 Task: Look for space in Três Lagoas, Brazil from 6th September, 2023 to 10th September, 2023 for 1 adult in price range Rs.9000 to Rs.17000. Place can be private room with 1  bedroom having 1 bed and 1 bathroom. Property type can be house, flat, guest house, hotel. Amenities needed are: washing machine. Booking option can be shelf check-in. Required host language is Spanish.
Action: Mouse moved to (557, 142)
Screenshot: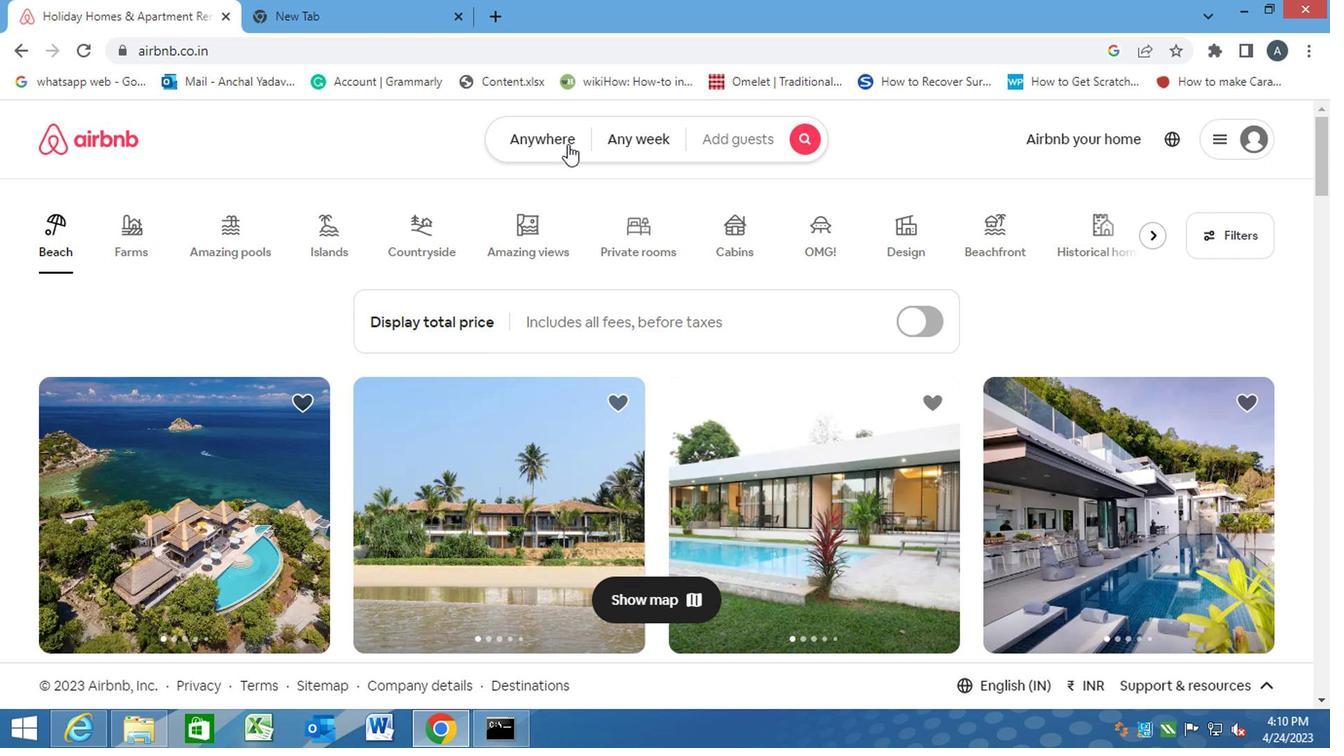 
Action: Mouse pressed left at (557, 142)
Screenshot: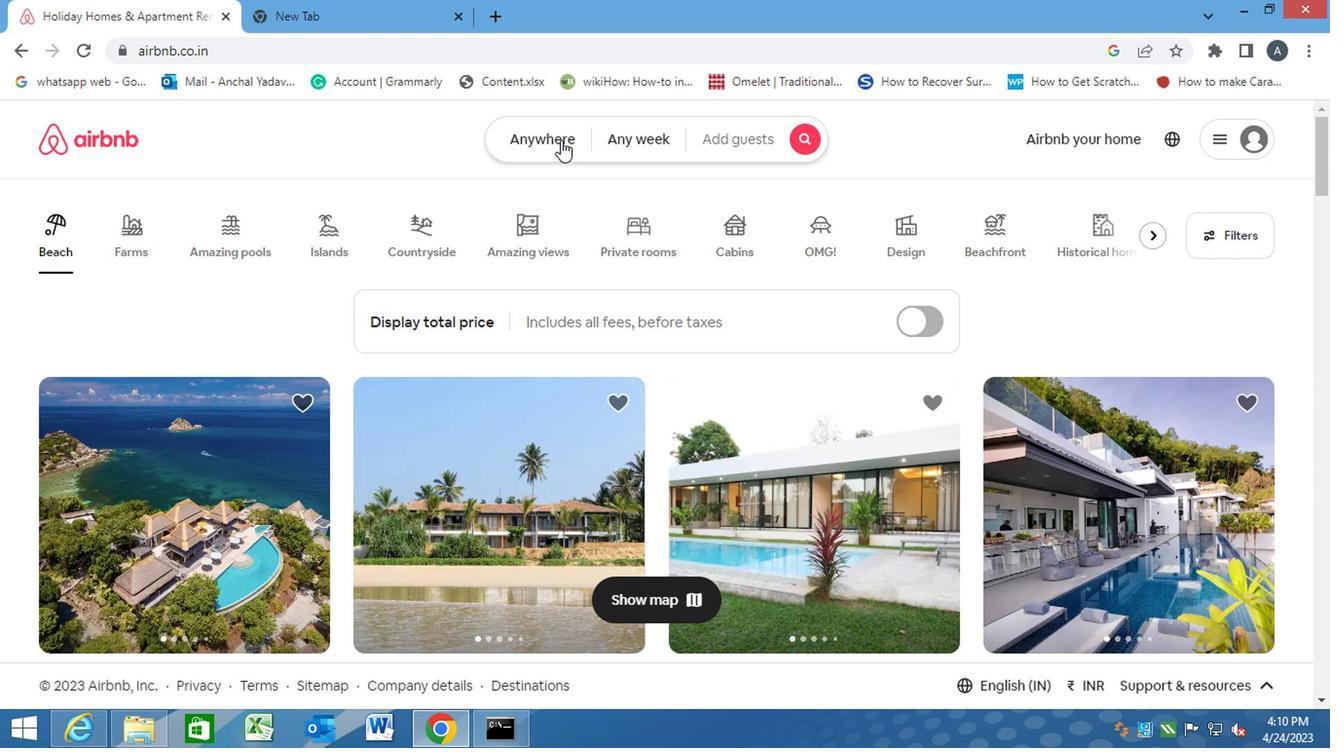 
Action: Mouse moved to (363, 200)
Screenshot: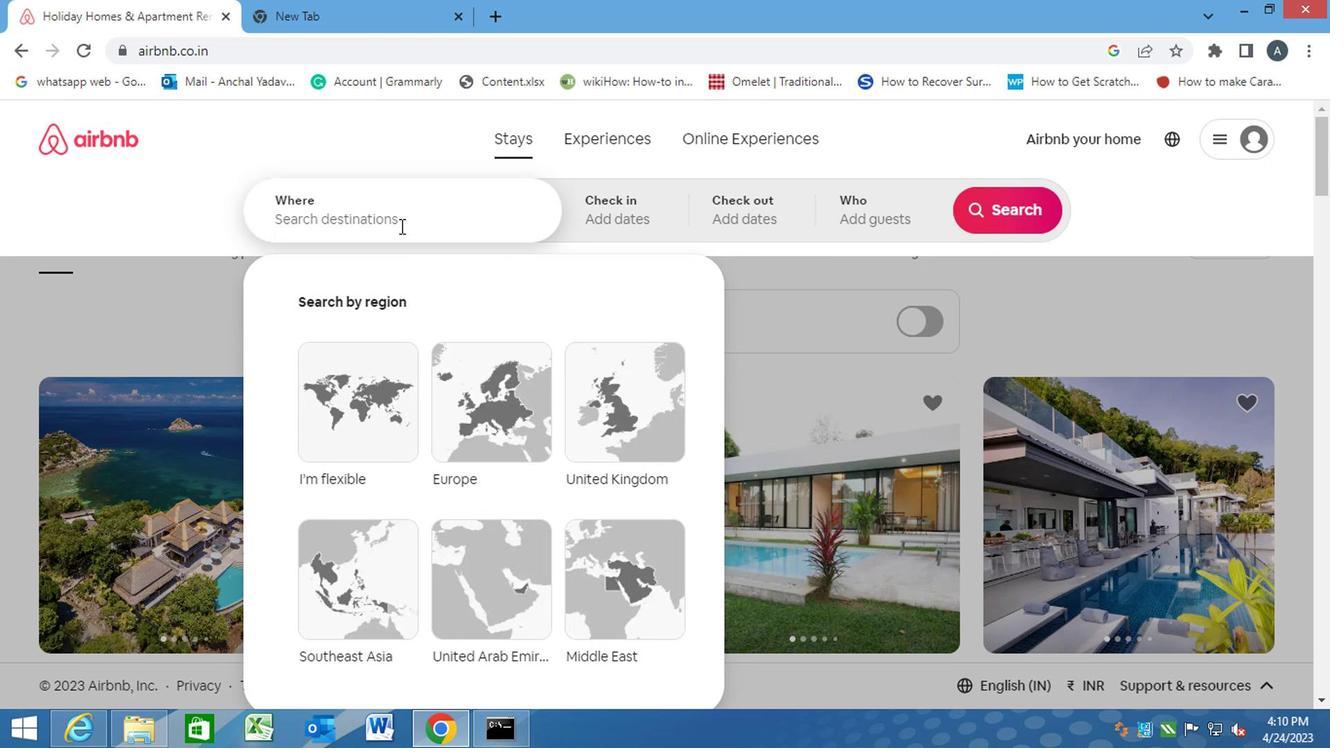 
Action: Mouse pressed left at (363, 200)
Screenshot: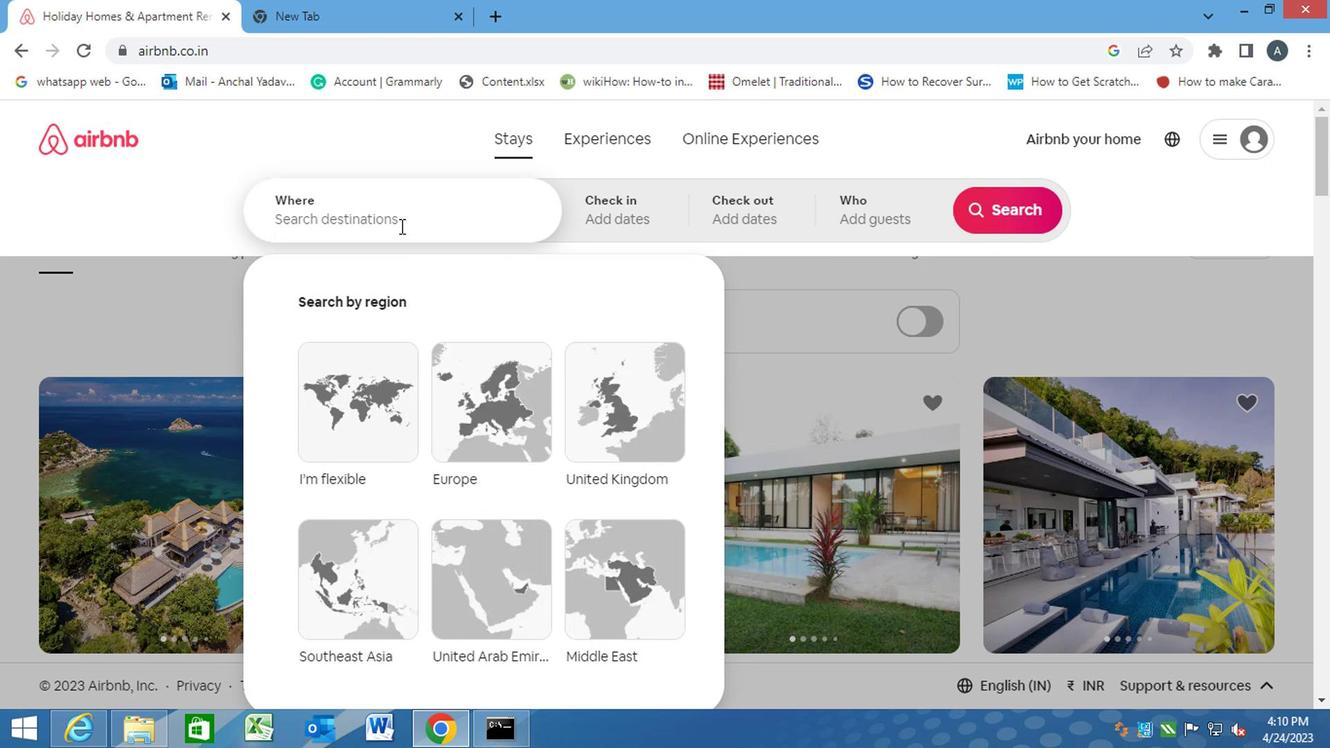
Action: Key pressed <Key.caps_lock>t<Key.caps_lock>res<Key.space><Key.caps_lock>l<Key.caps_lock>agoas,<Key.space><Key.caps_lock>b<Key.caps_lock>razil<Key.enter>
Screenshot: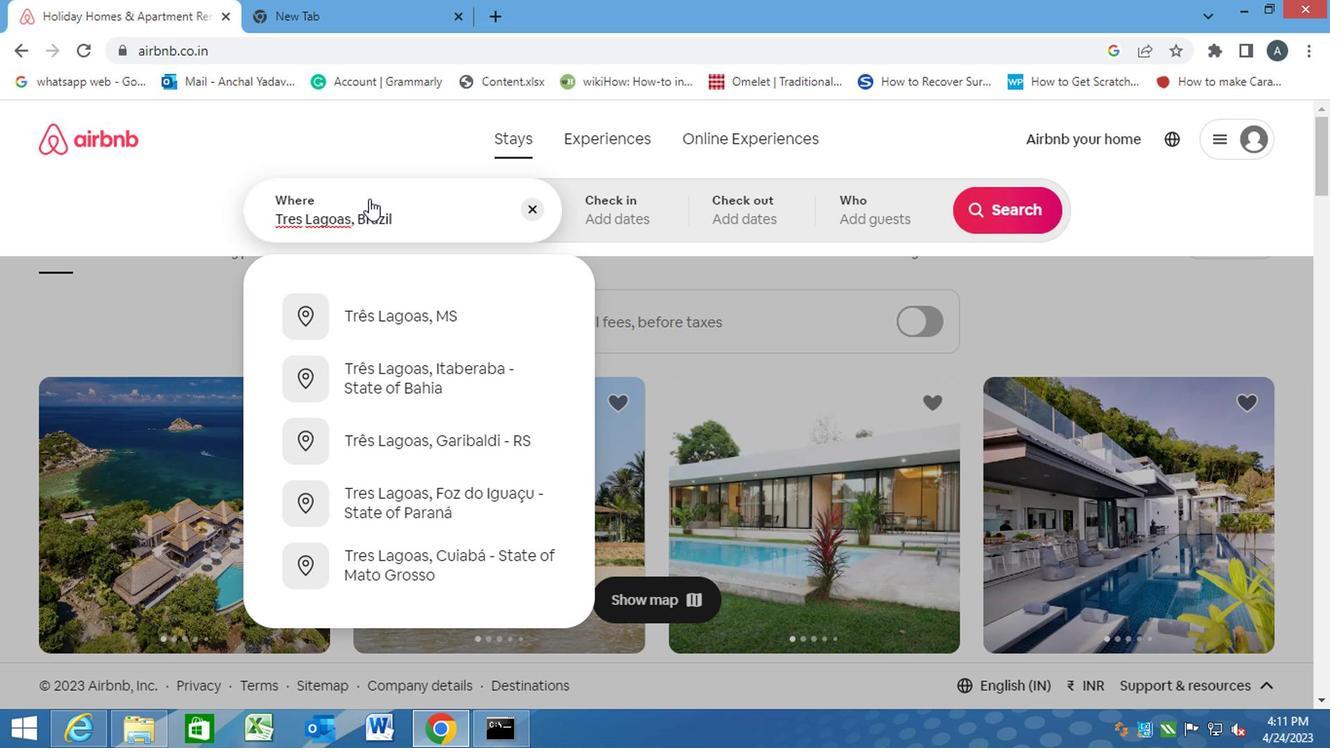 
Action: Mouse moved to (984, 370)
Screenshot: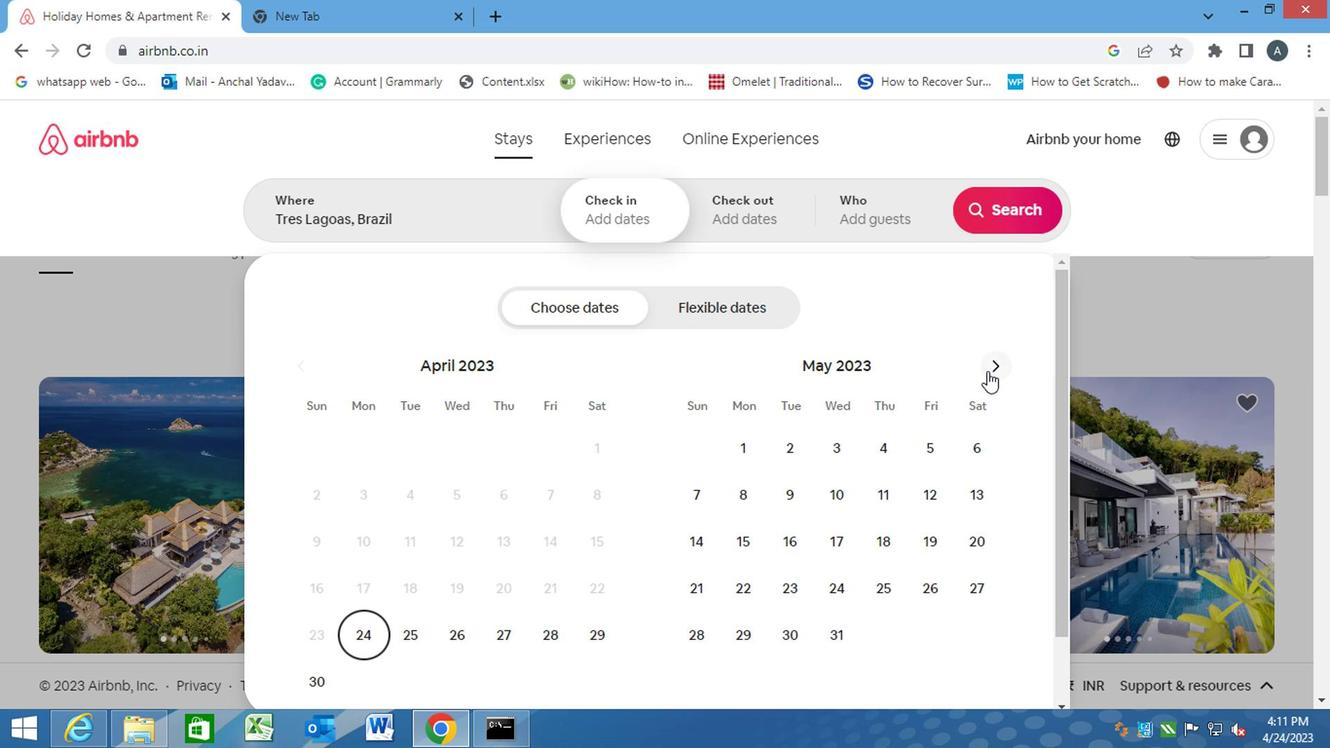 
Action: Mouse pressed left at (984, 370)
Screenshot: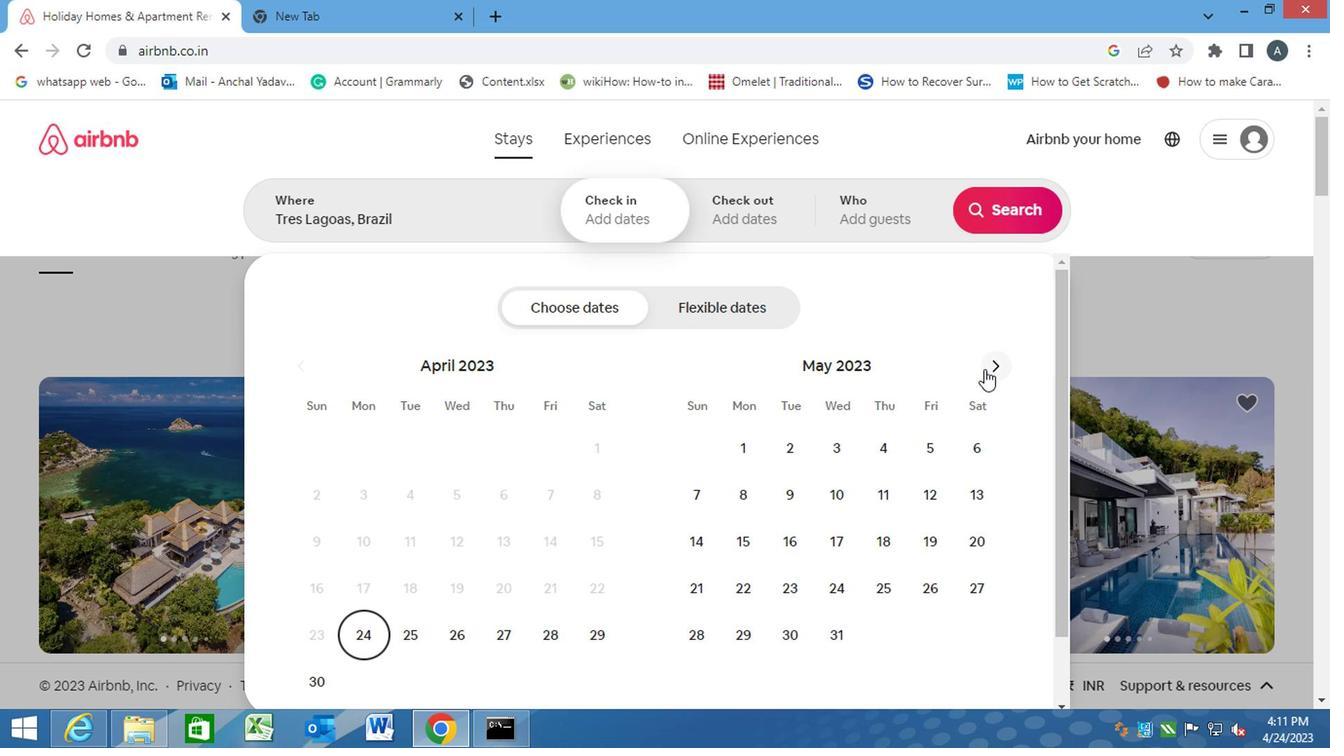 
Action: Mouse moved to (987, 369)
Screenshot: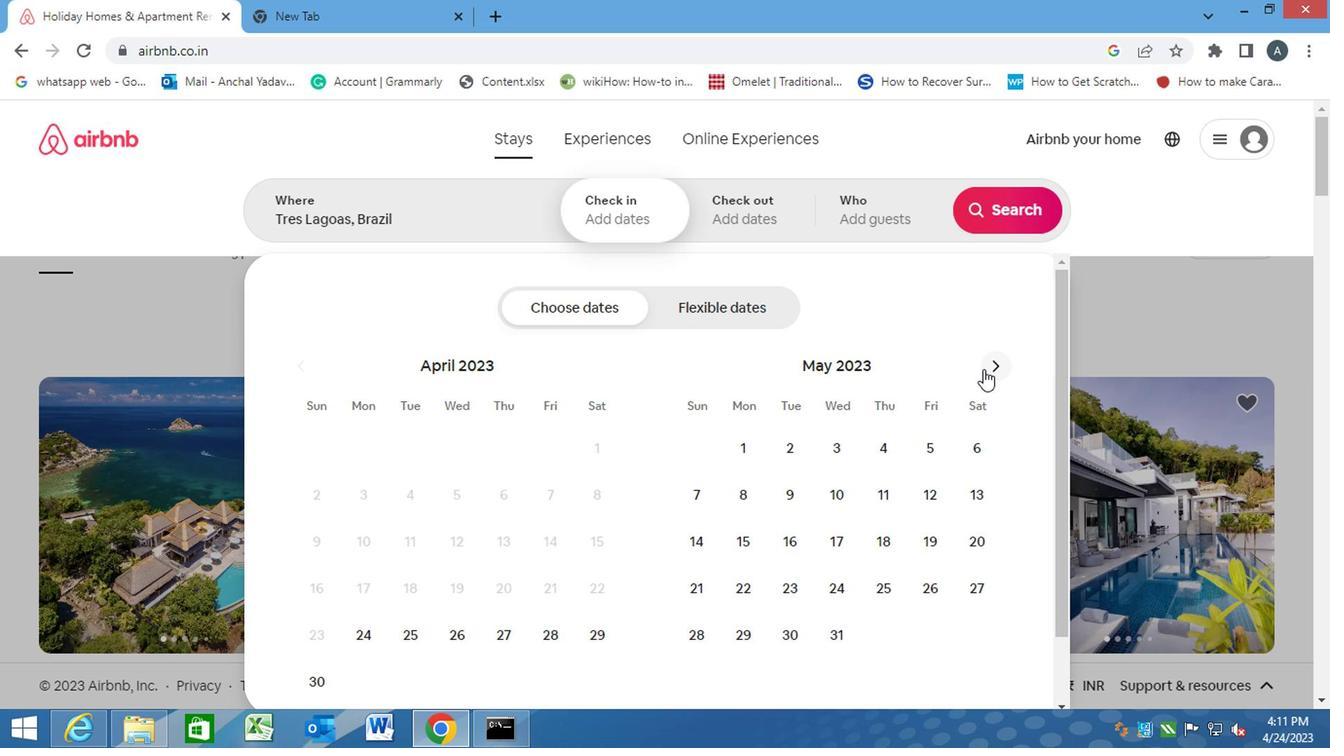 
Action: Mouse pressed left at (987, 369)
Screenshot: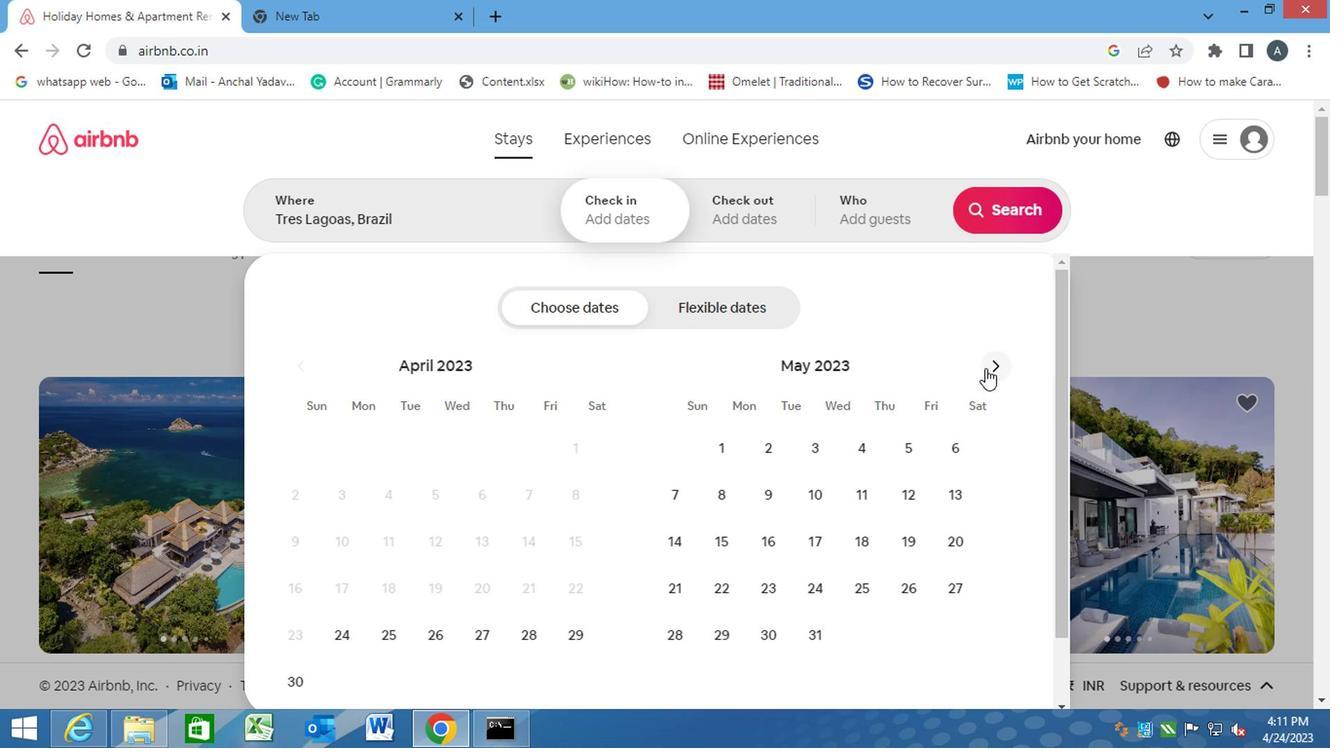 
Action: Mouse pressed left at (987, 369)
Screenshot: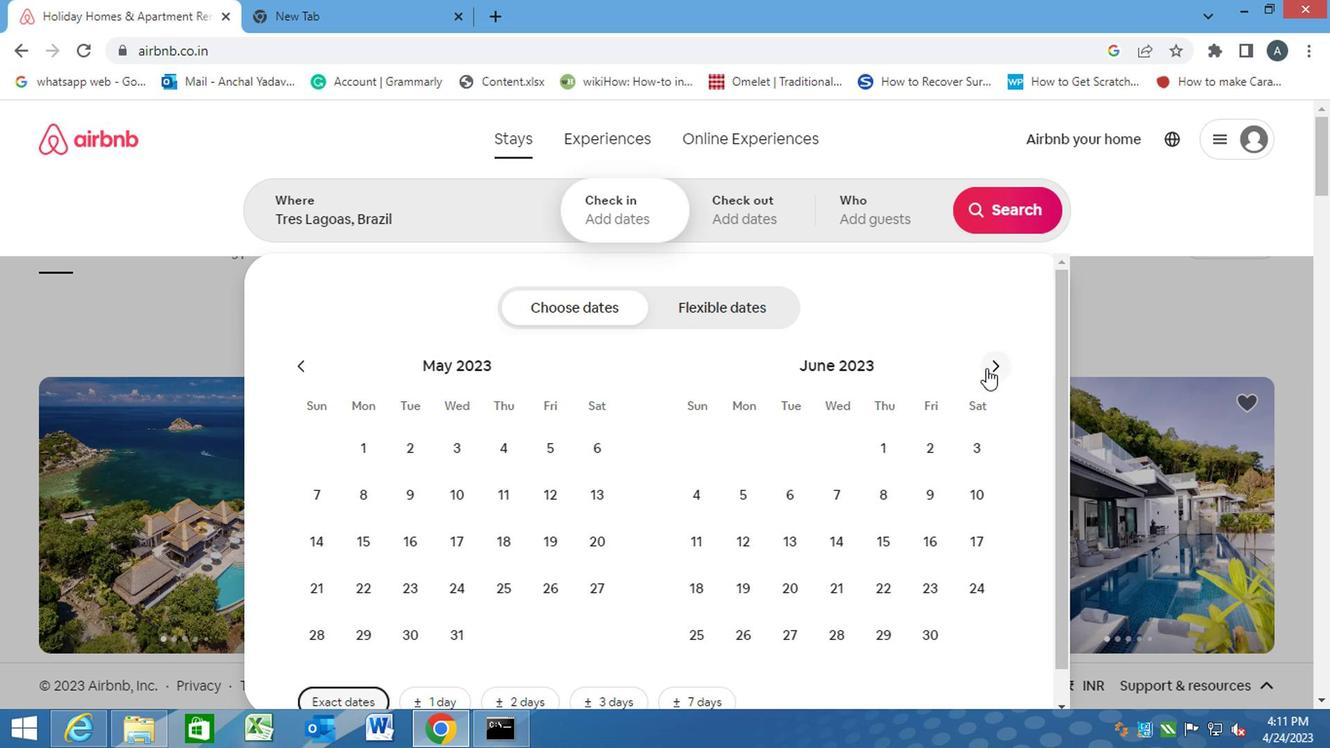 
Action: Mouse pressed left at (987, 369)
Screenshot: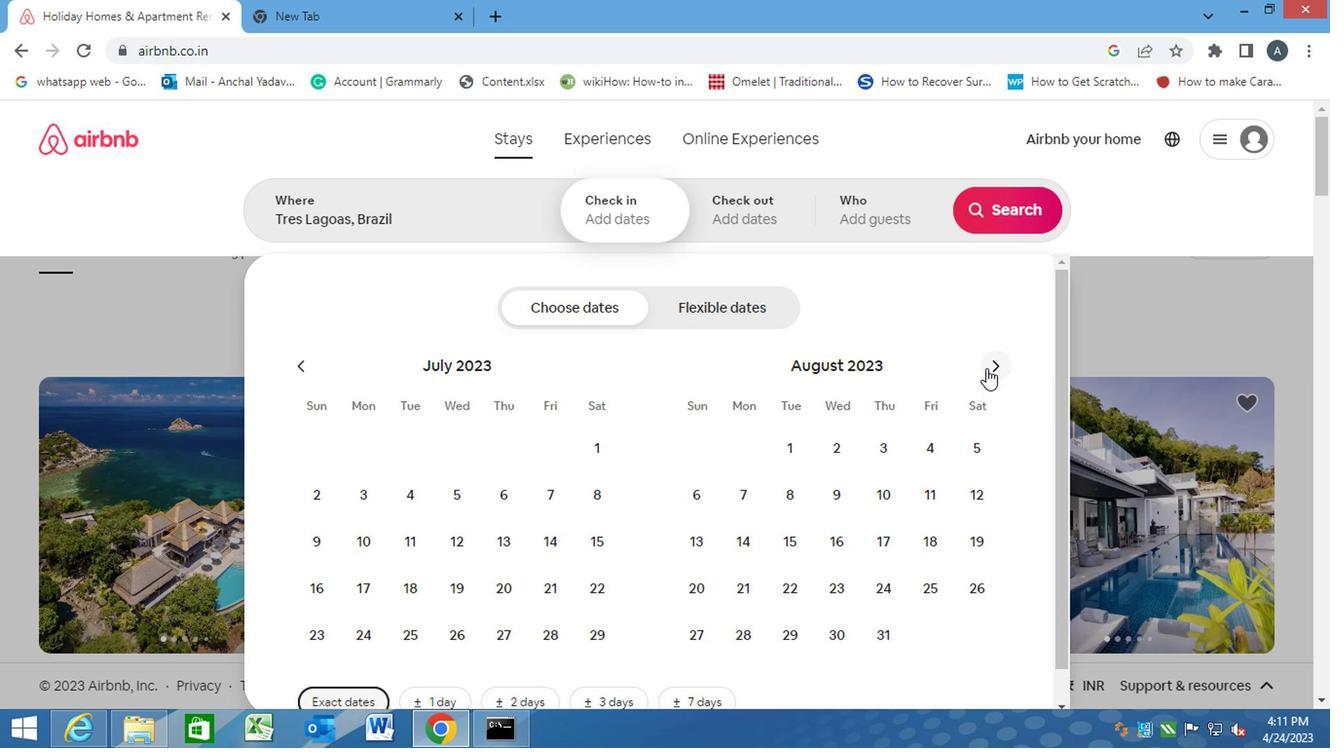 
Action: Mouse moved to (827, 496)
Screenshot: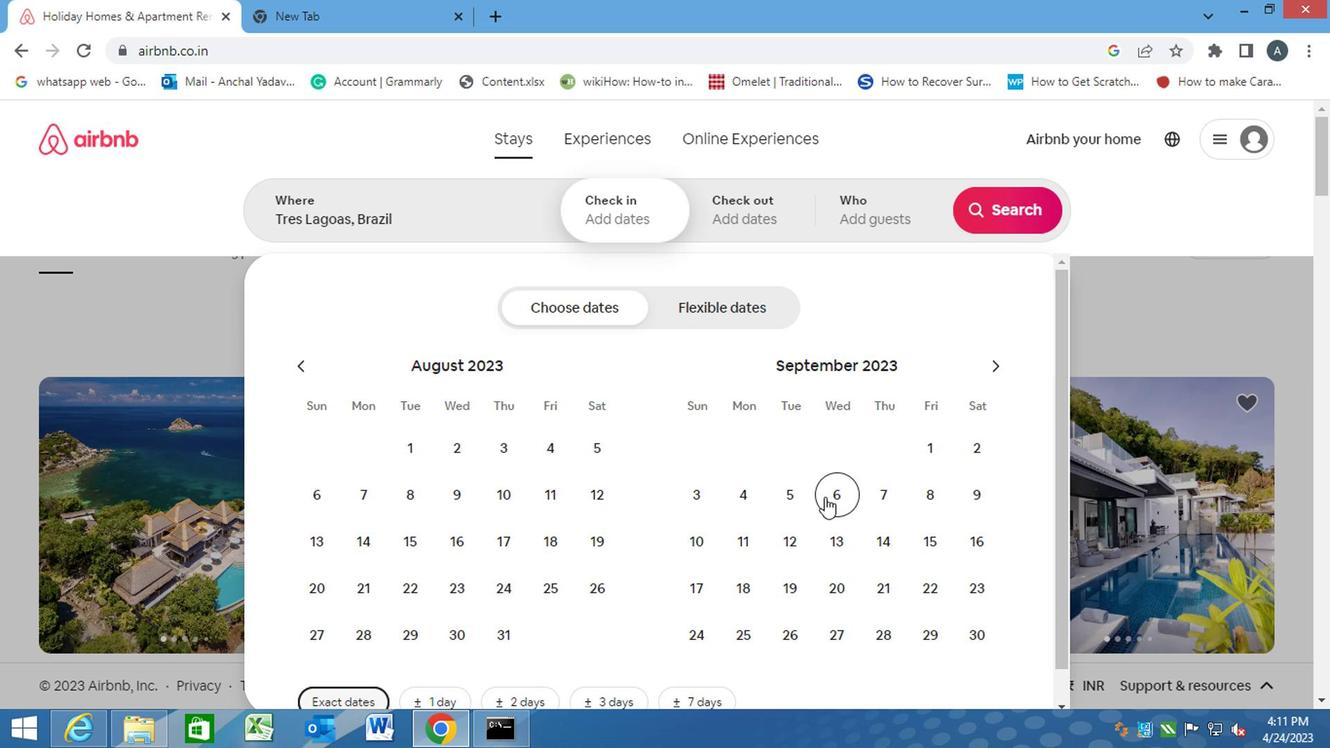 
Action: Mouse pressed left at (827, 496)
Screenshot: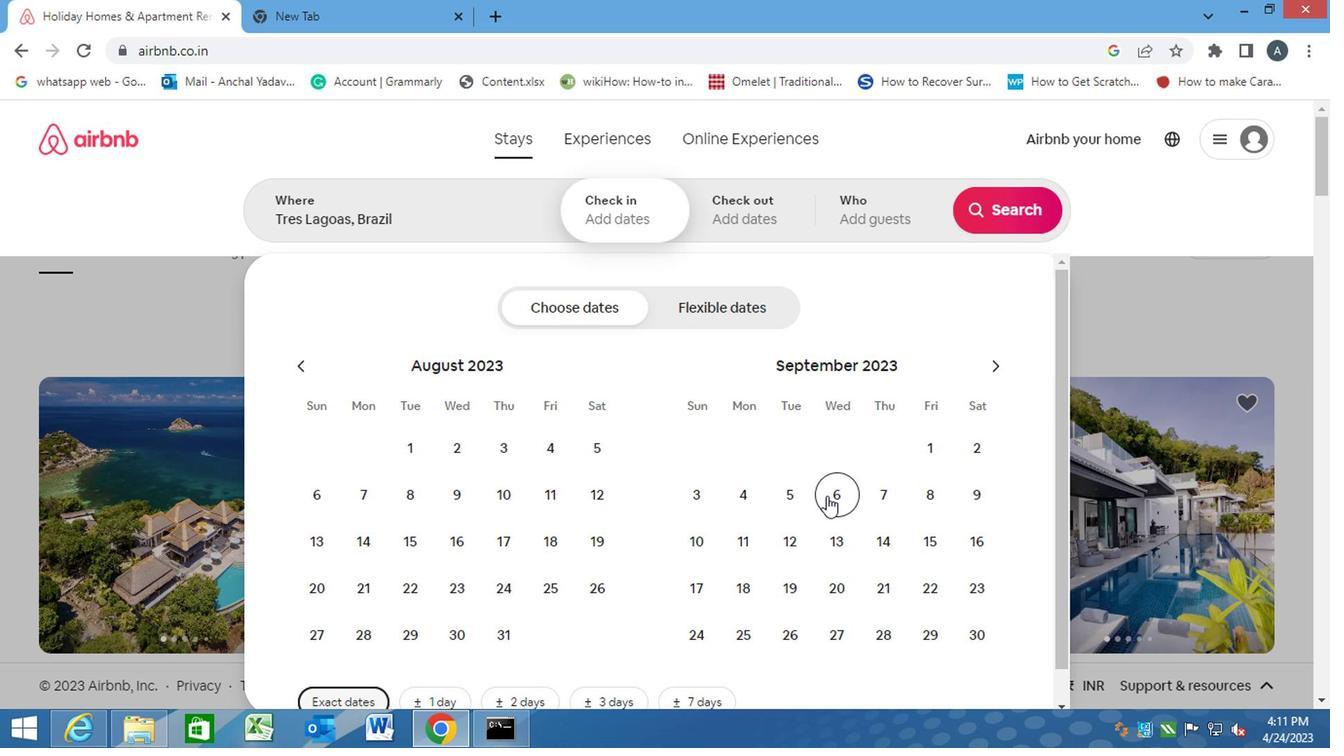 
Action: Mouse moved to (701, 541)
Screenshot: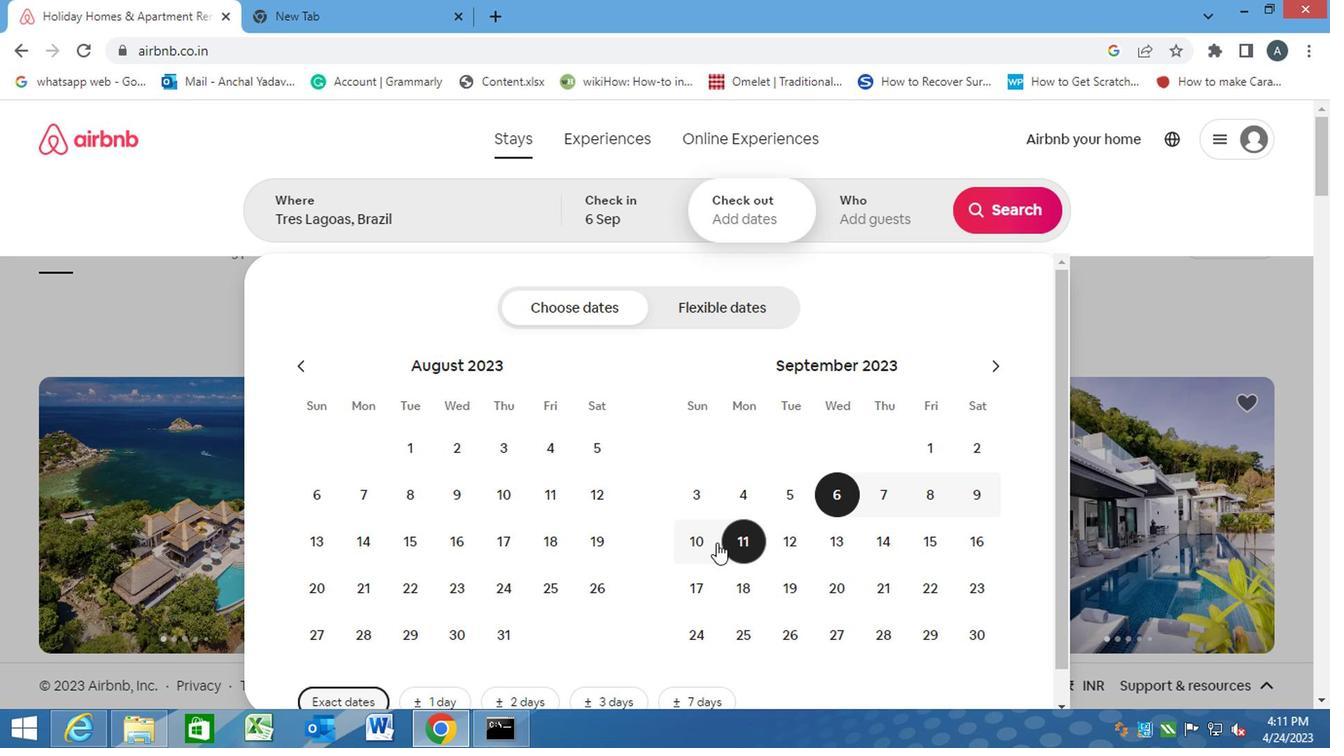 
Action: Mouse pressed left at (701, 541)
Screenshot: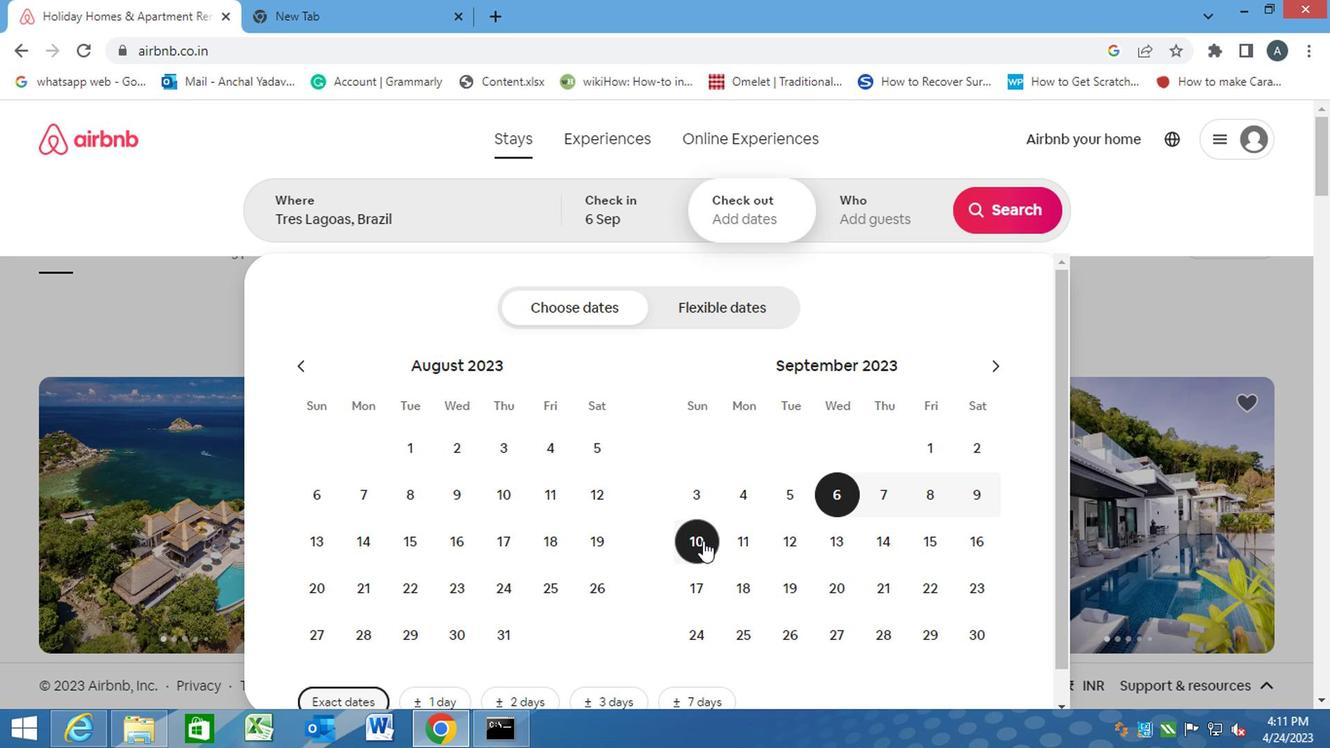
Action: Mouse moved to (846, 210)
Screenshot: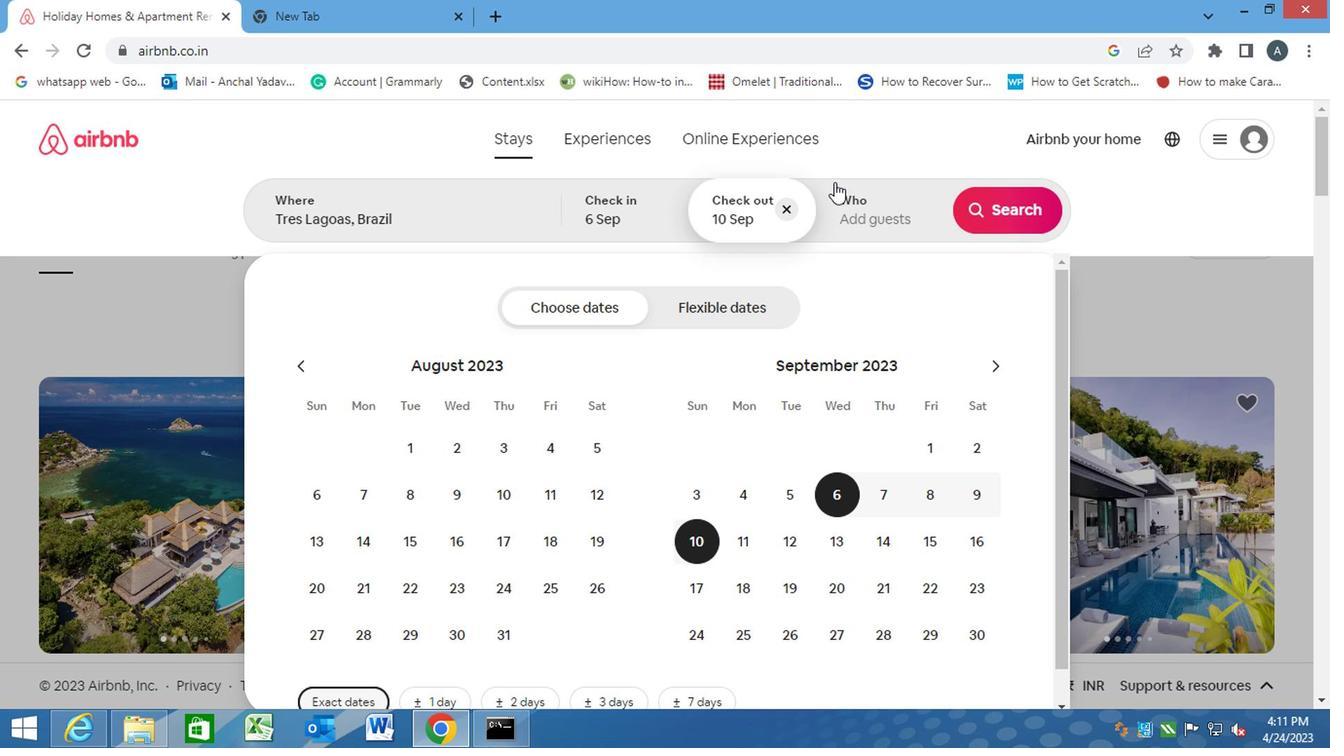 
Action: Mouse pressed left at (846, 210)
Screenshot: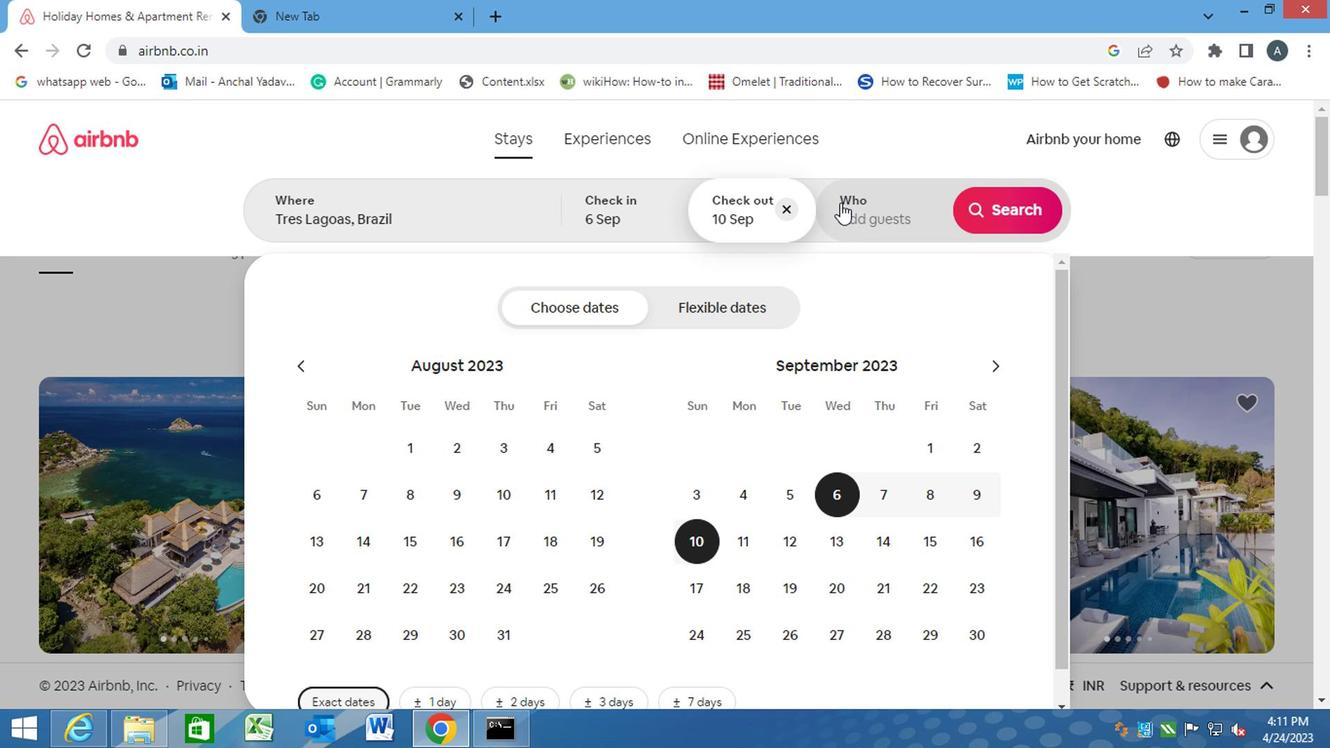 
Action: Mouse moved to (1019, 308)
Screenshot: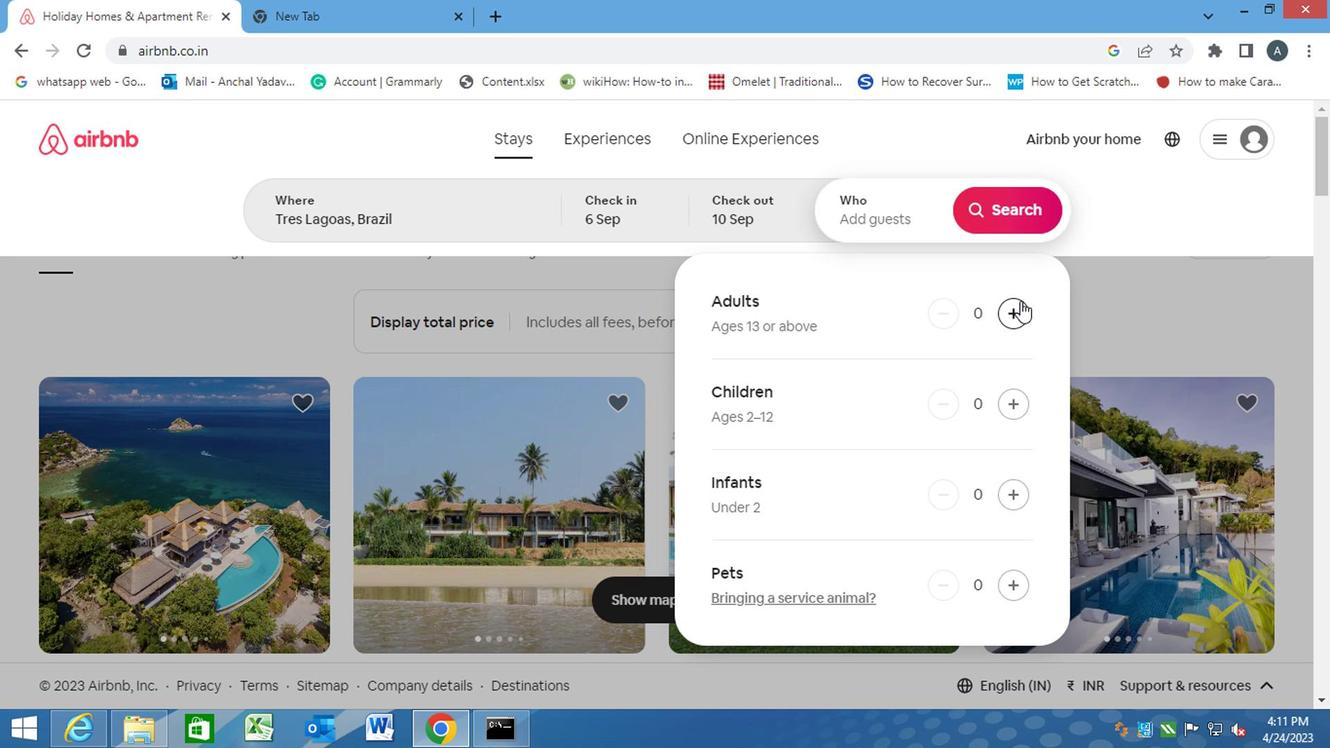 
Action: Mouse pressed left at (1019, 308)
Screenshot: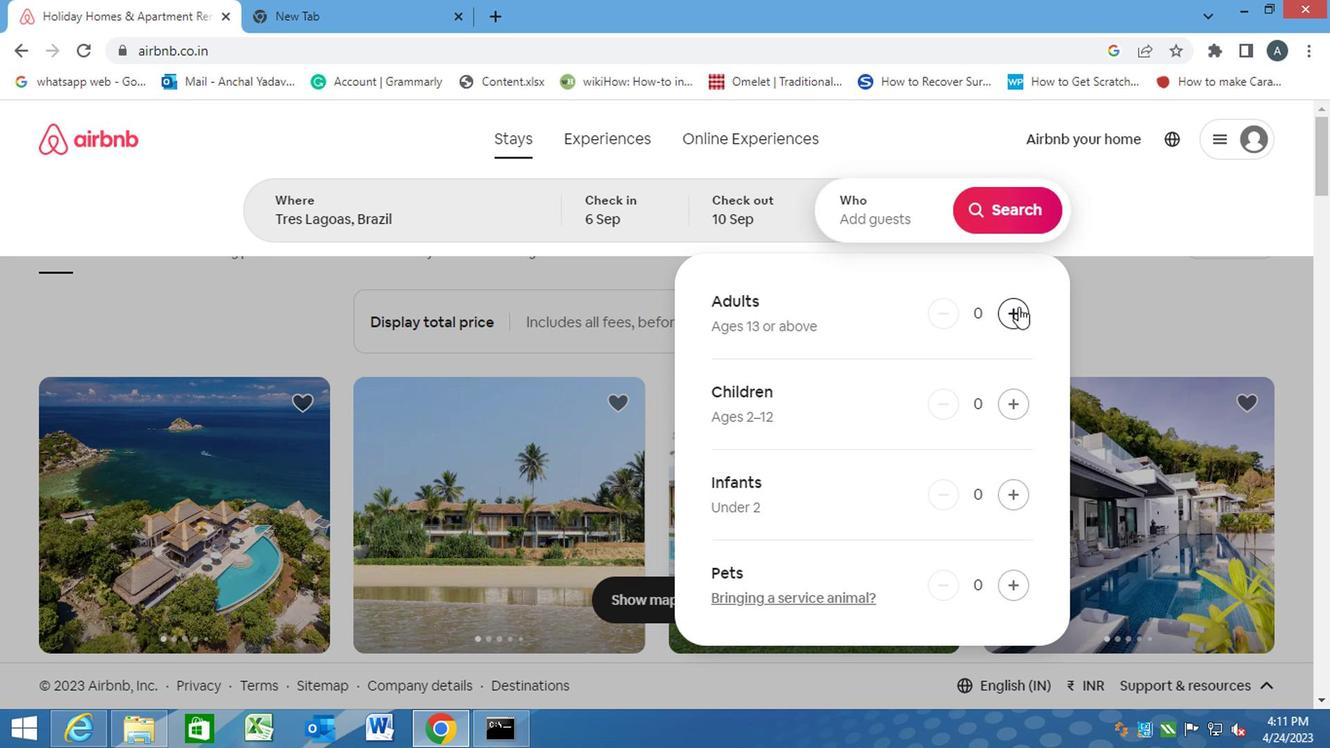 
Action: Mouse moved to (1047, 213)
Screenshot: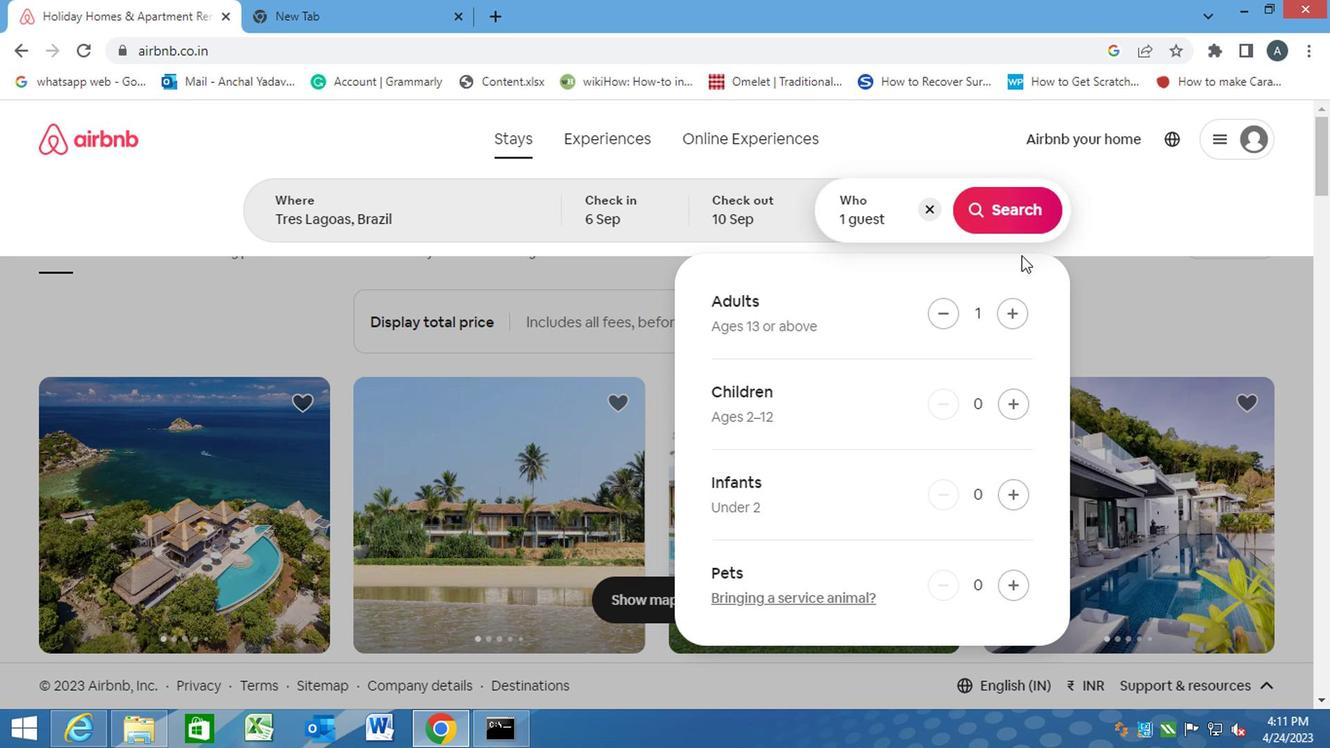 
Action: Mouse pressed left at (1047, 213)
Screenshot: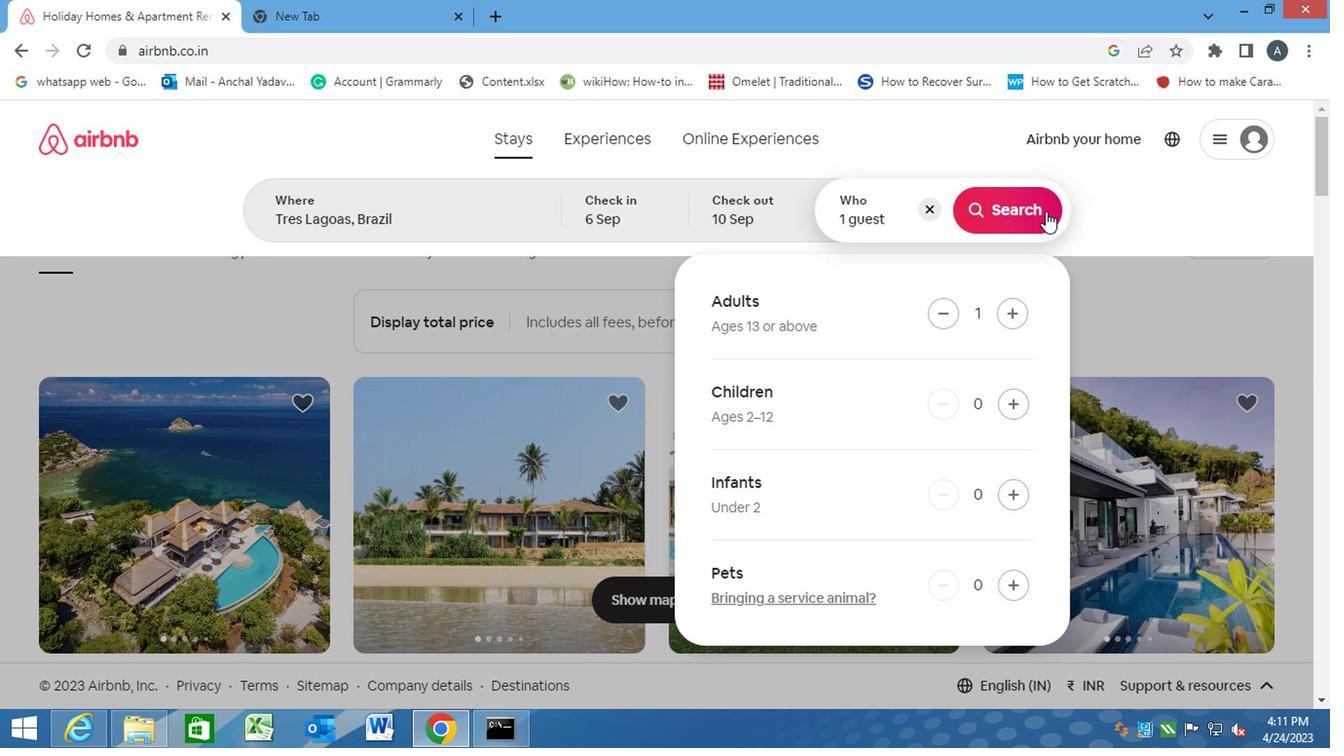 
Action: Mouse moved to (414, 463)
Screenshot: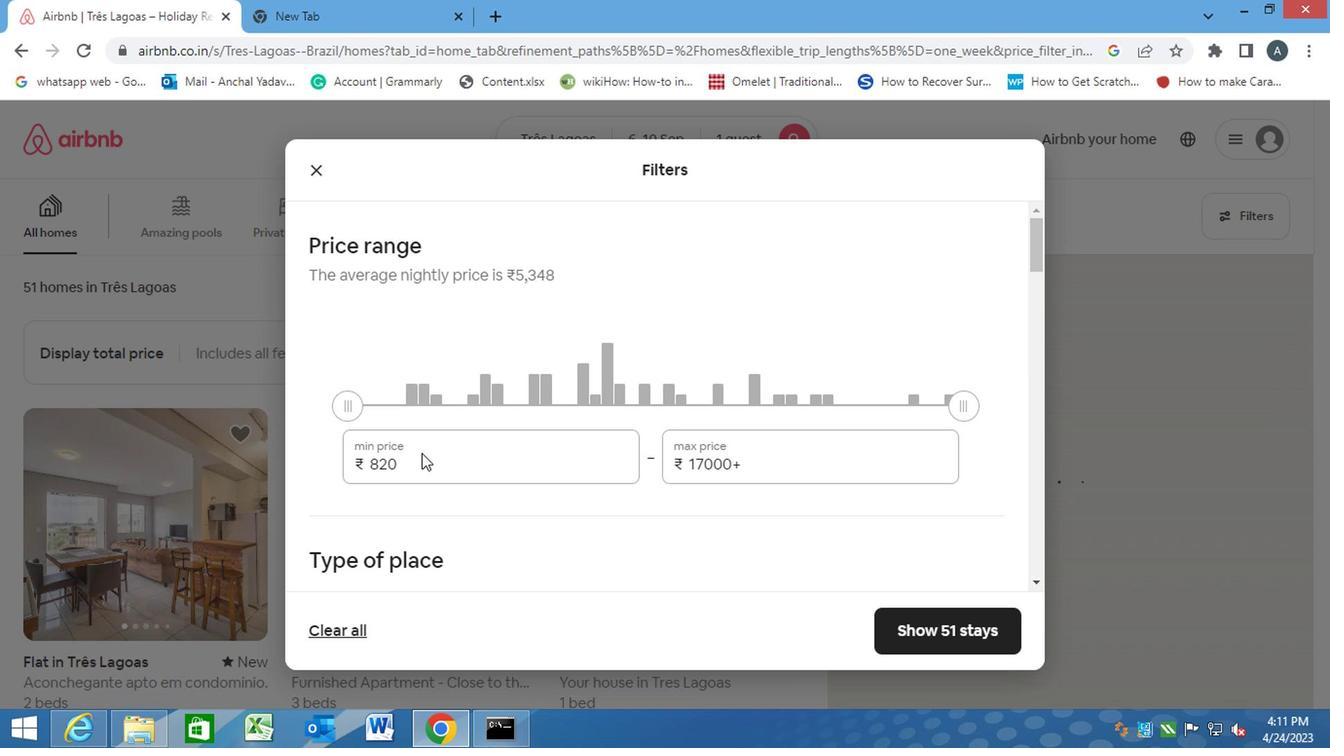 
Action: Mouse pressed left at (414, 463)
Screenshot: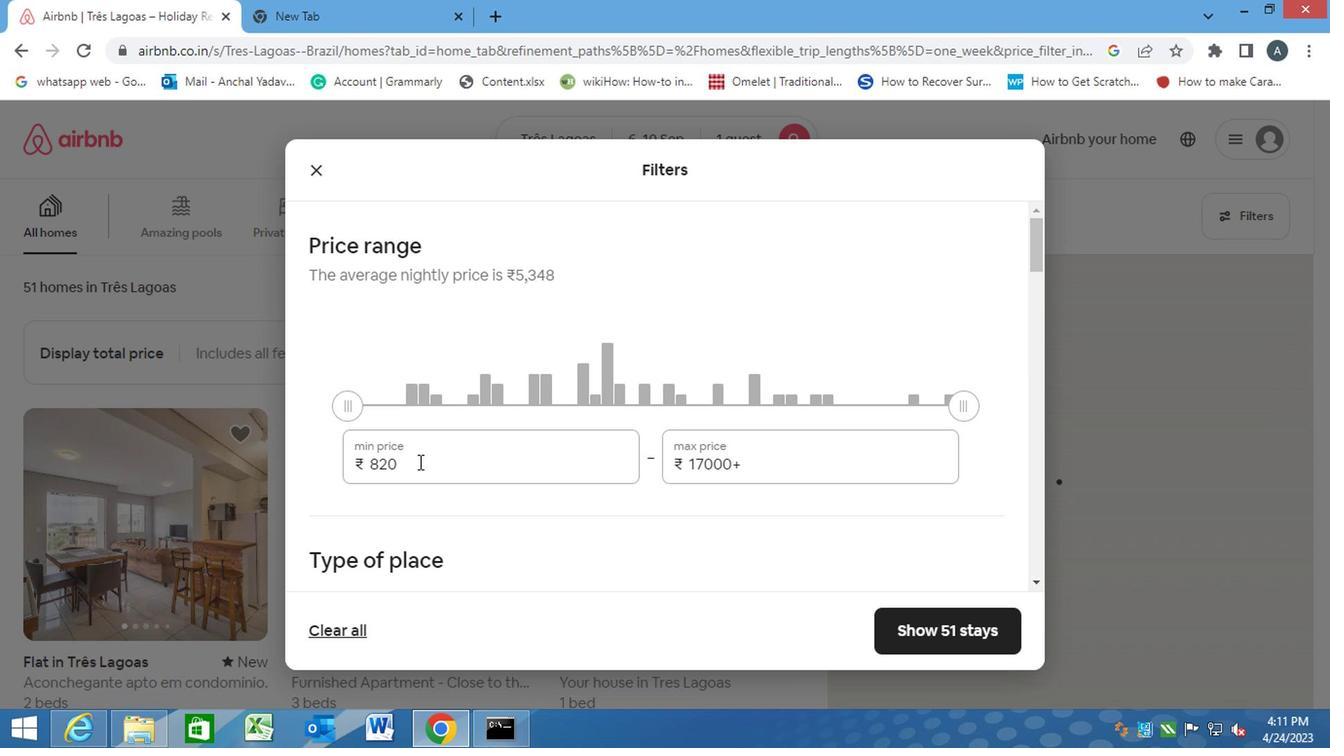 
Action: Mouse moved to (304, 486)
Screenshot: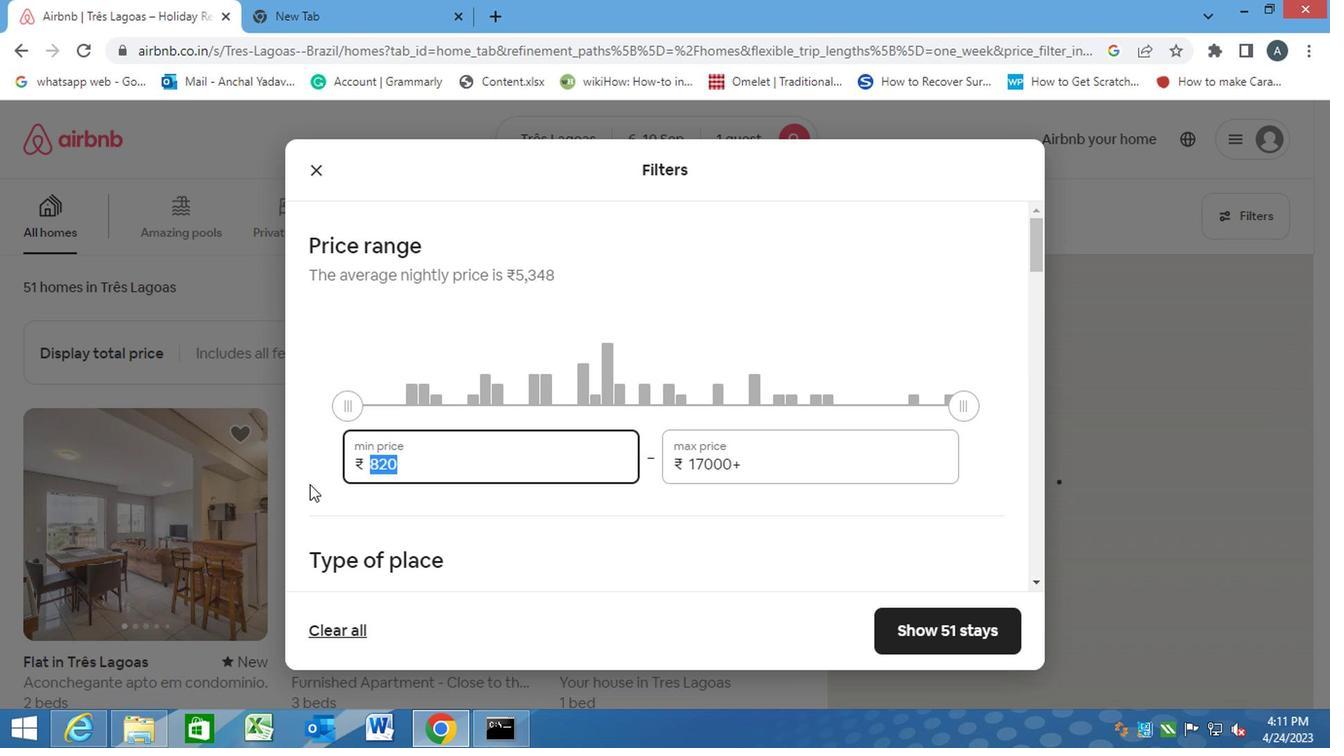 
Action: Key pressed 9000<Key.tab><Key.backspace>17000
Screenshot: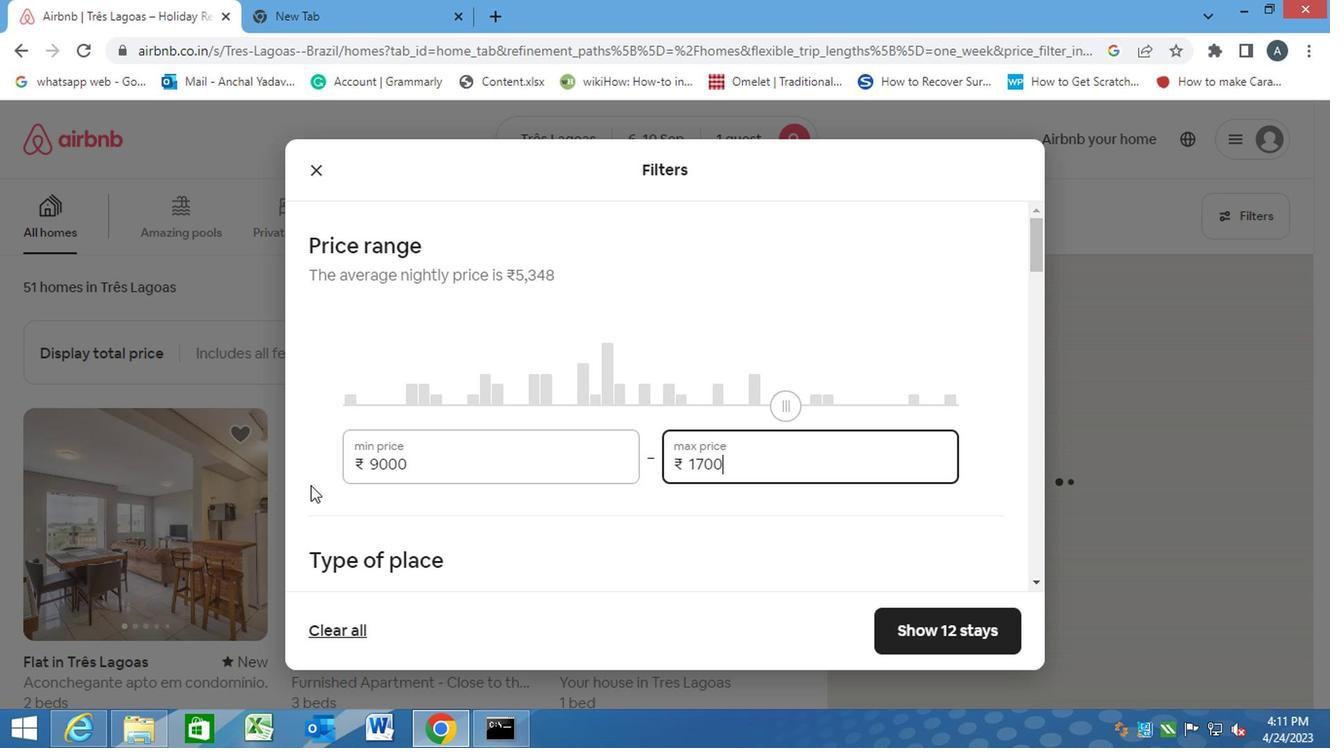 
Action: Mouse moved to (641, 521)
Screenshot: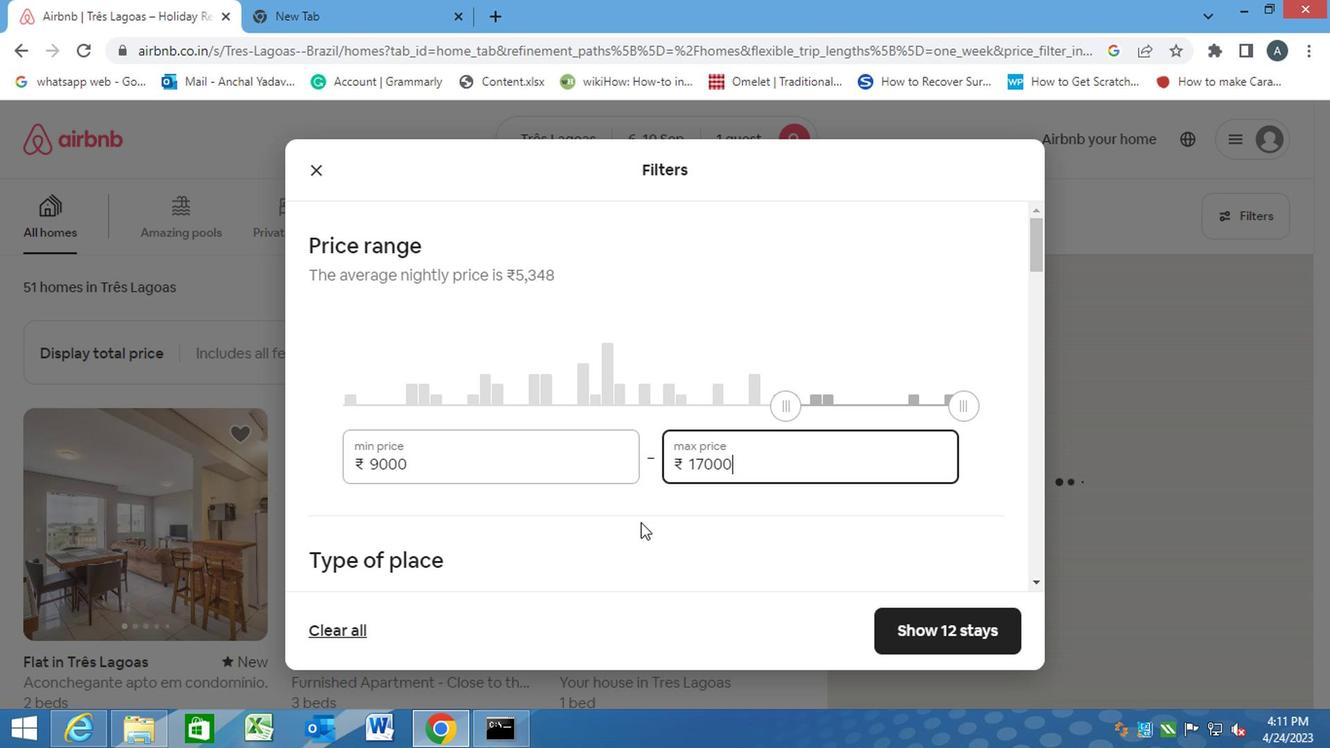
Action: Mouse pressed left at (641, 521)
Screenshot: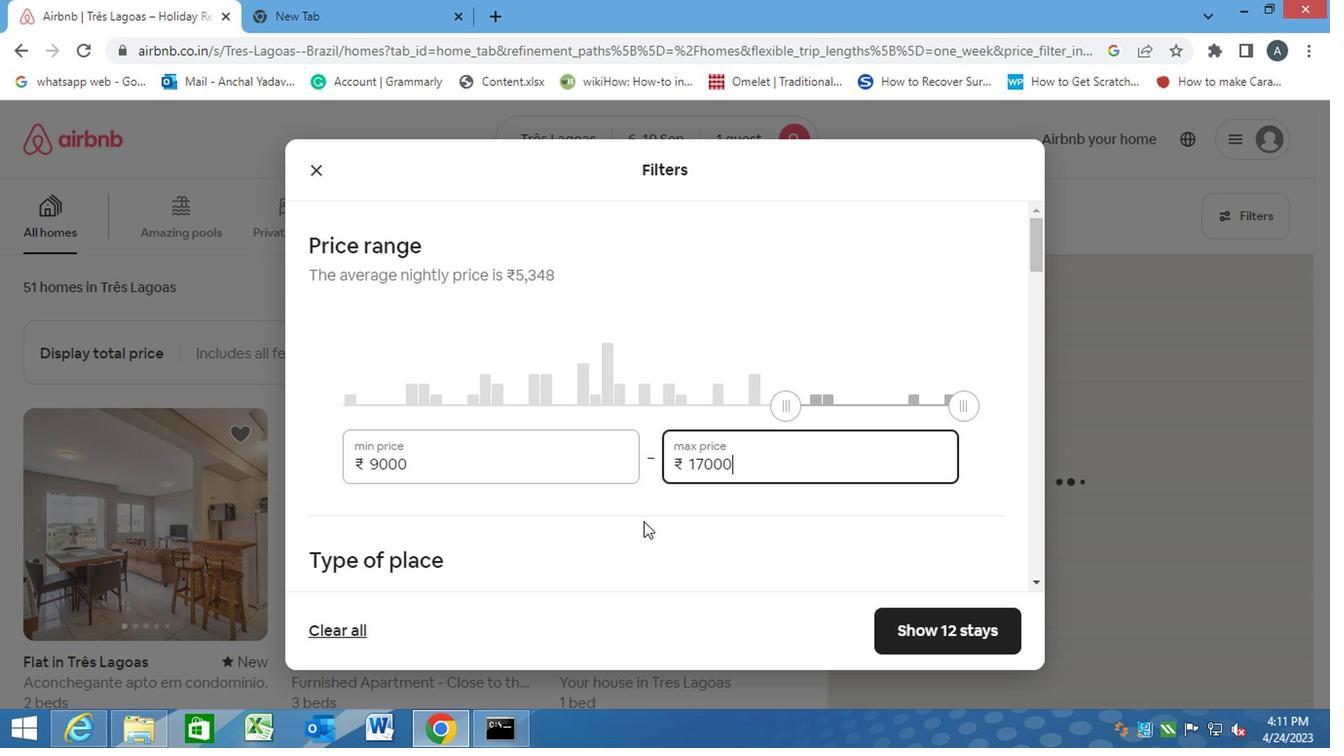 
Action: Mouse moved to (616, 566)
Screenshot: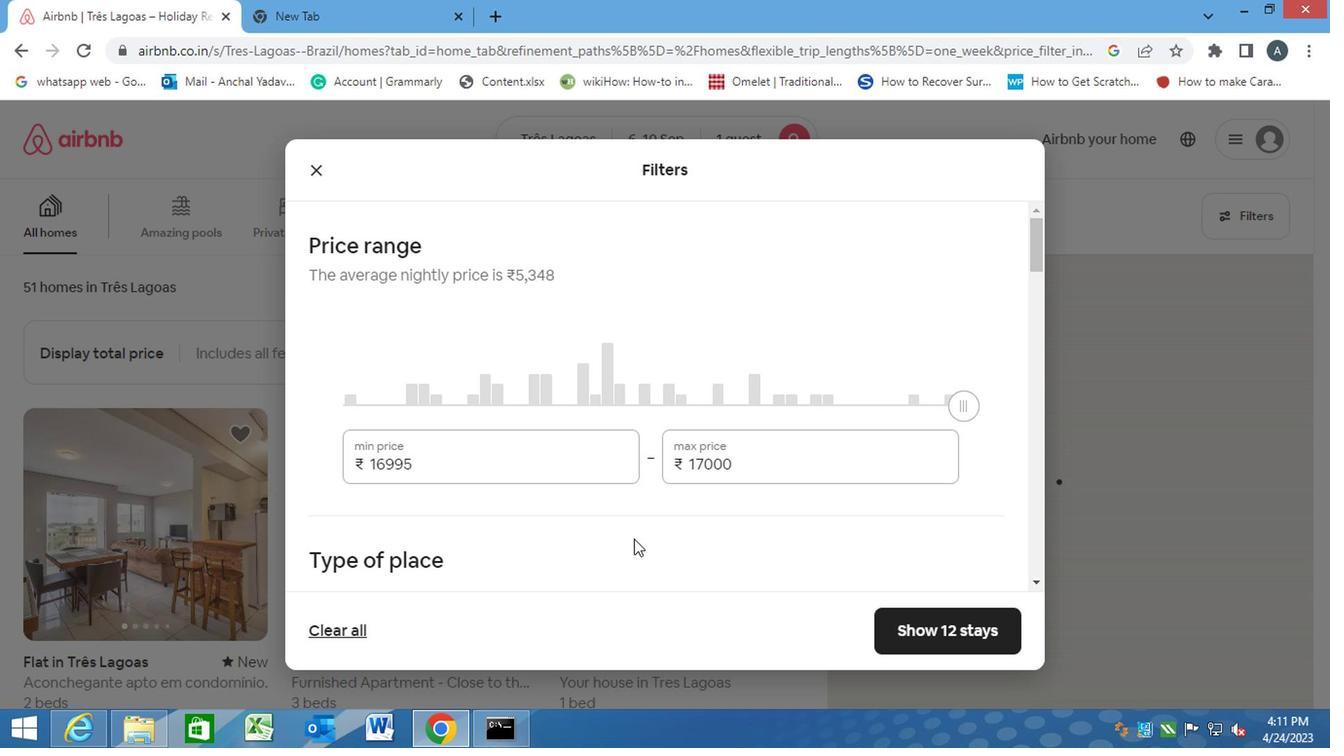 
Action: Mouse scrolled (616, 565) with delta (0, -1)
Screenshot: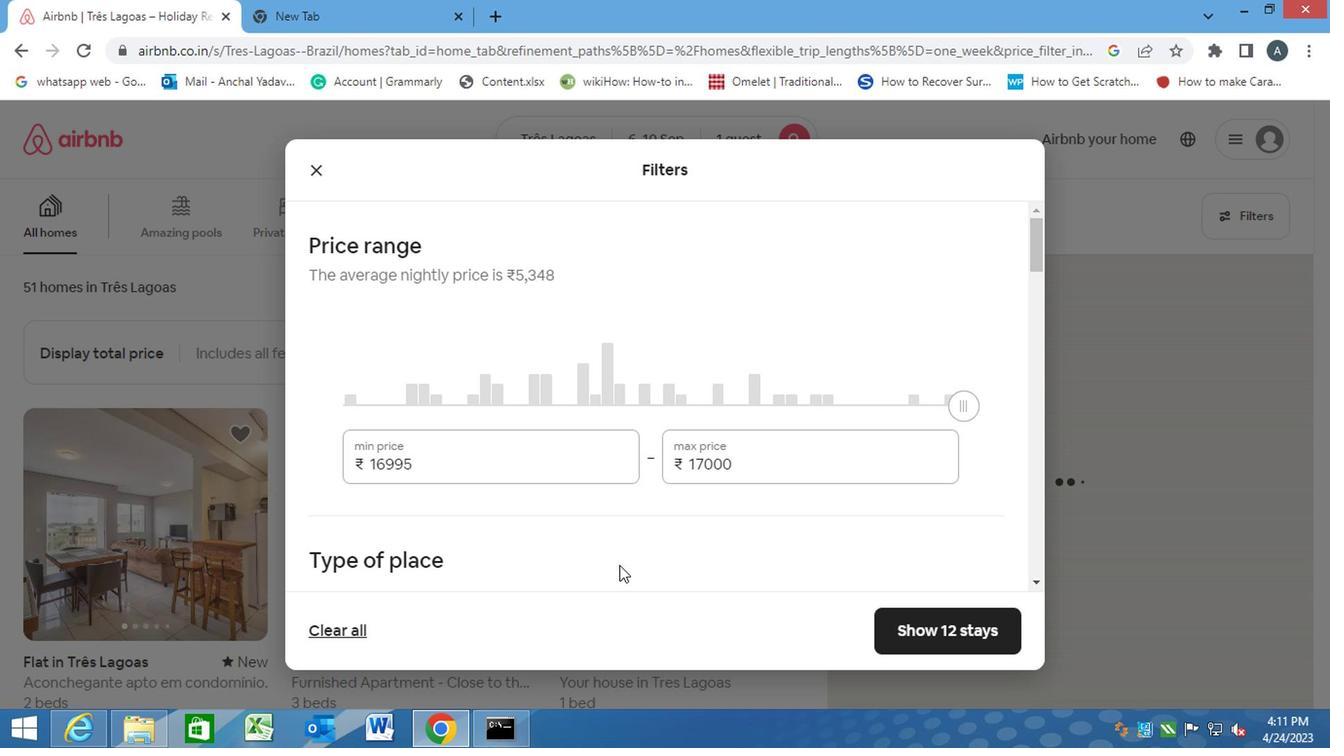 
Action: Mouse scrolled (616, 565) with delta (0, -1)
Screenshot: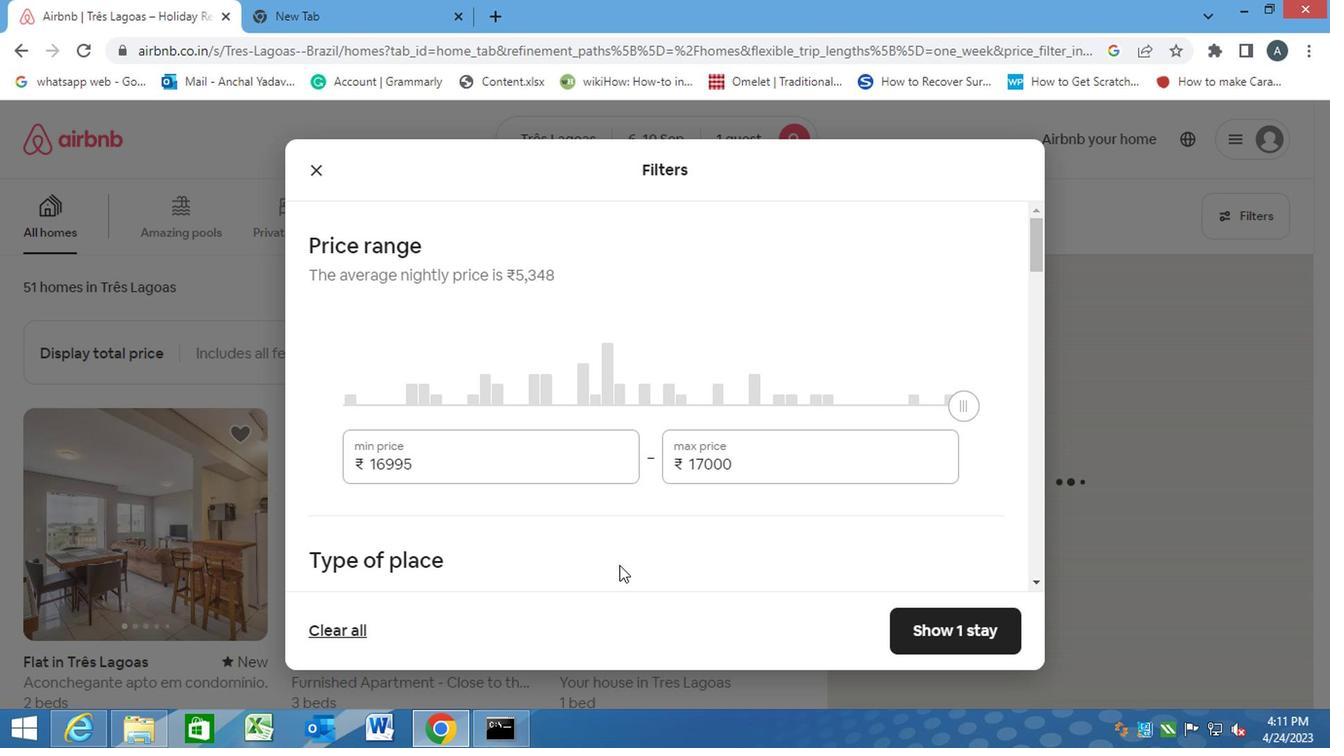 
Action: Mouse moved to (661, 430)
Screenshot: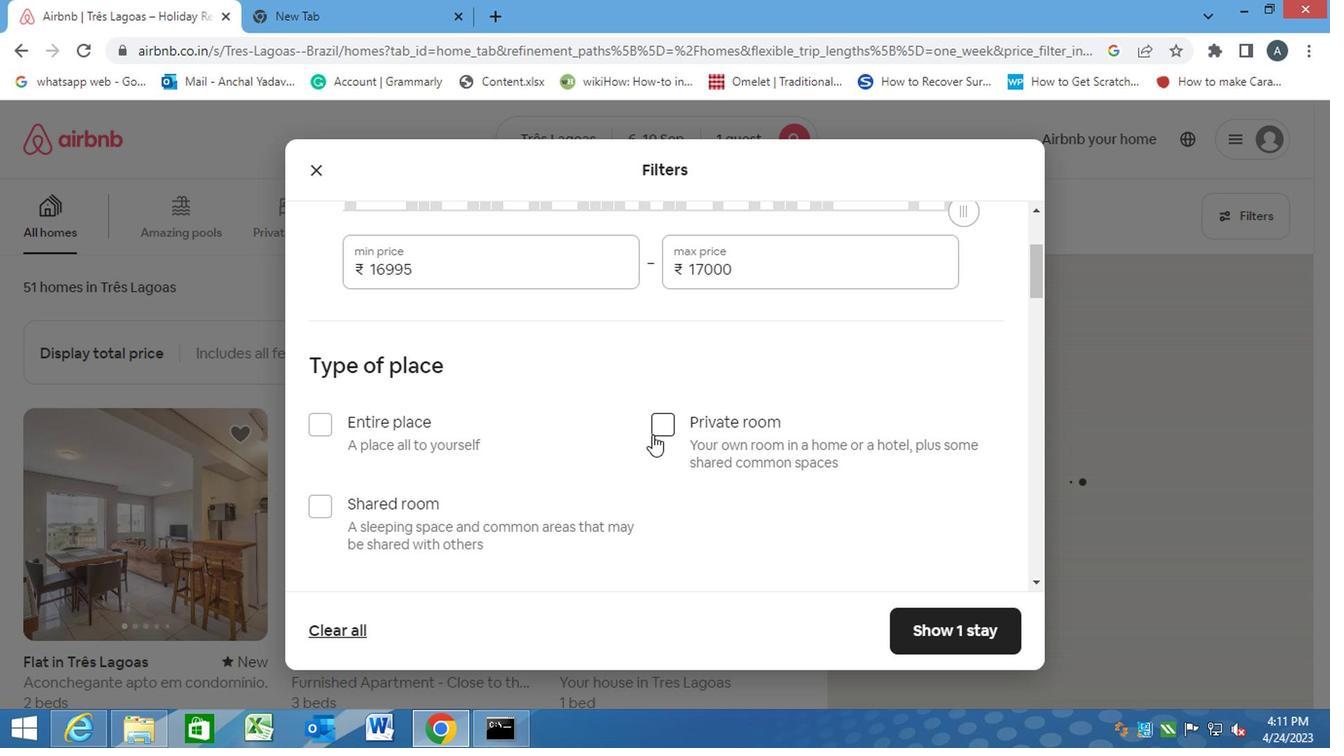 
Action: Mouse pressed left at (661, 430)
Screenshot: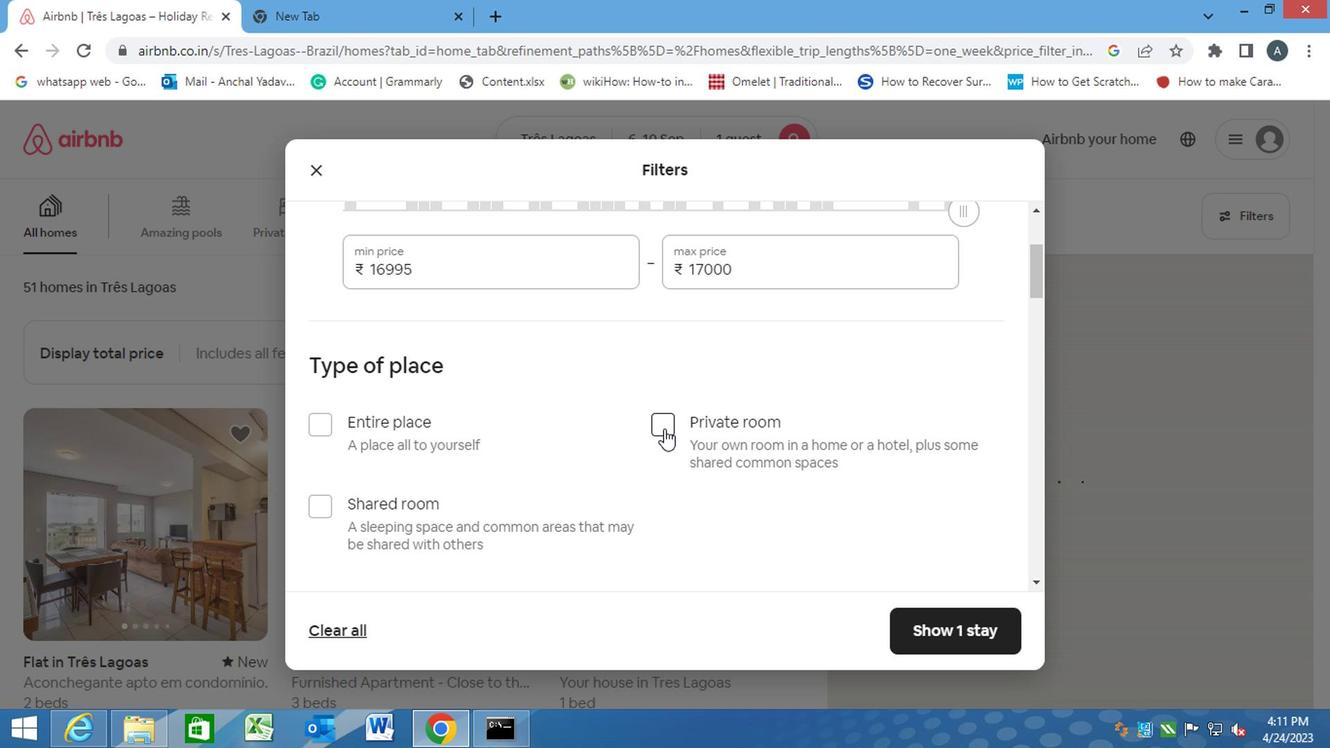 
Action: Mouse moved to (592, 500)
Screenshot: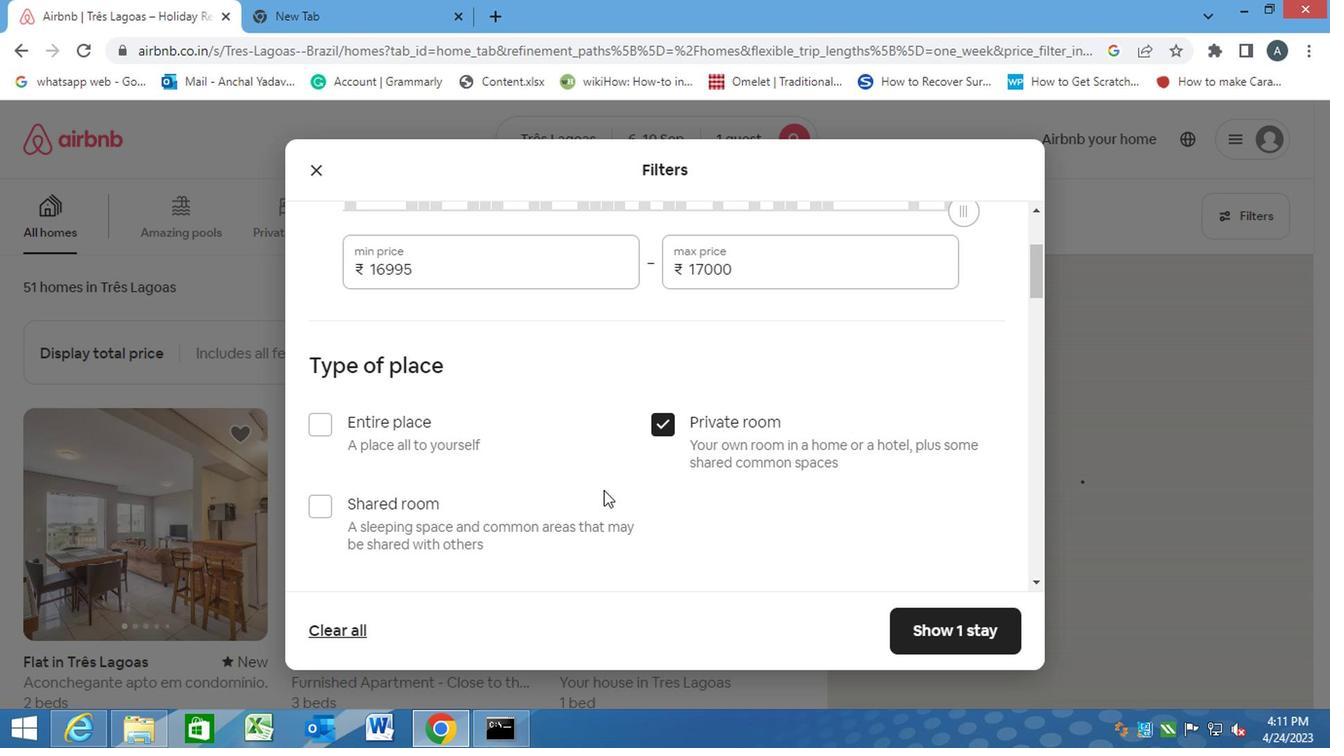
Action: Mouse scrolled (592, 500) with delta (0, 0)
Screenshot: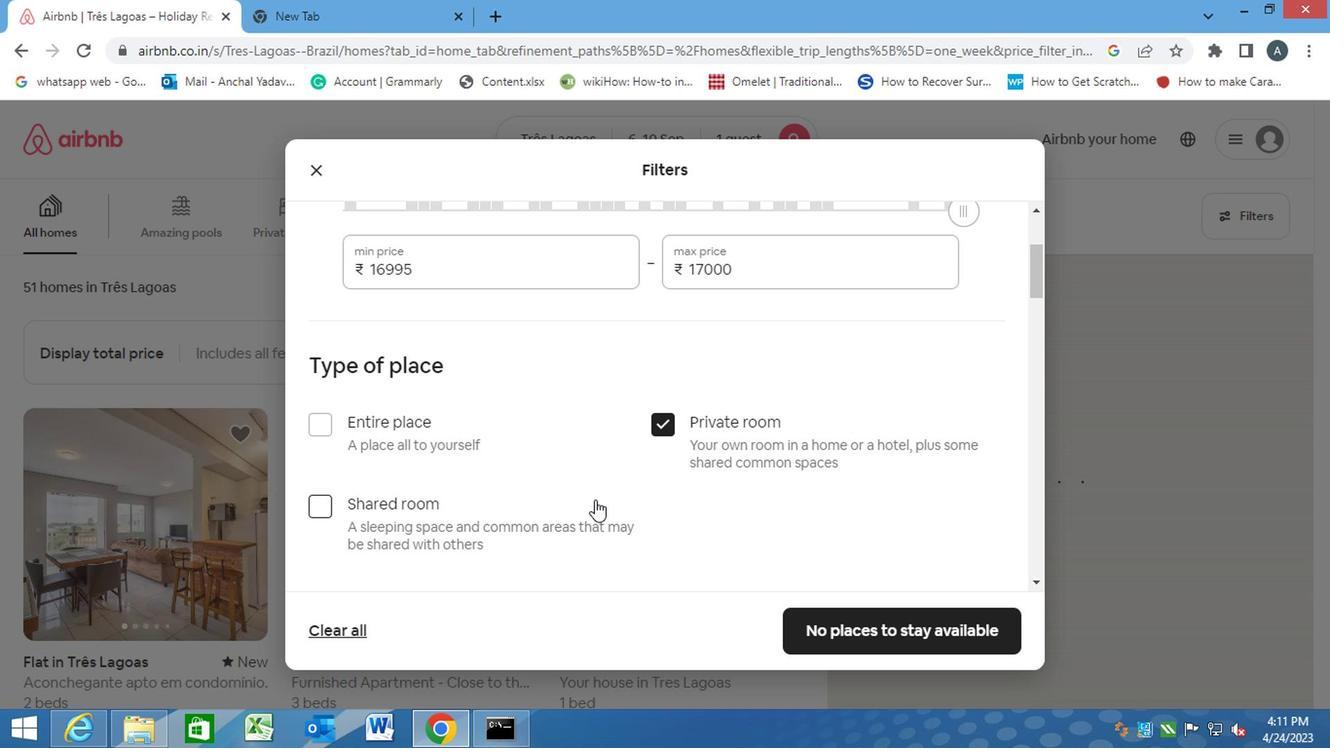 
Action: Mouse scrolled (592, 500) with delta (0, 0)
Screenshot: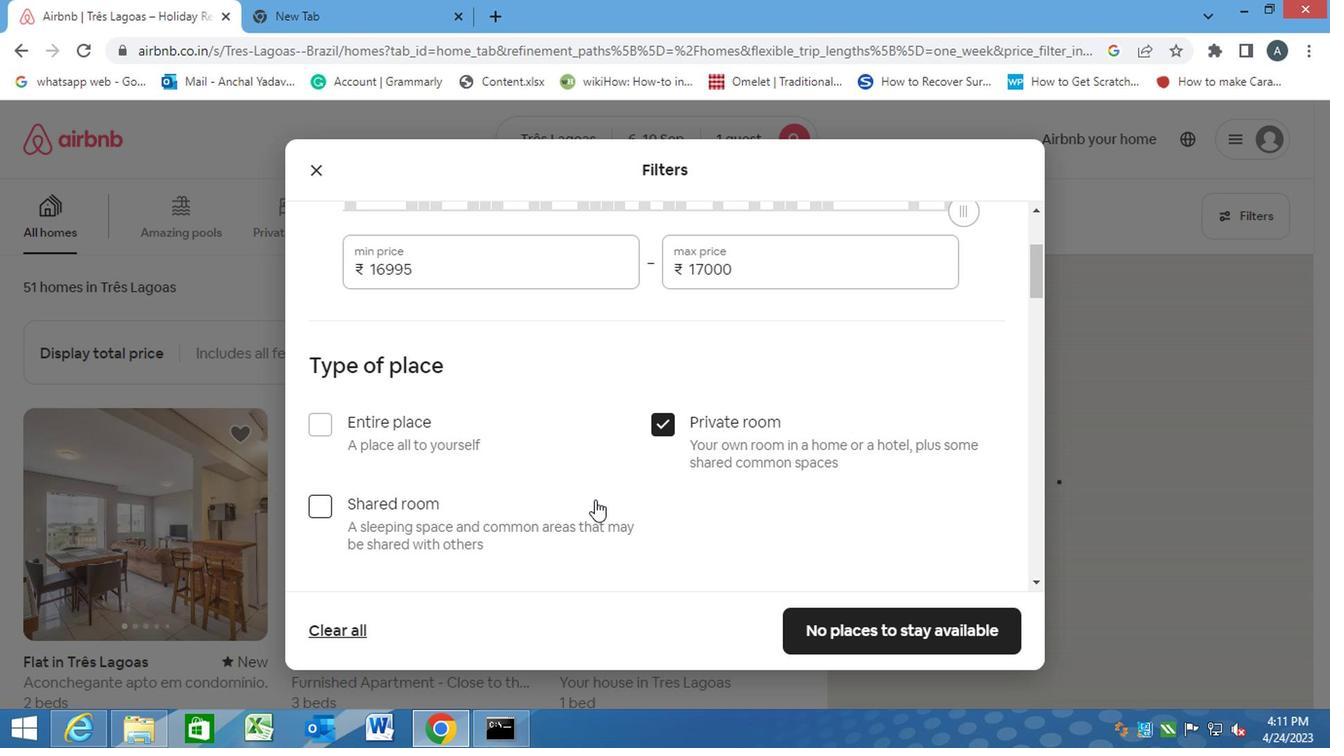 
Action: Mouse moved to (536, 507)
Screenshot: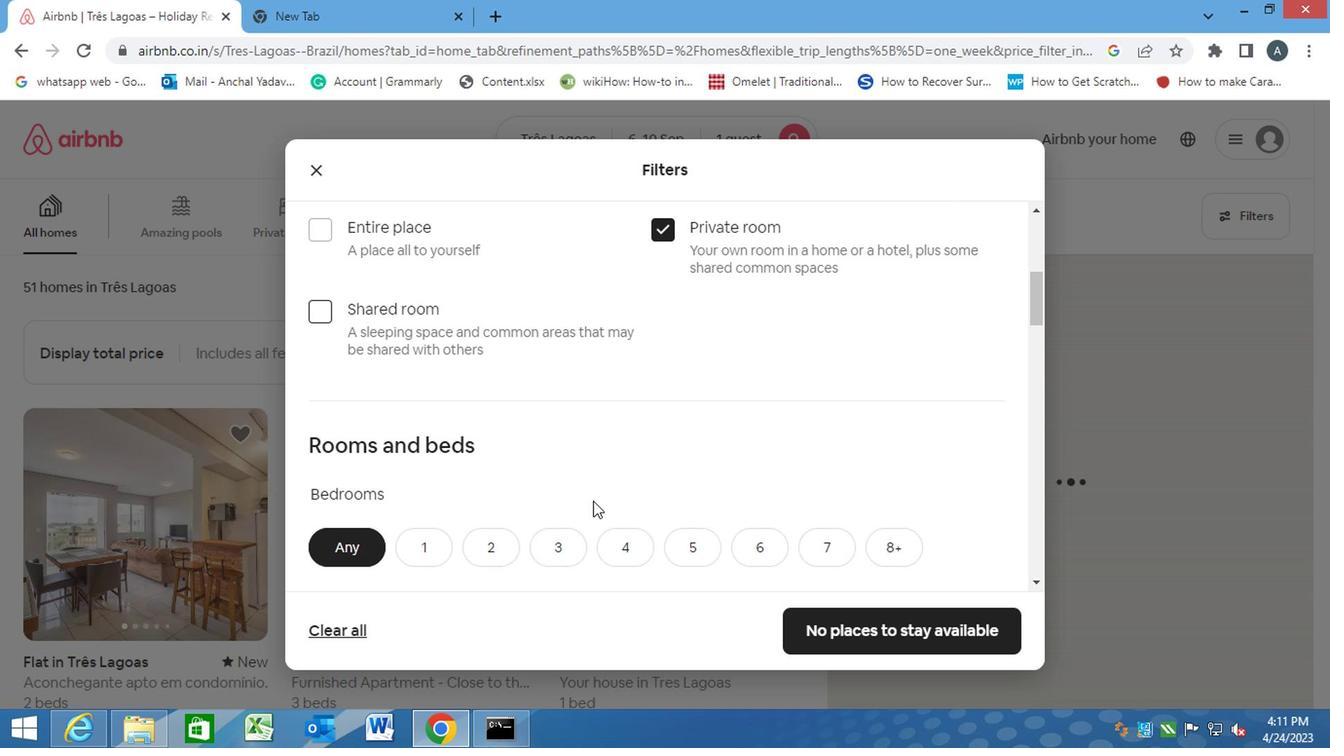 
Action: Mouse scrolled (536, 507) with delta (0, 0)
Screenshot: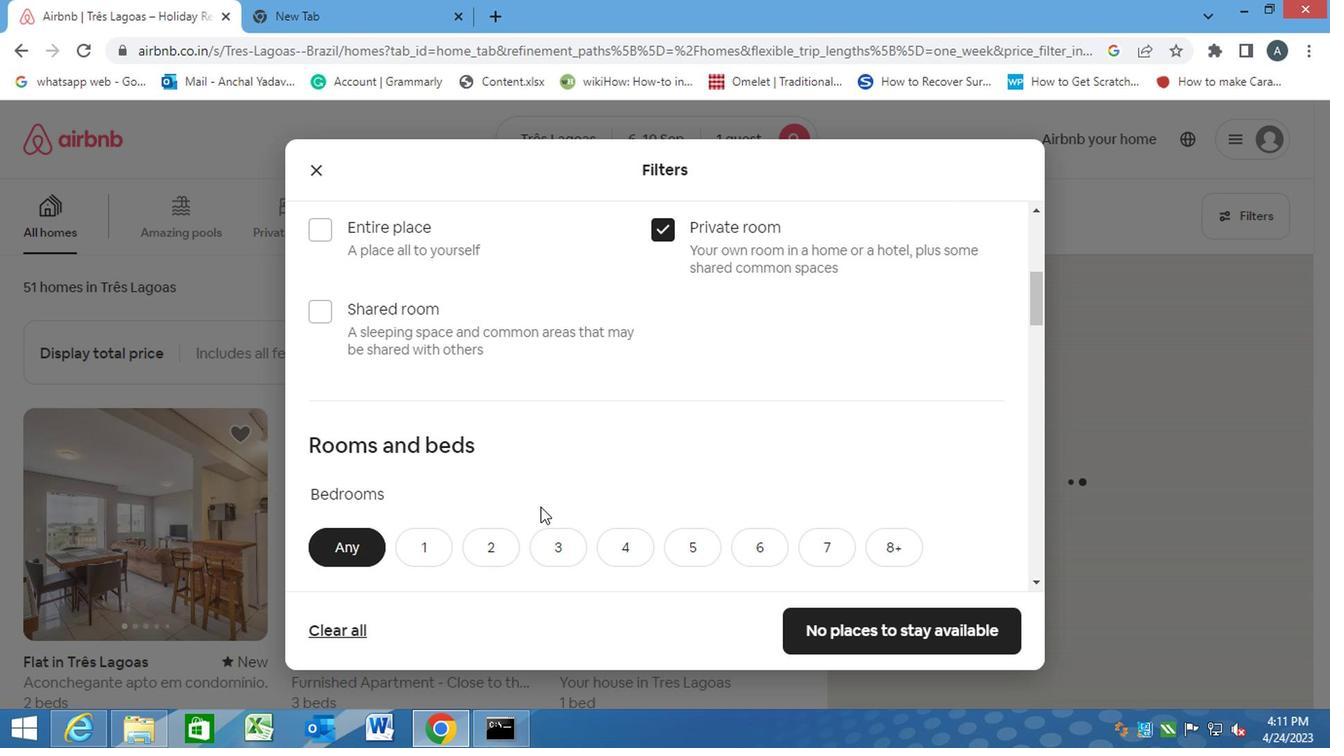 
Action: Mouse scrolled (536, 507) with delta (0, 0)
Screenshot: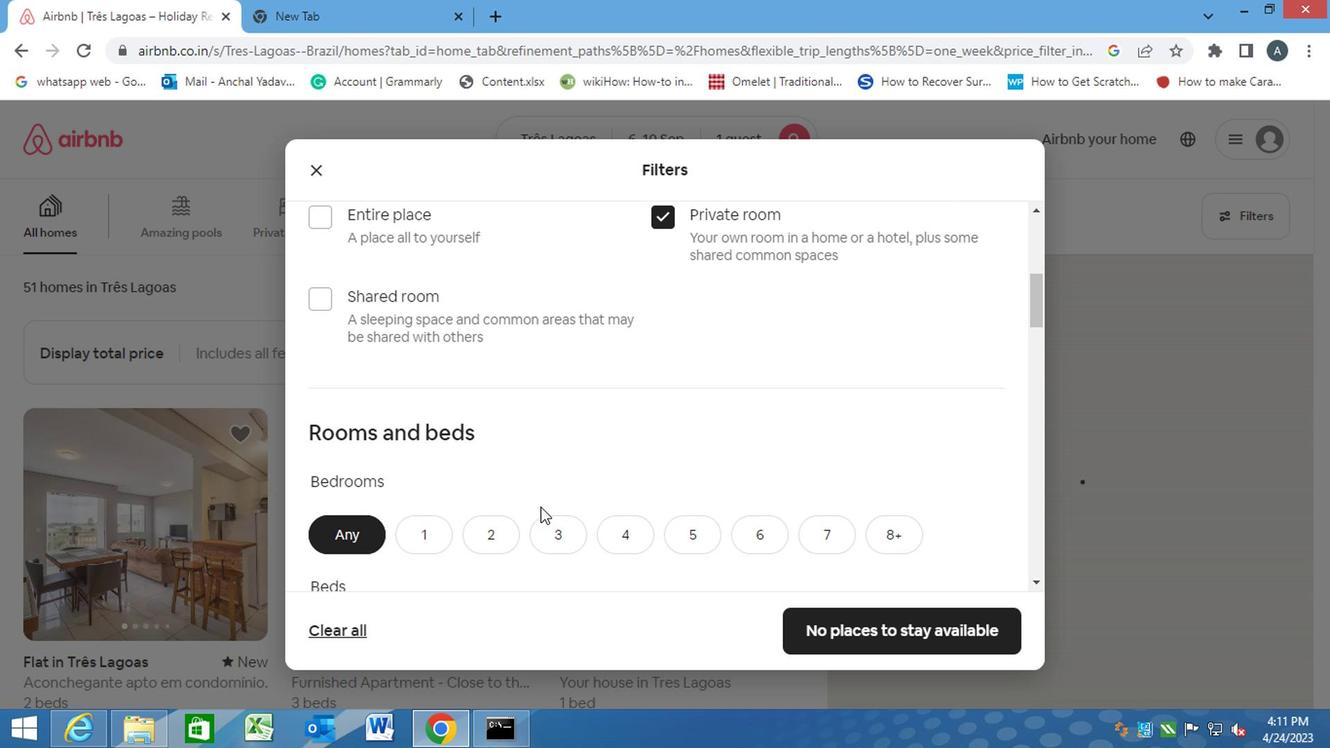 
Action: Mouse moved to (422, 365)
Screenshot: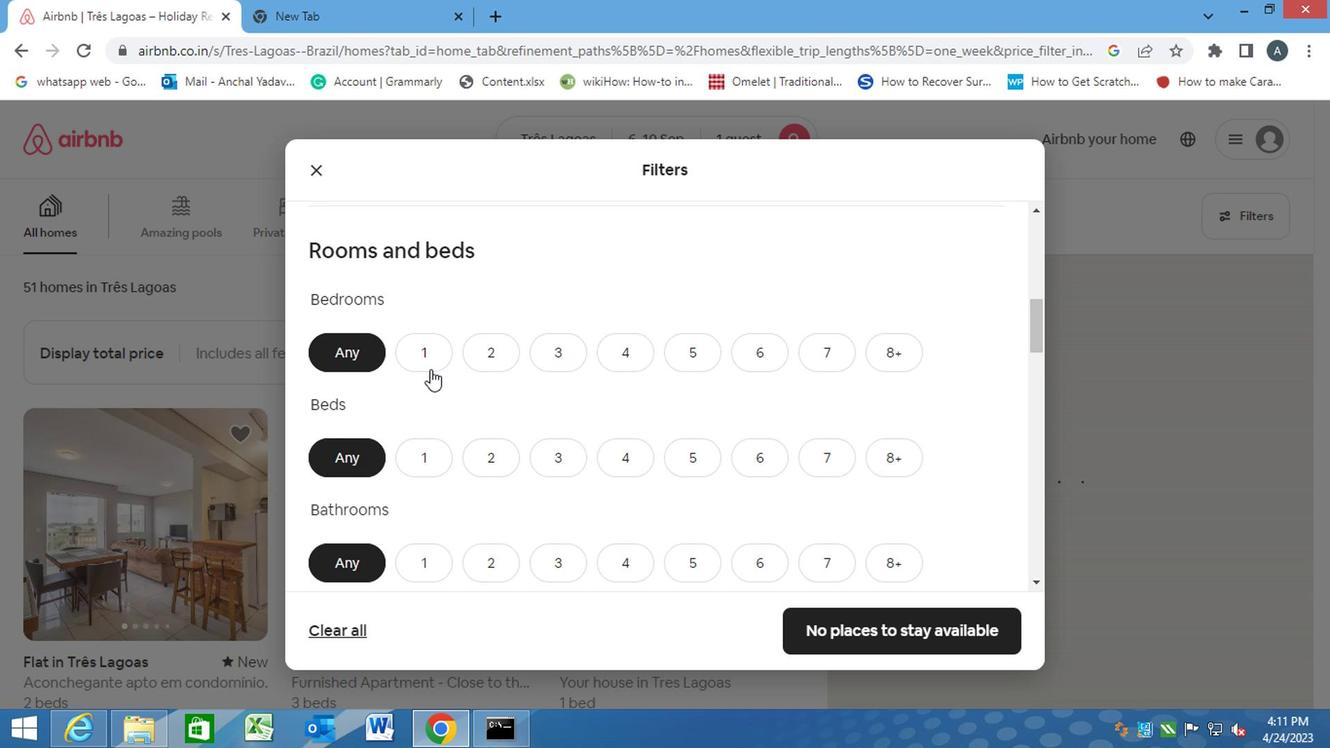 
Action: Mouse pressed left at (422, 365)
Screenshot: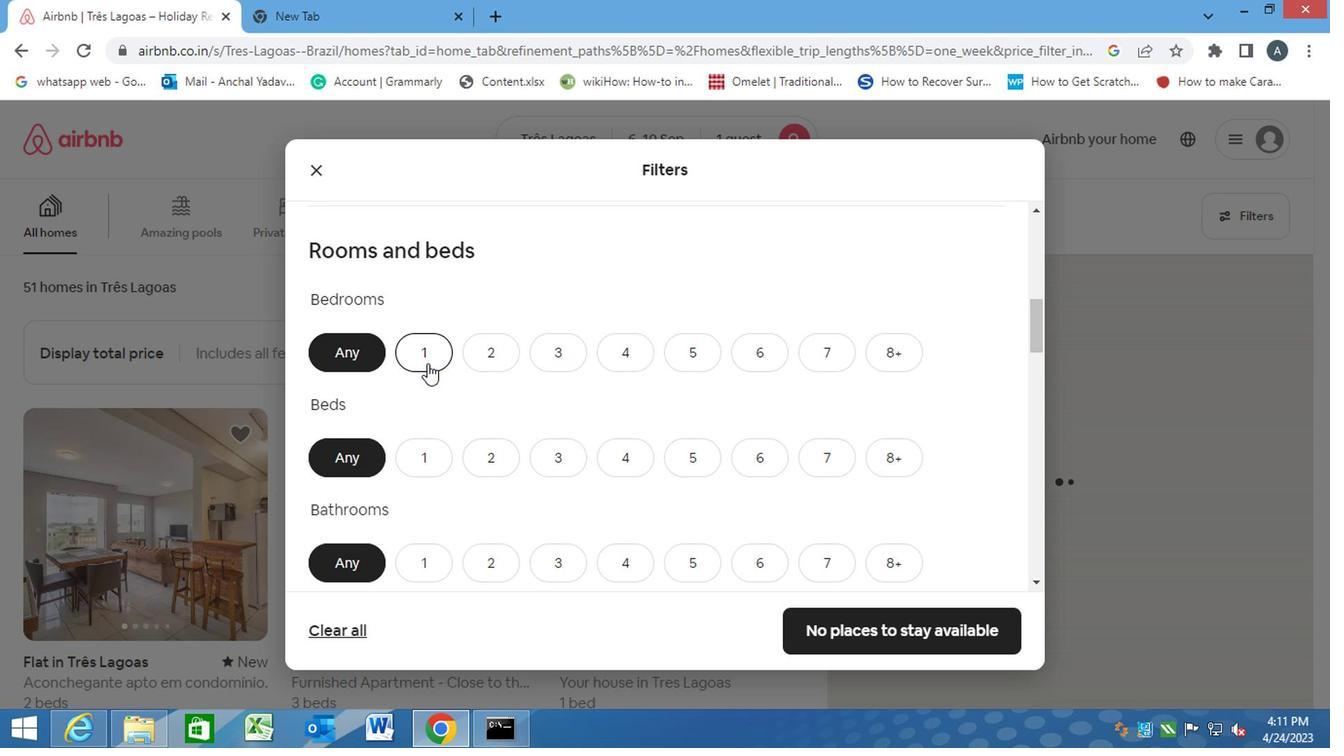 
Action: Mouse moved to (421, 442)
Screenshot: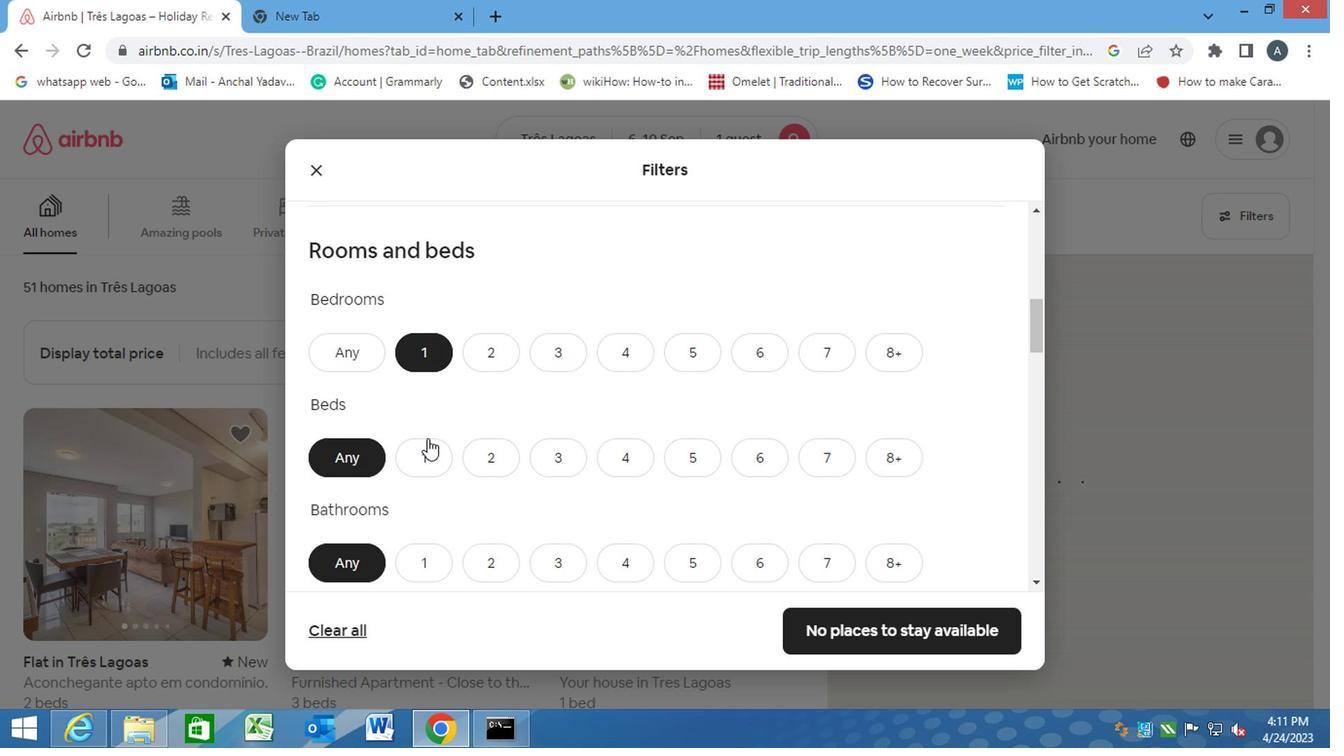 
Action: Mouse pressed left at (421, 442)
Screenshot: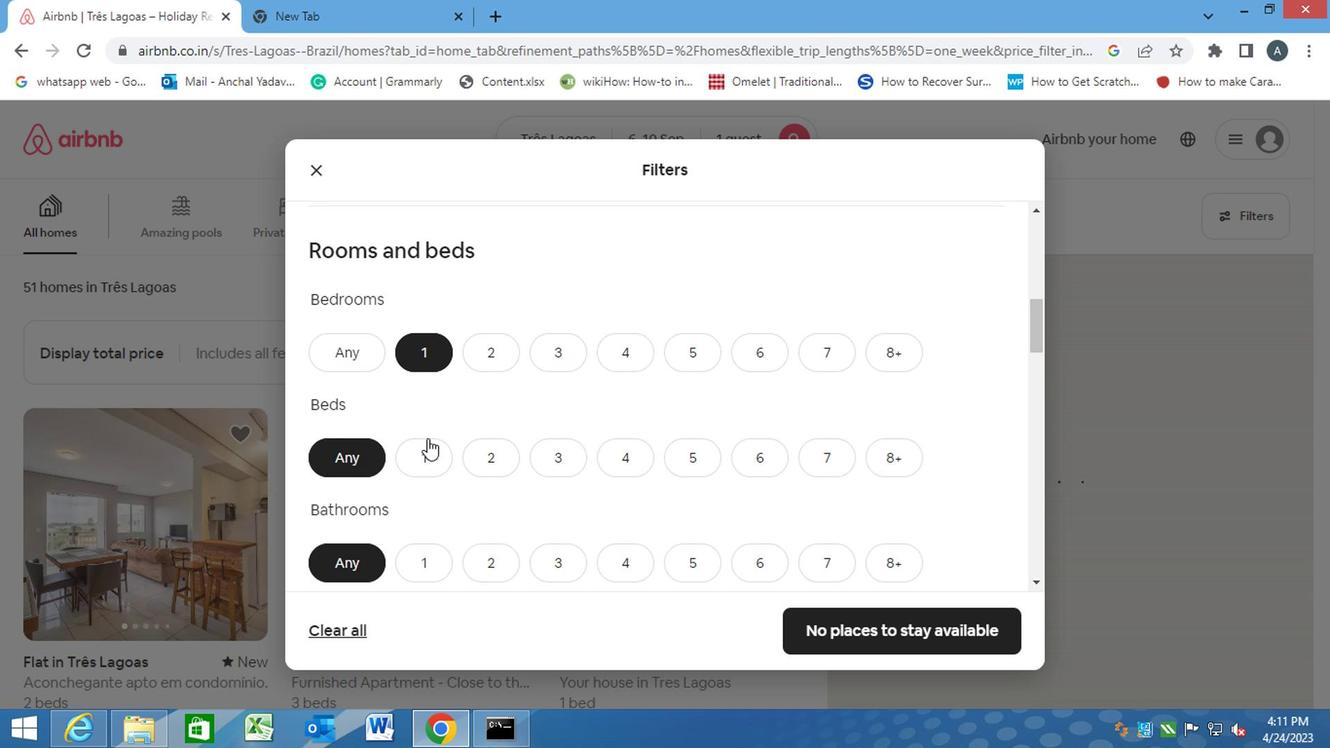 
Action: Mouse moved to (424, 557)
Screenshot: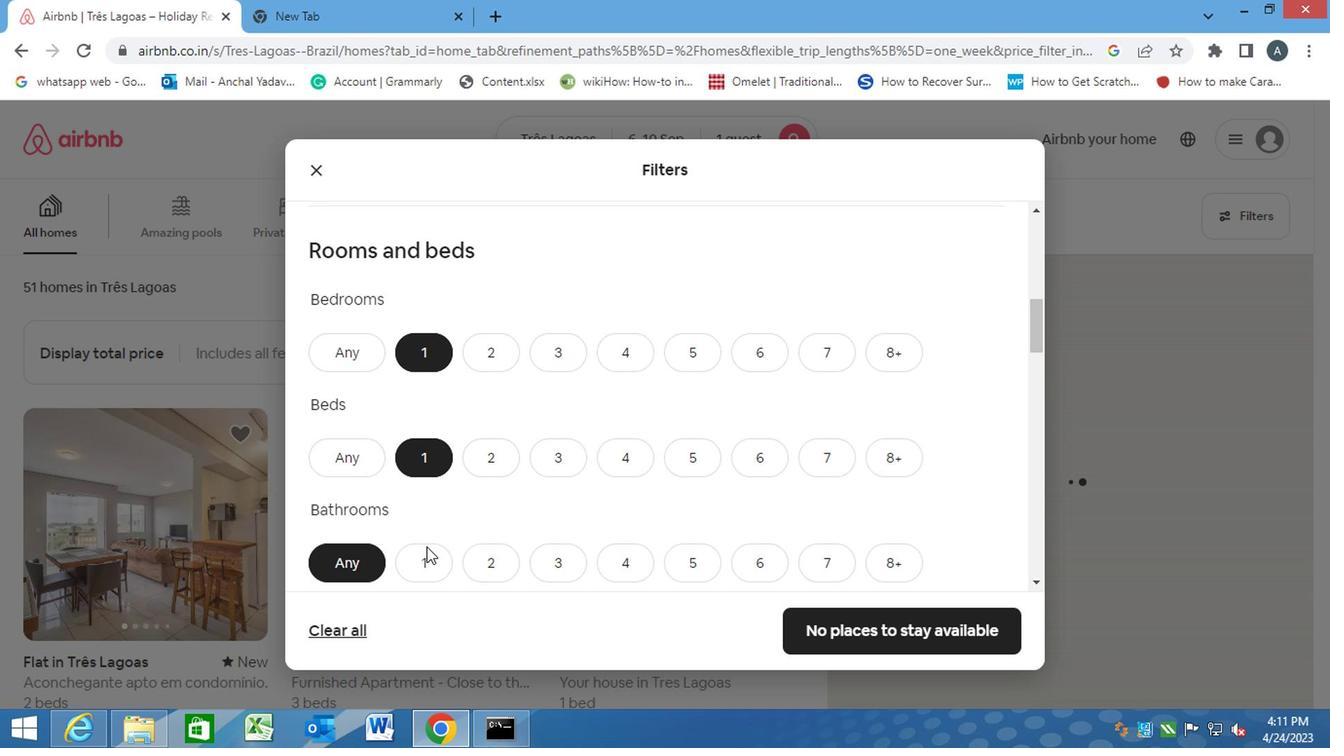 
Action: Mouse pressed left at (424, 557)
Screenshot: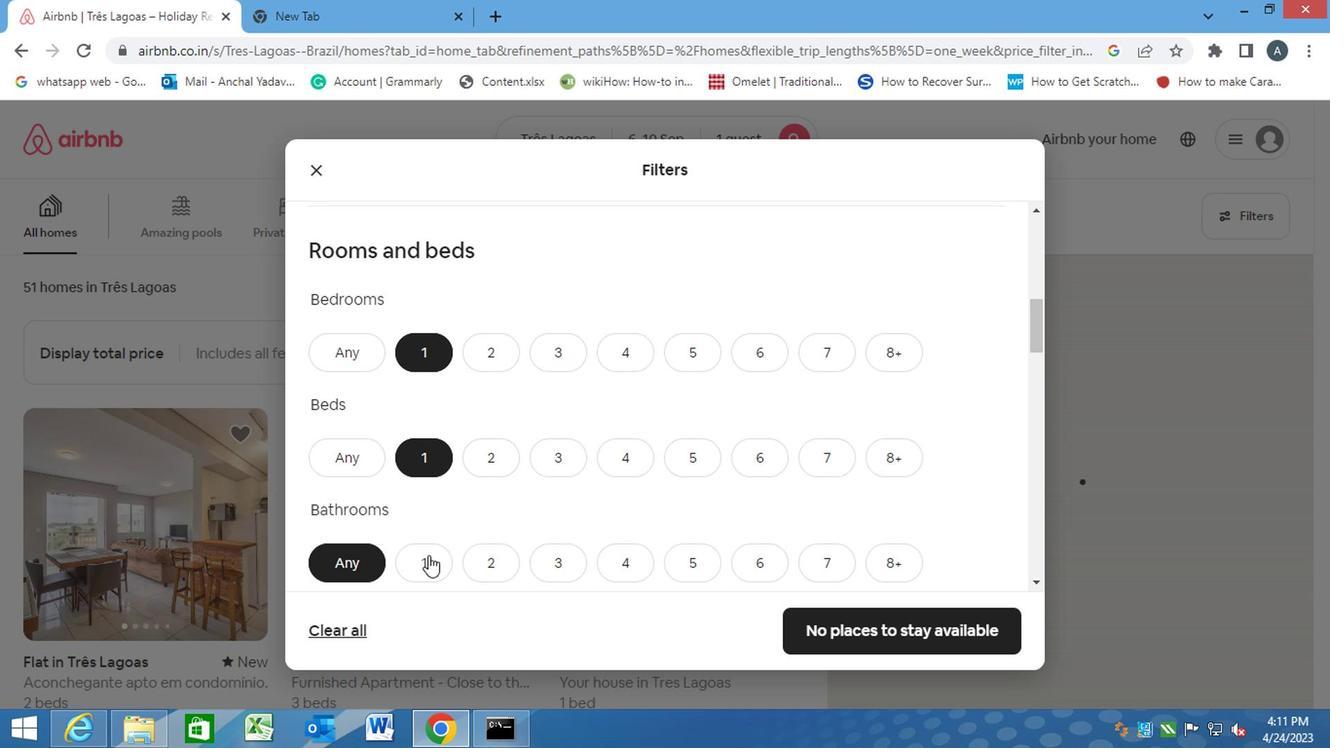 
Action: Mouse moved to (424, 557)
Screenshot: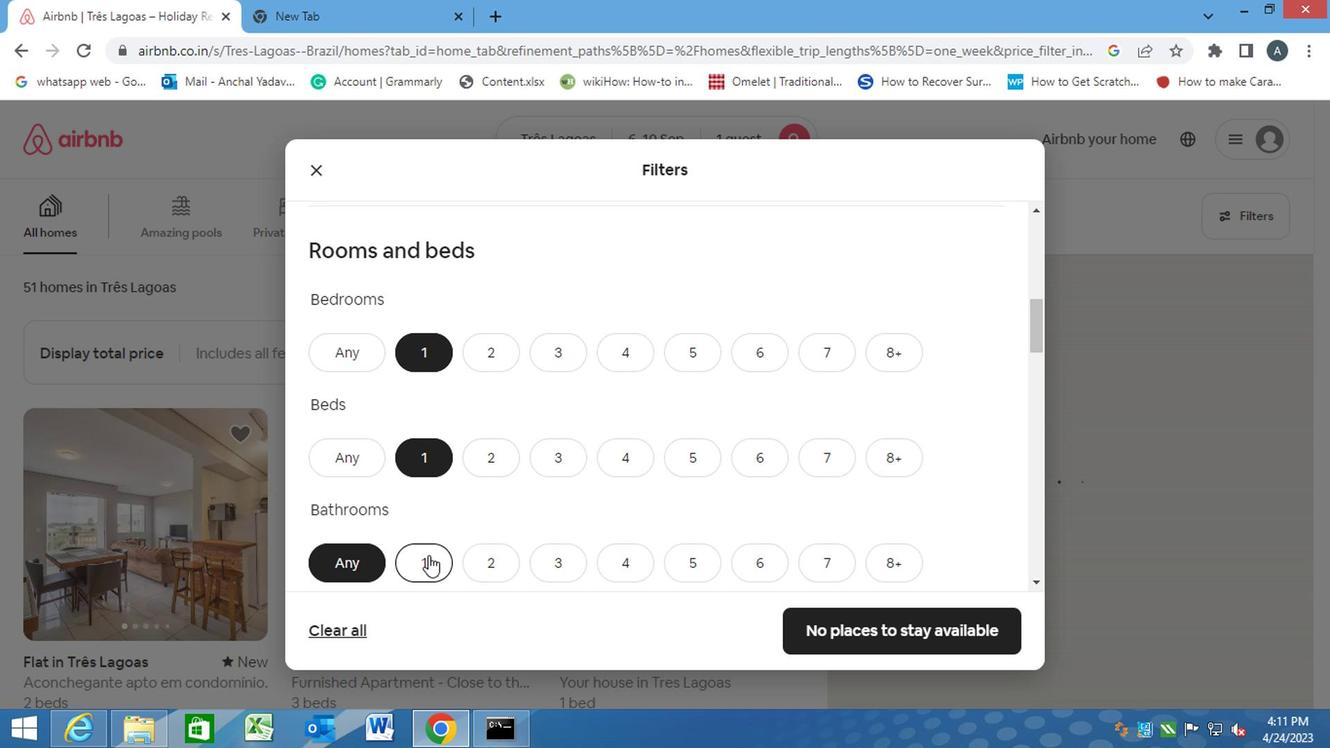 
Action: Mouse scrolled (424, 555) with delta (0, -1)
Screenshot: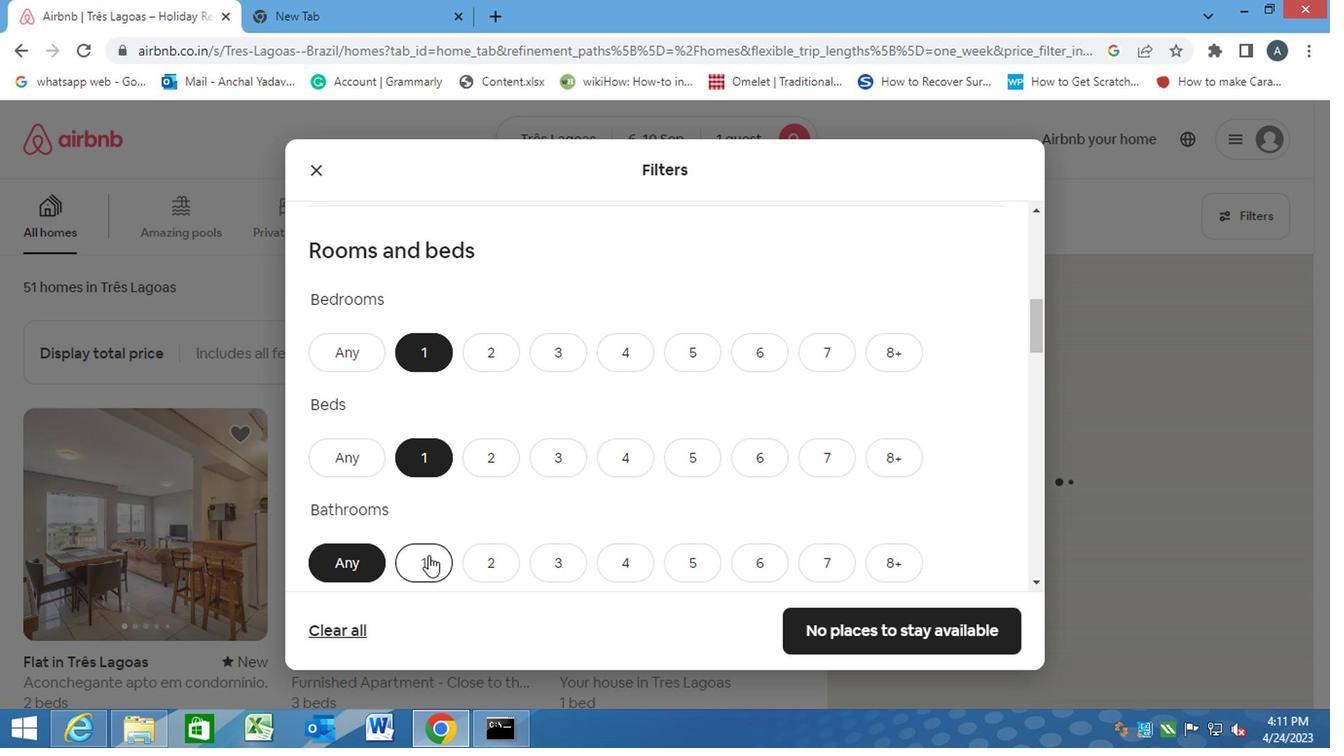 
Action: Mouse scrolled (424, 555) with delta (0, -1)
Screenshot: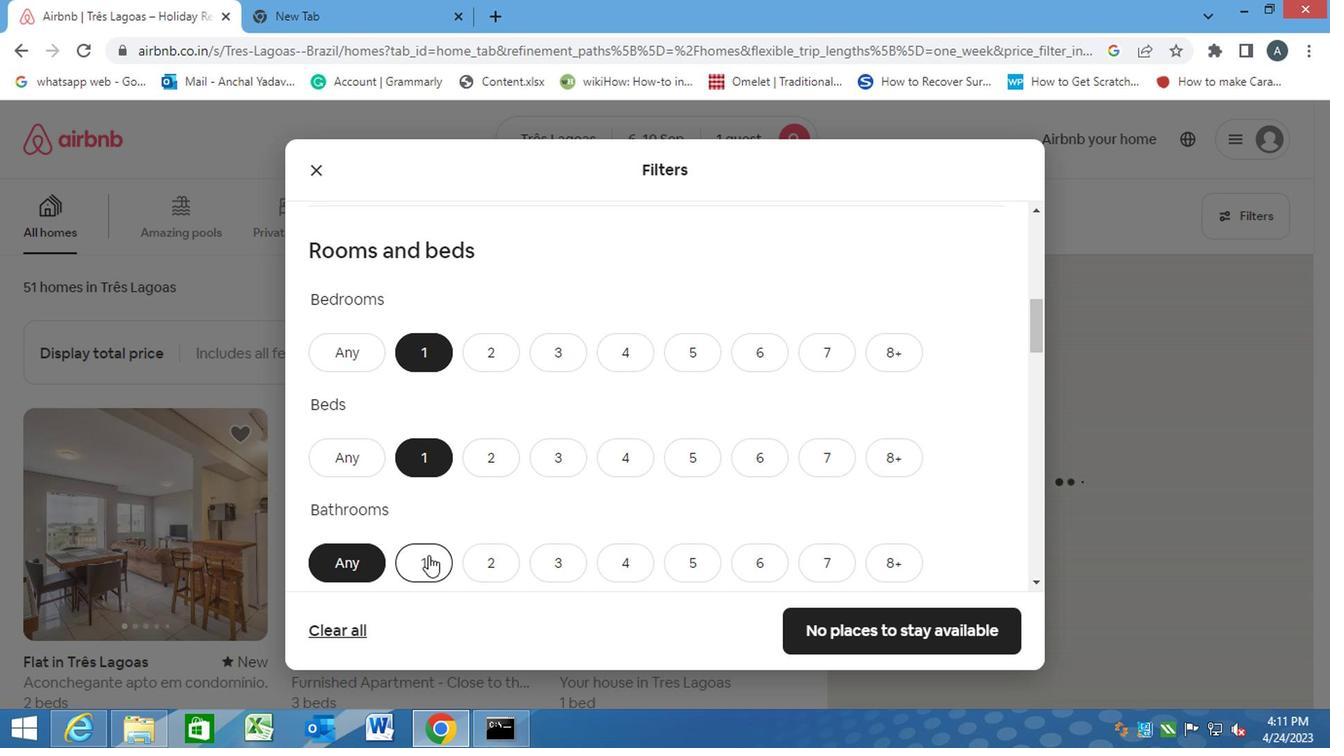 
Action: Mouse scrolled (424, 555) with delta (0, -1)
Screenshot: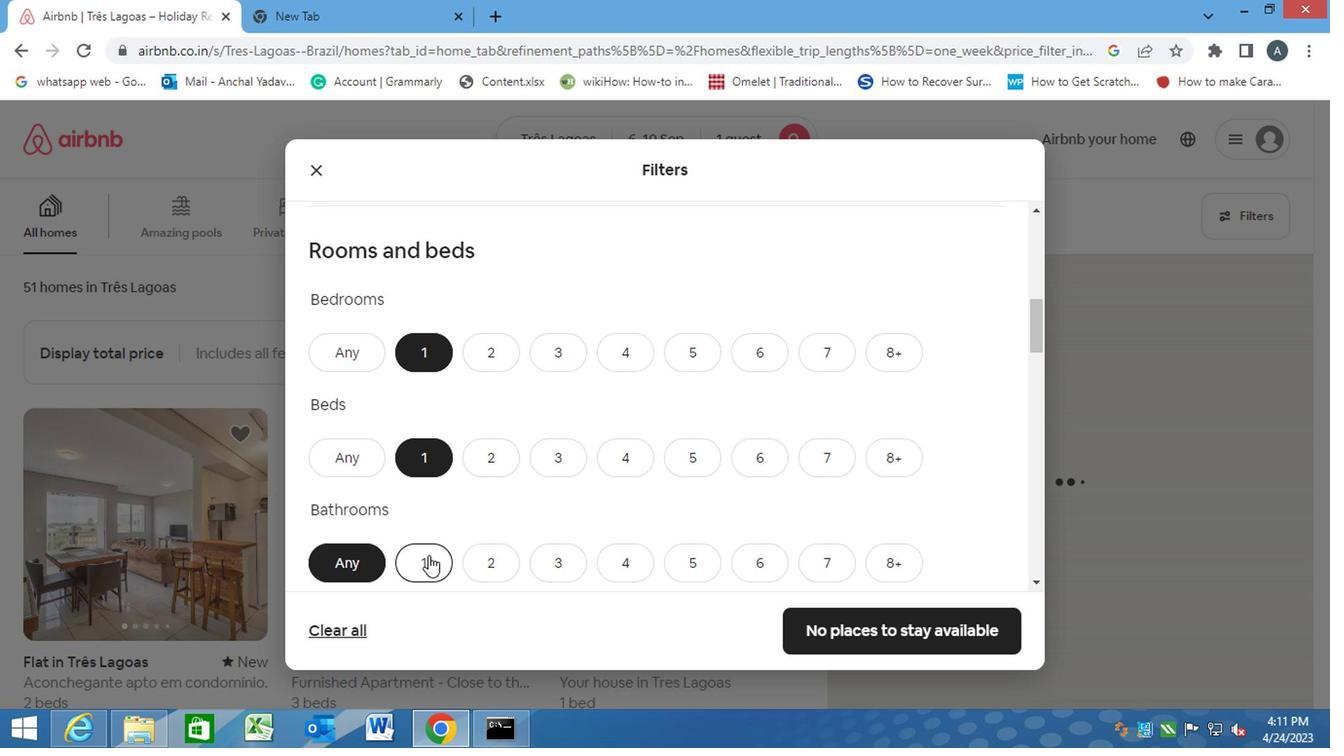 
Action: Mouse moved to (376, 475)
Screenshot: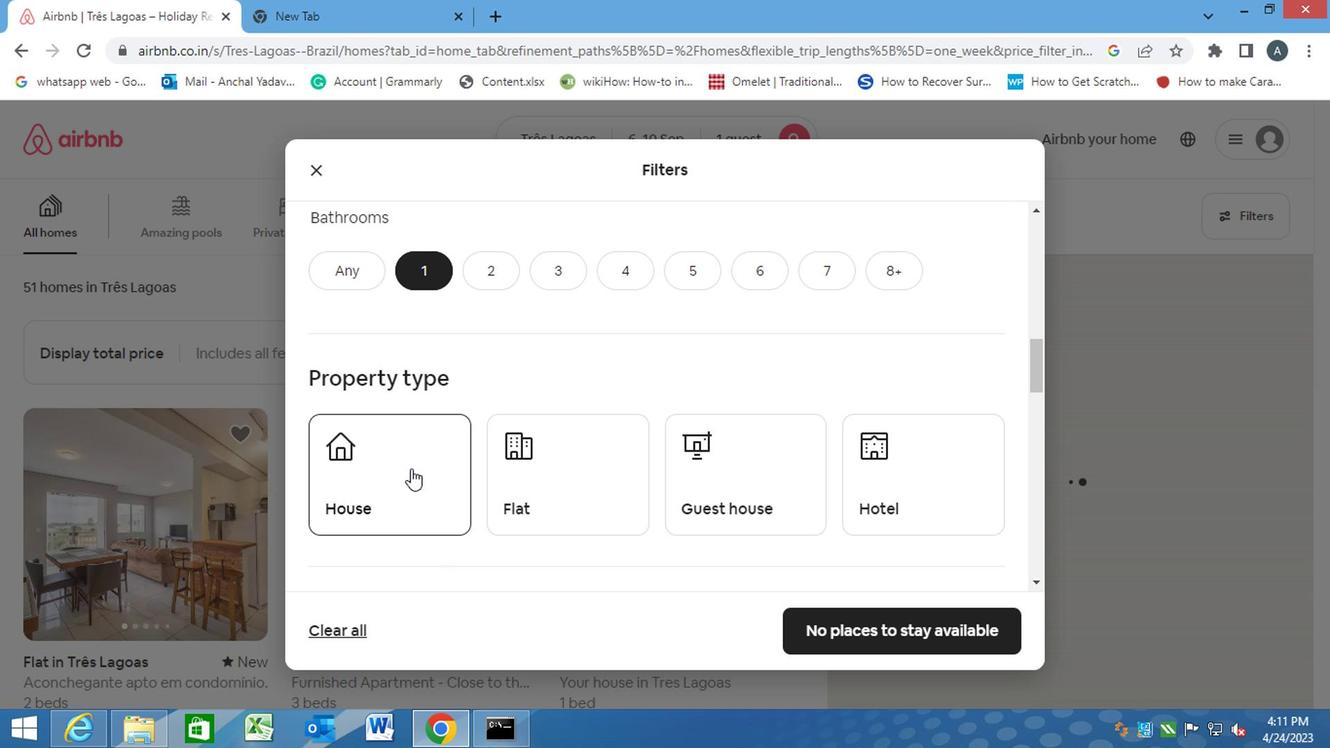 
Action: Mouse pressed left at (376, 475)
Screenshot: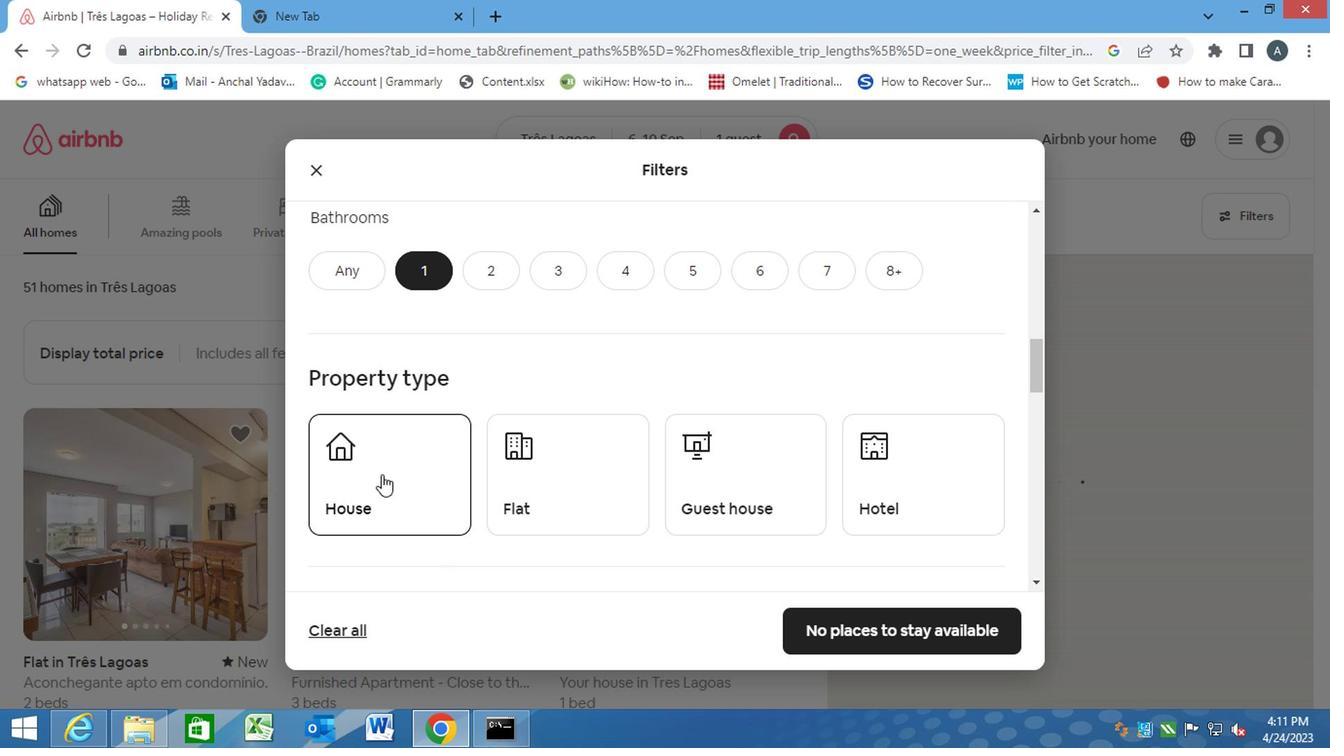 
Action: Mouse moved to (517, 471)
Screenshot: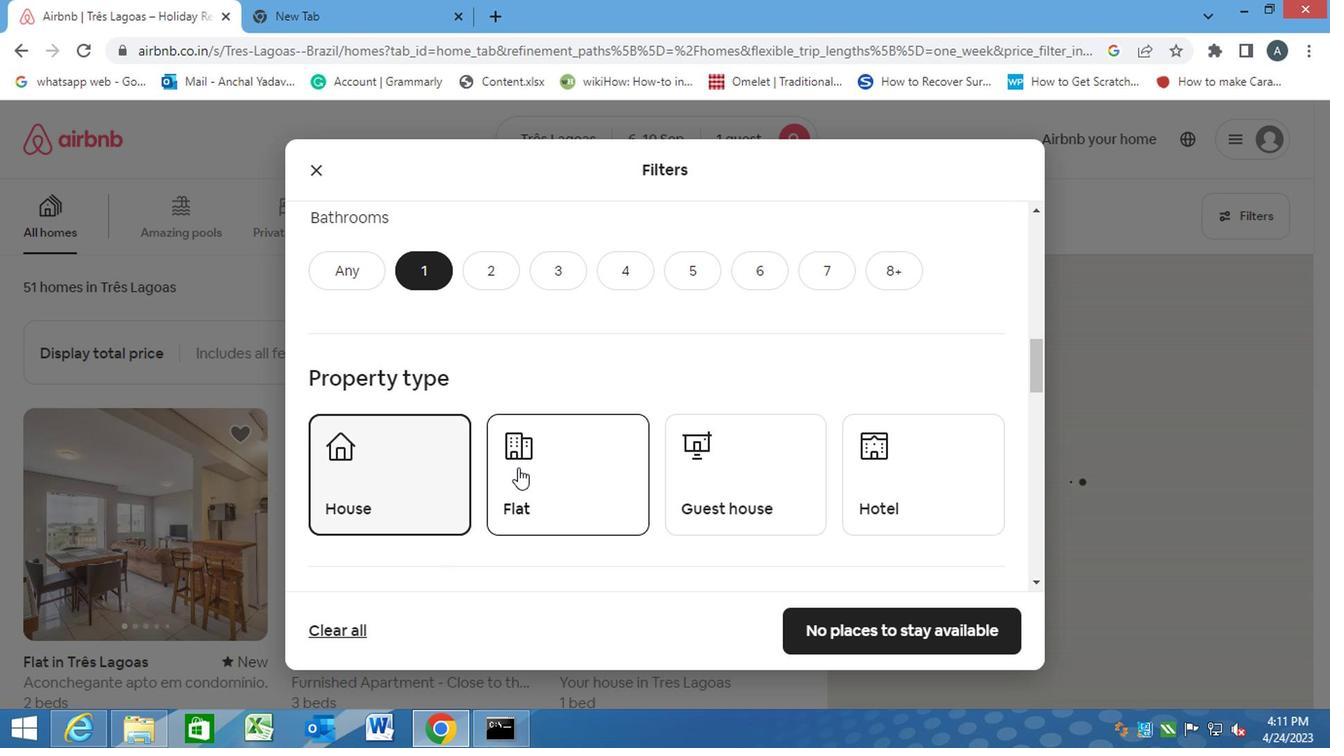 
Action: Mouse pressed left at (517, 471)
Screenshot: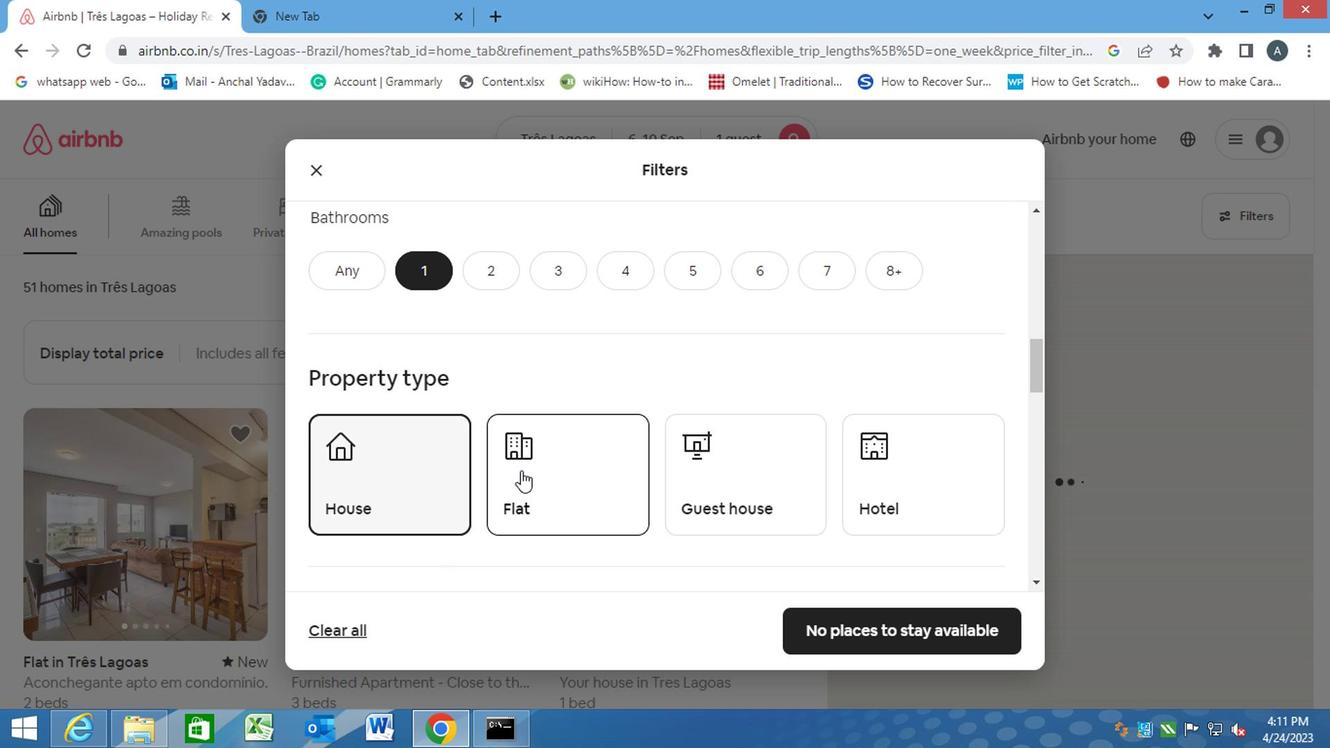 
Action: Mouse moved to (701, 491)
Screenshot: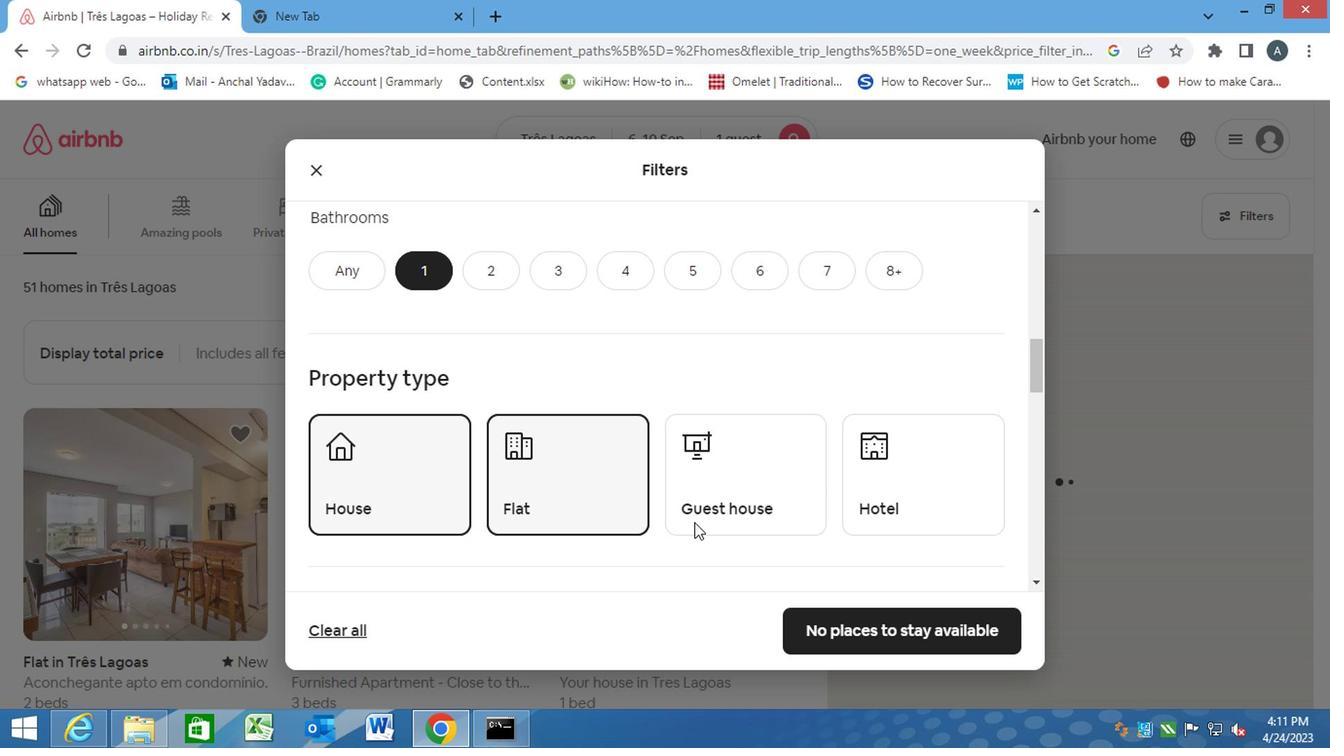 
Action: Mouse pressed left at (701, 491)
Screenshot: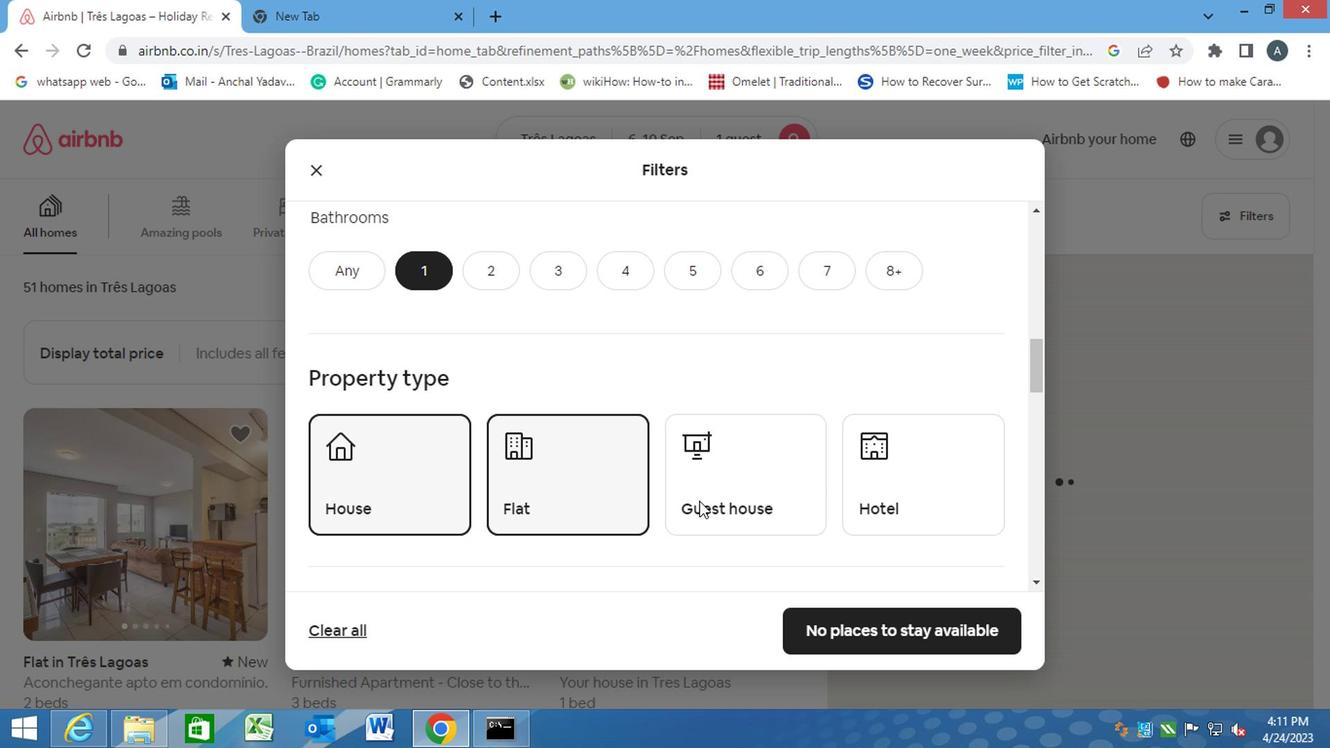 
Action: Mouse moved to (919, 514)
Screenshot: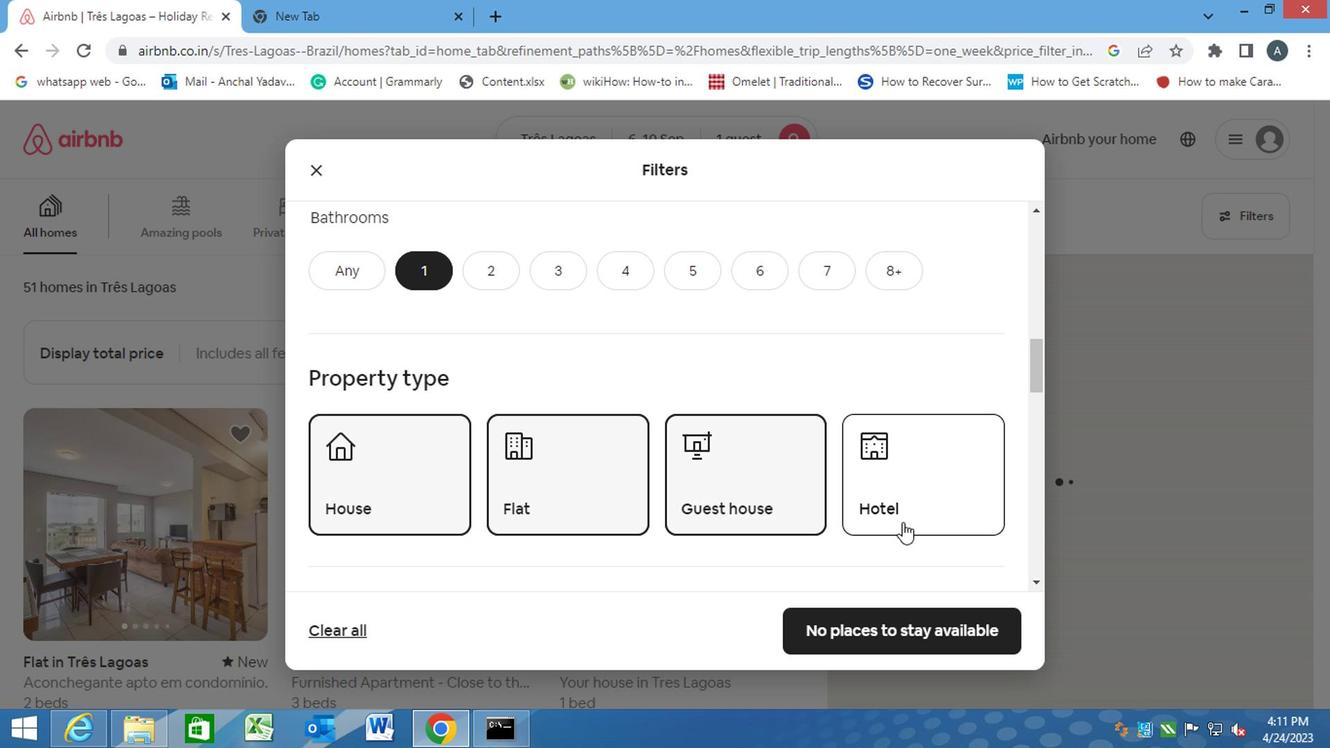 
Action: Mouse pressed left at (919, 514)
Screenshot: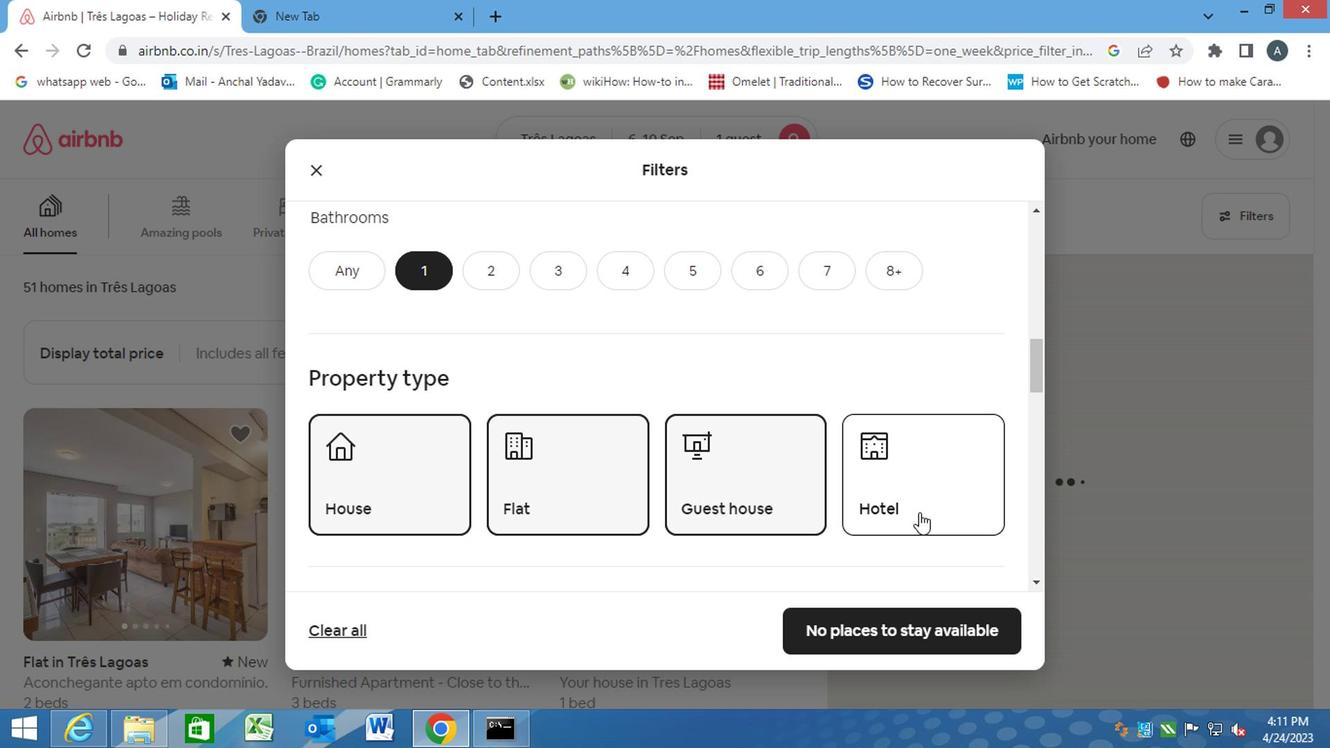 
Action: Mouse moved to (743, 522)
Screenshot: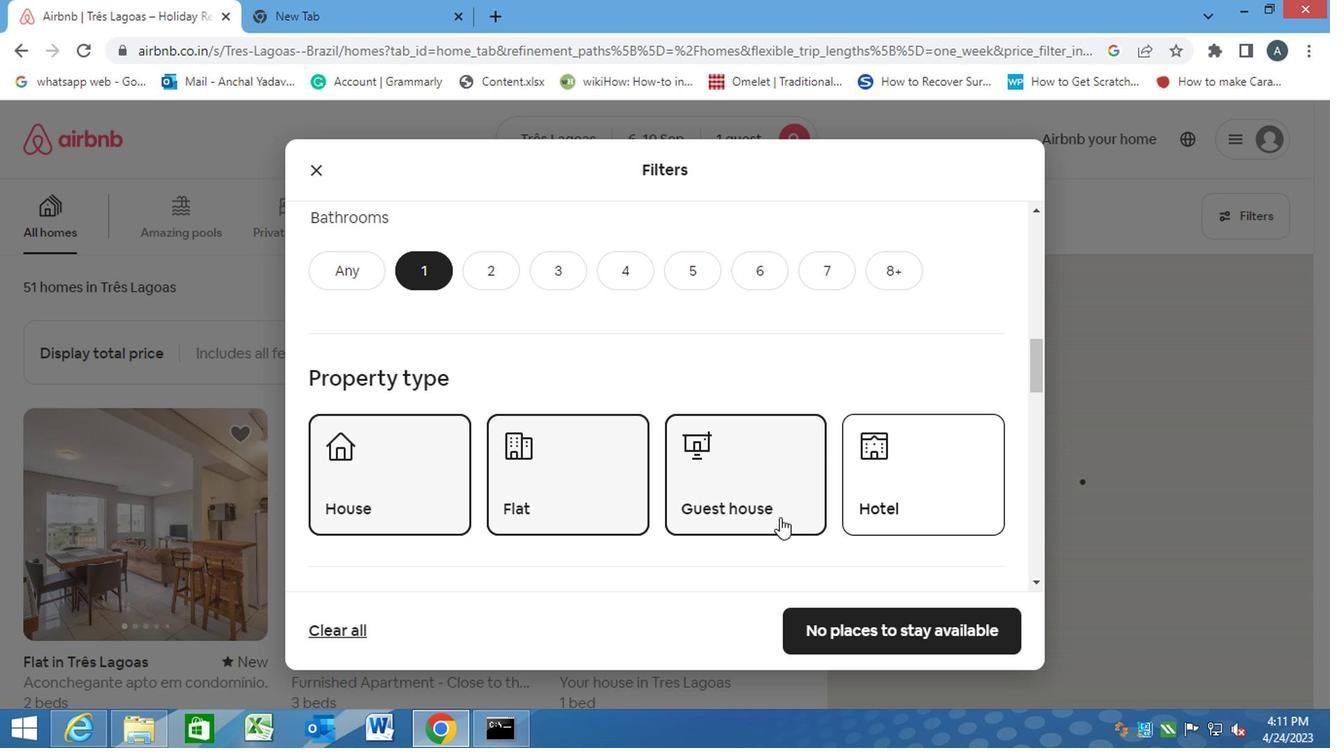 
Action: Mouse scrolled (743, 521) with delta (0, 0)
Screenshot: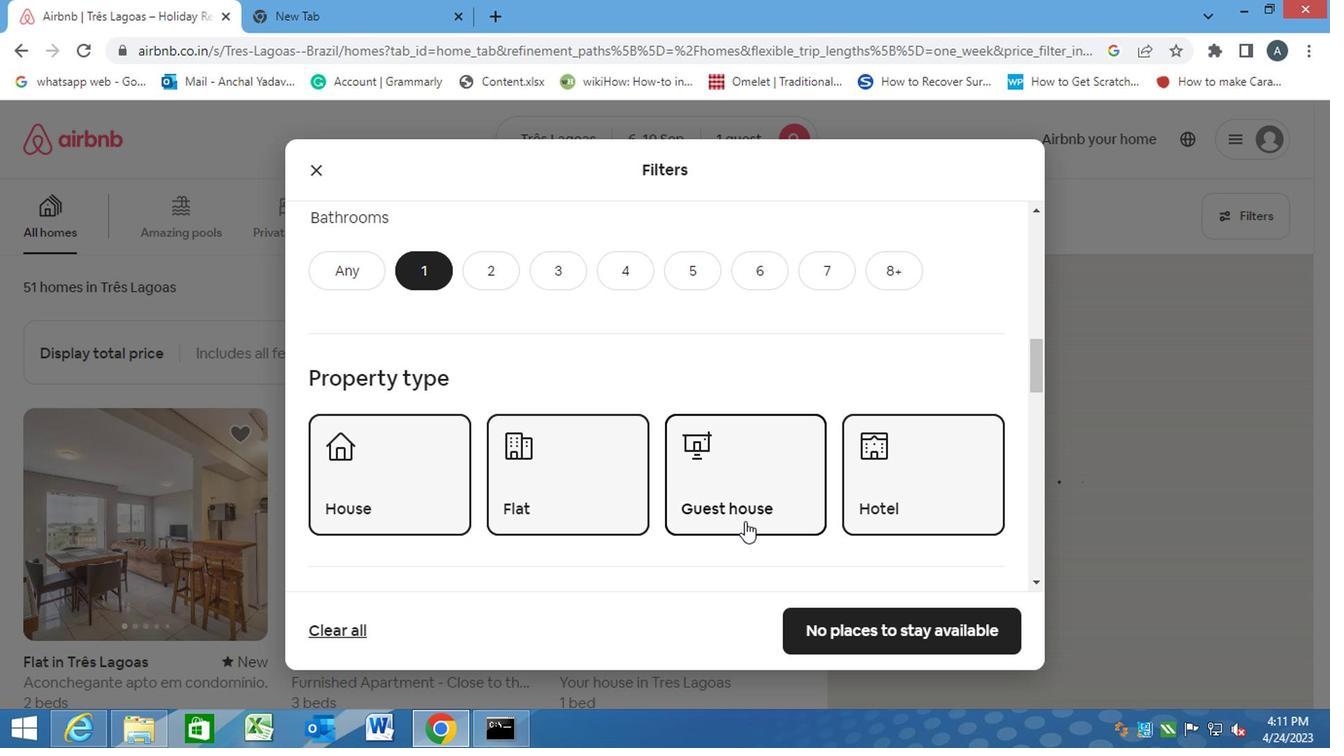 
Action: Mouse scrolled (743, 521) with delta (0, 0)
Screenshot: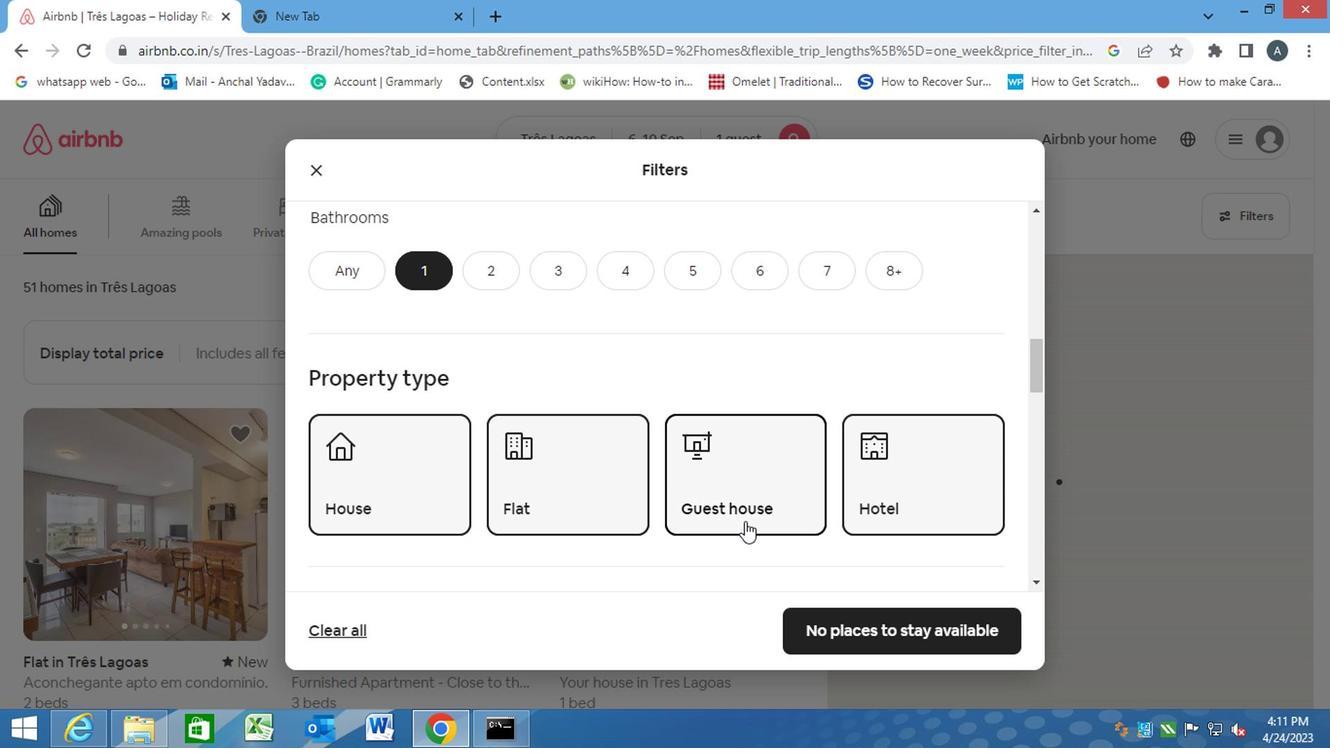 
Action: Mouse moved to (623, 500)
Screenshot: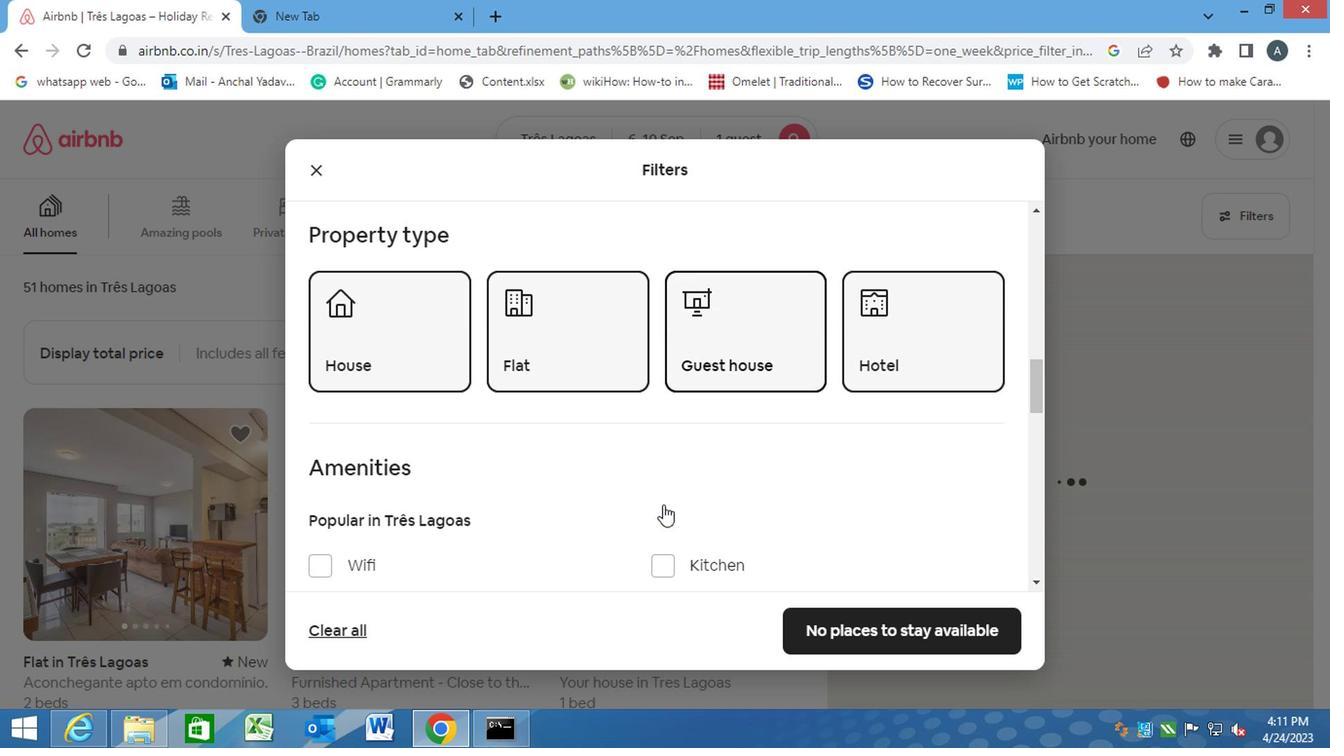 
Action: Mouse scrolled (623, 499) with delta (0, 0)
Screenshot: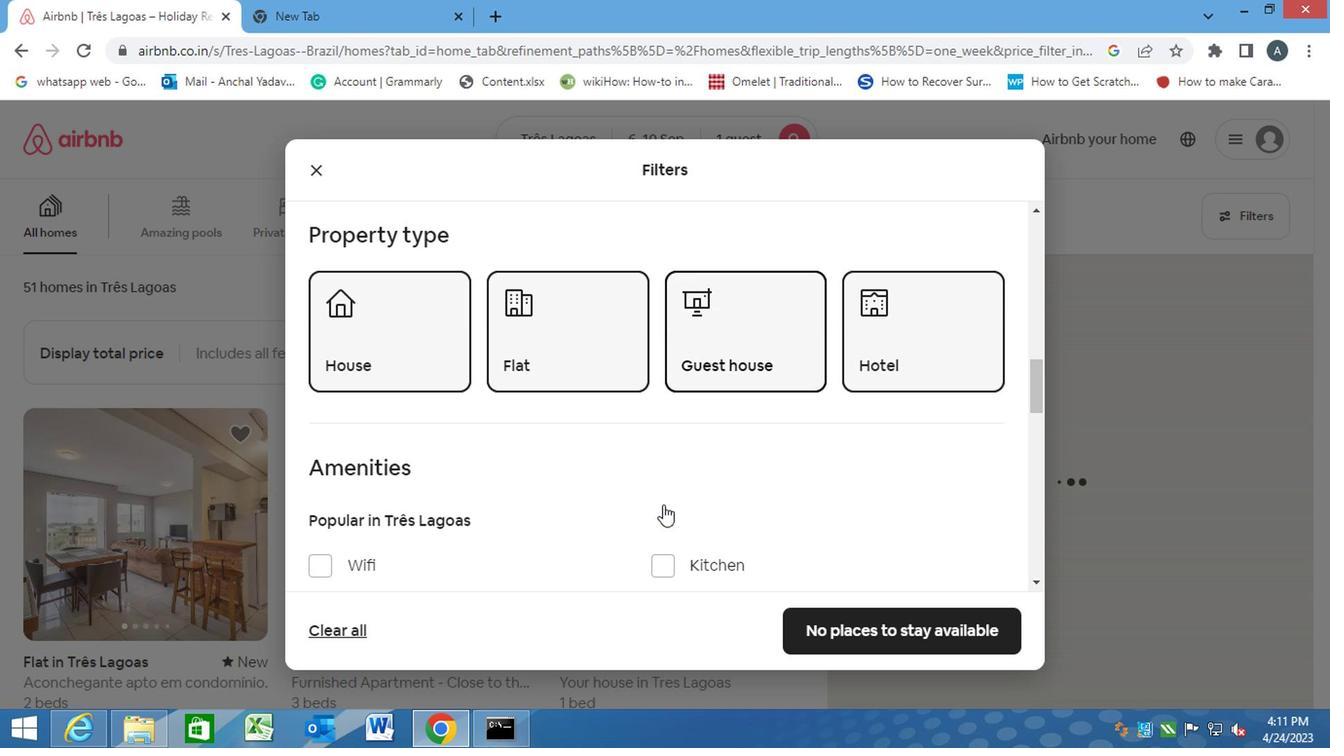 
Action: Mouse scrolled (623, 499) with delta (0, 0)
Screenshot: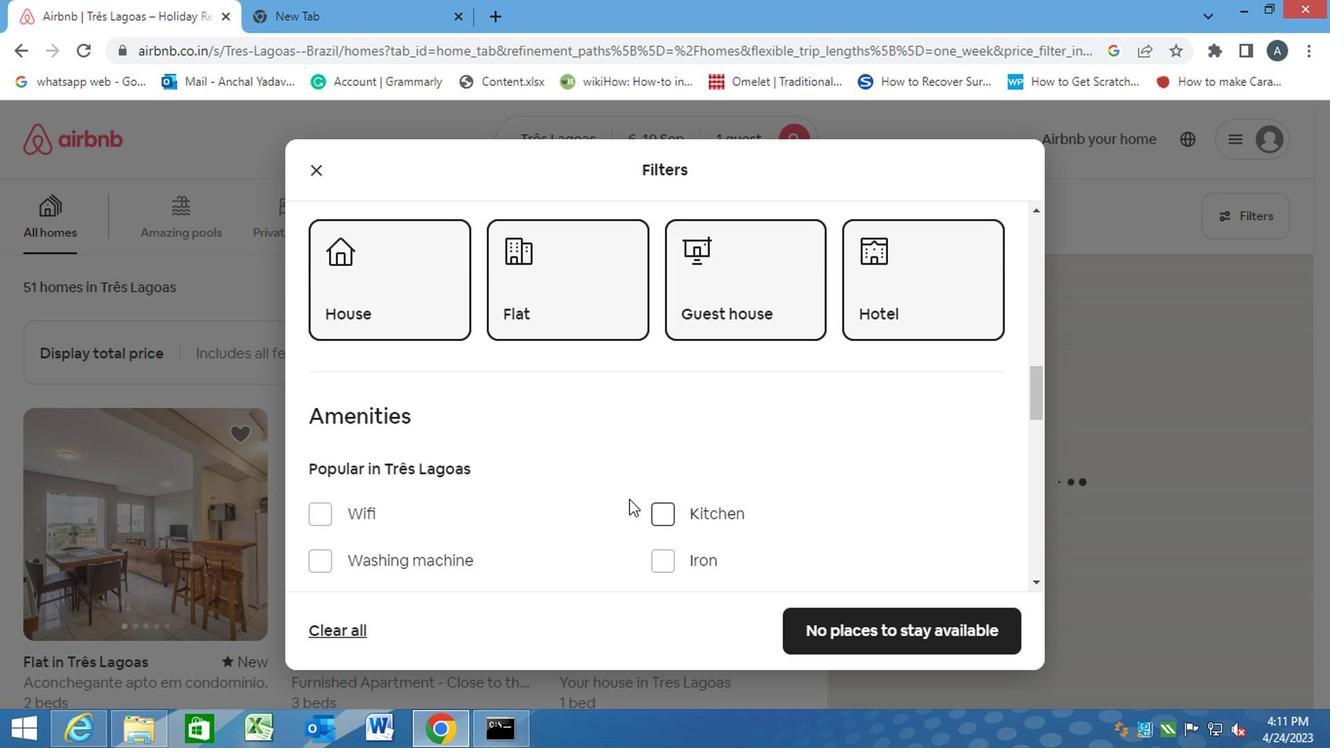 
Action: Mouse scrolled (623, 499) with delta (0, 0)
Screenshot: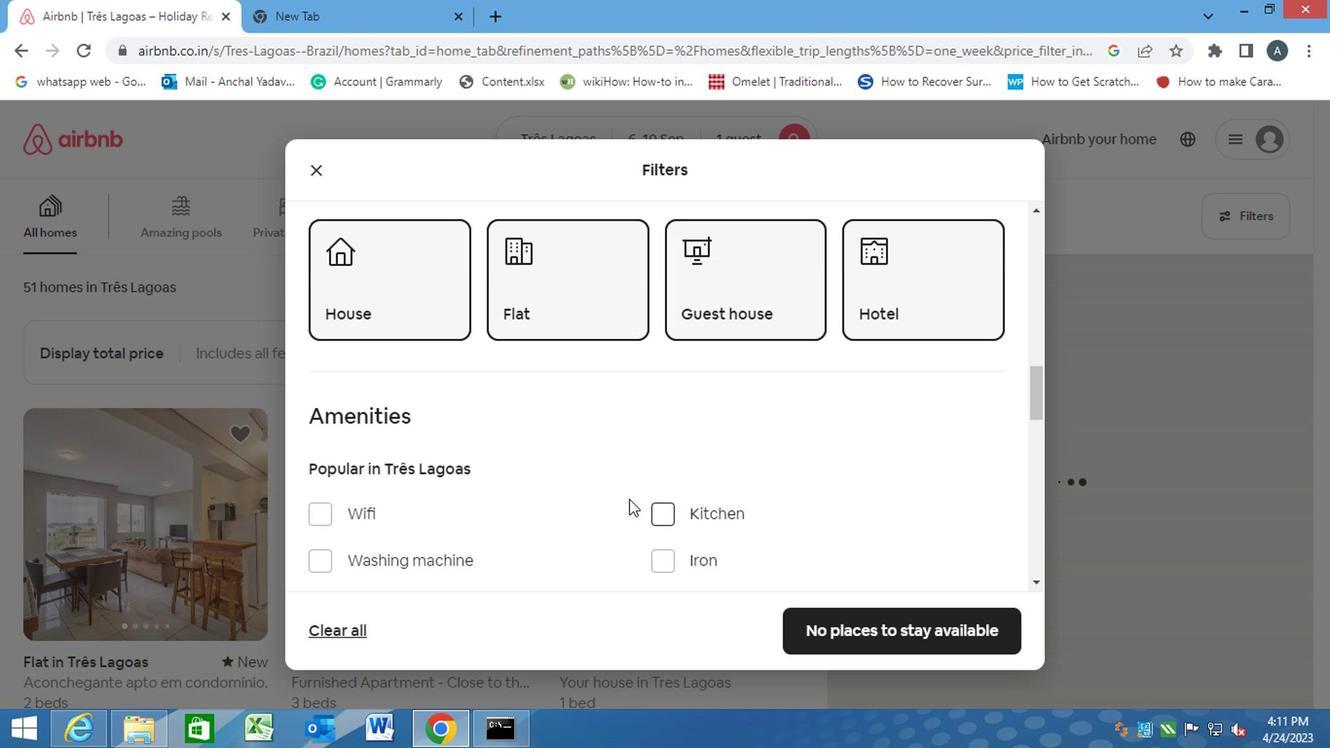 
Action: Mouse moved to (619, 499)
Screenshot: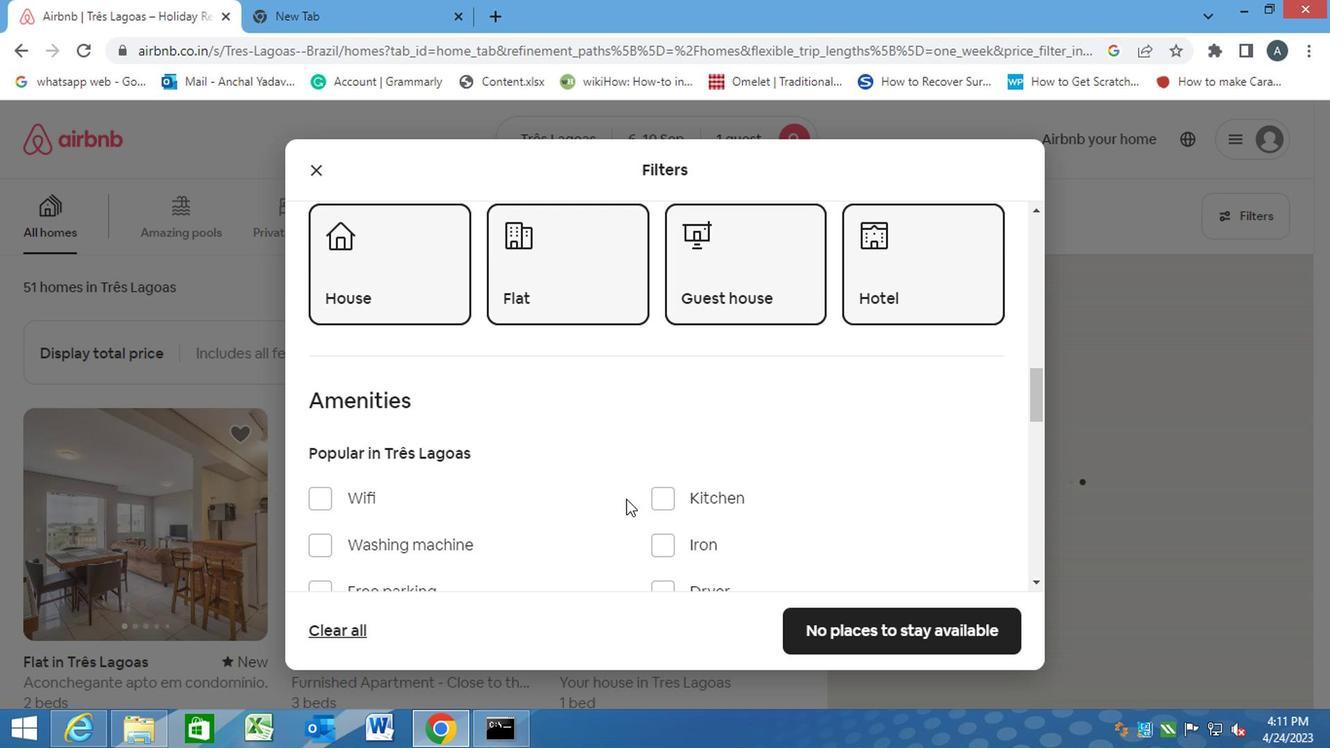 
Action: Mouse scrolled (619, 500) with delta (0, 0)
Screenshot: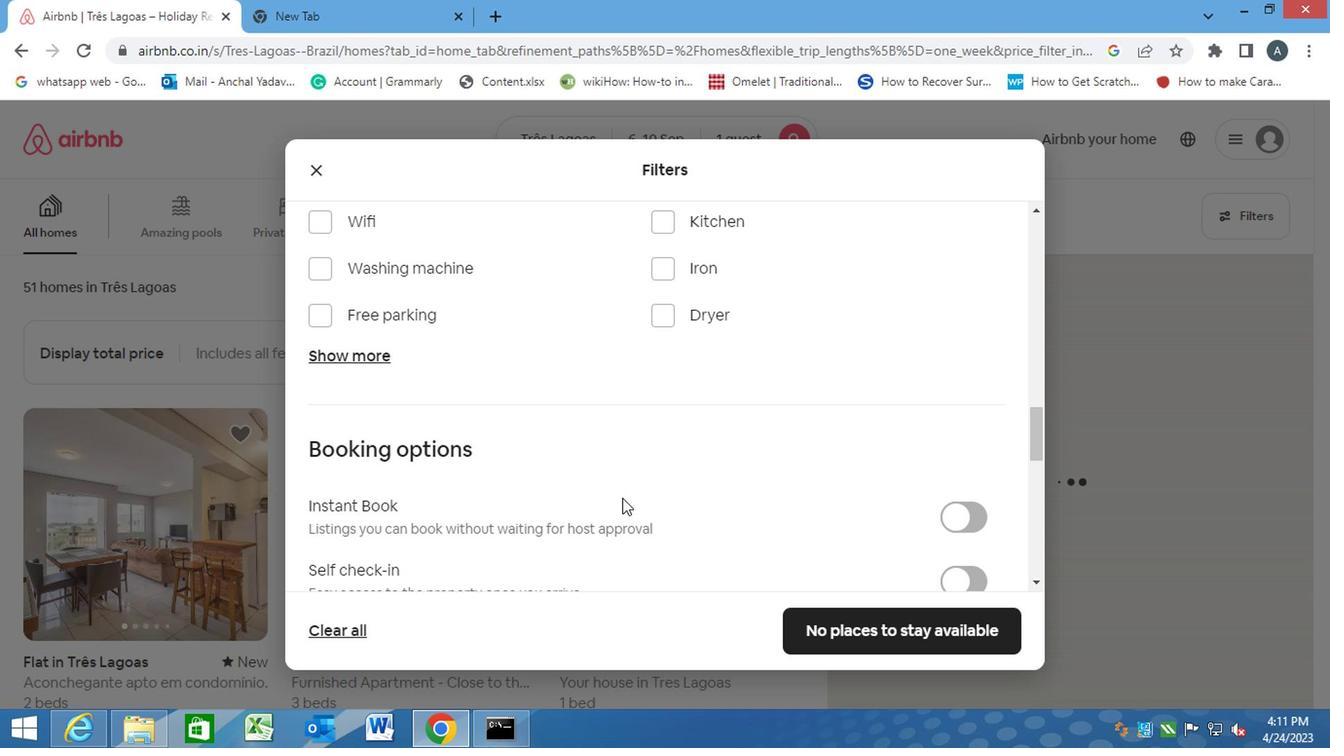 
Action: Mouse moved to (309, 365)
Screenshot: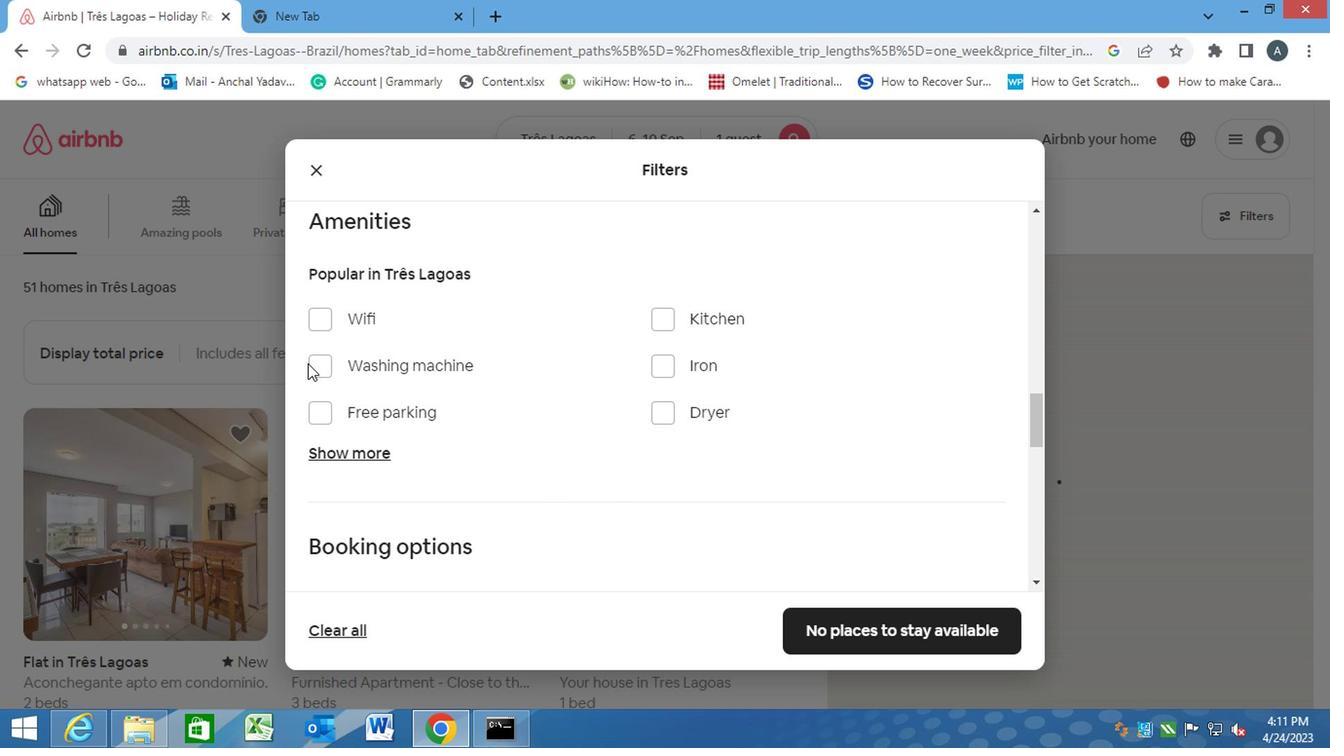 
Action: Mouse pressed left at (309, 365)
Screenshot: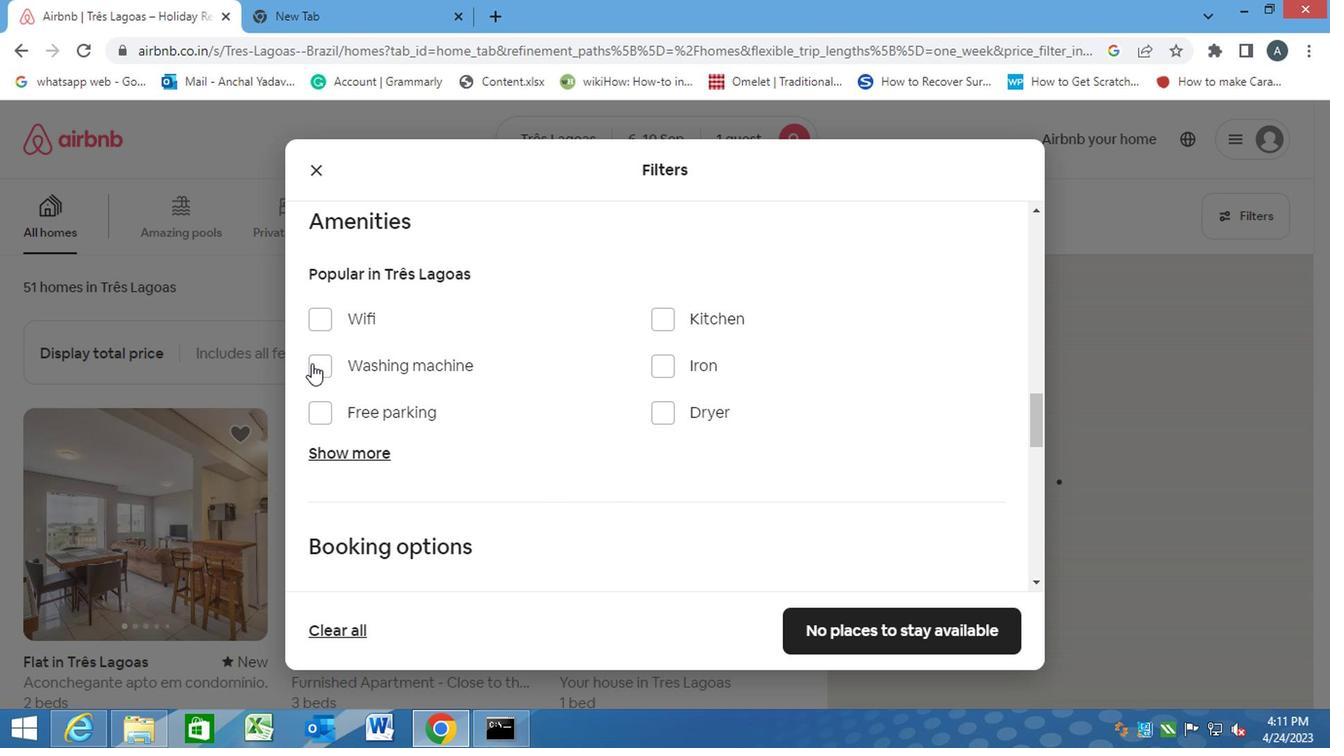 
Action: Mouse moved to (565, 480)
Screenshot: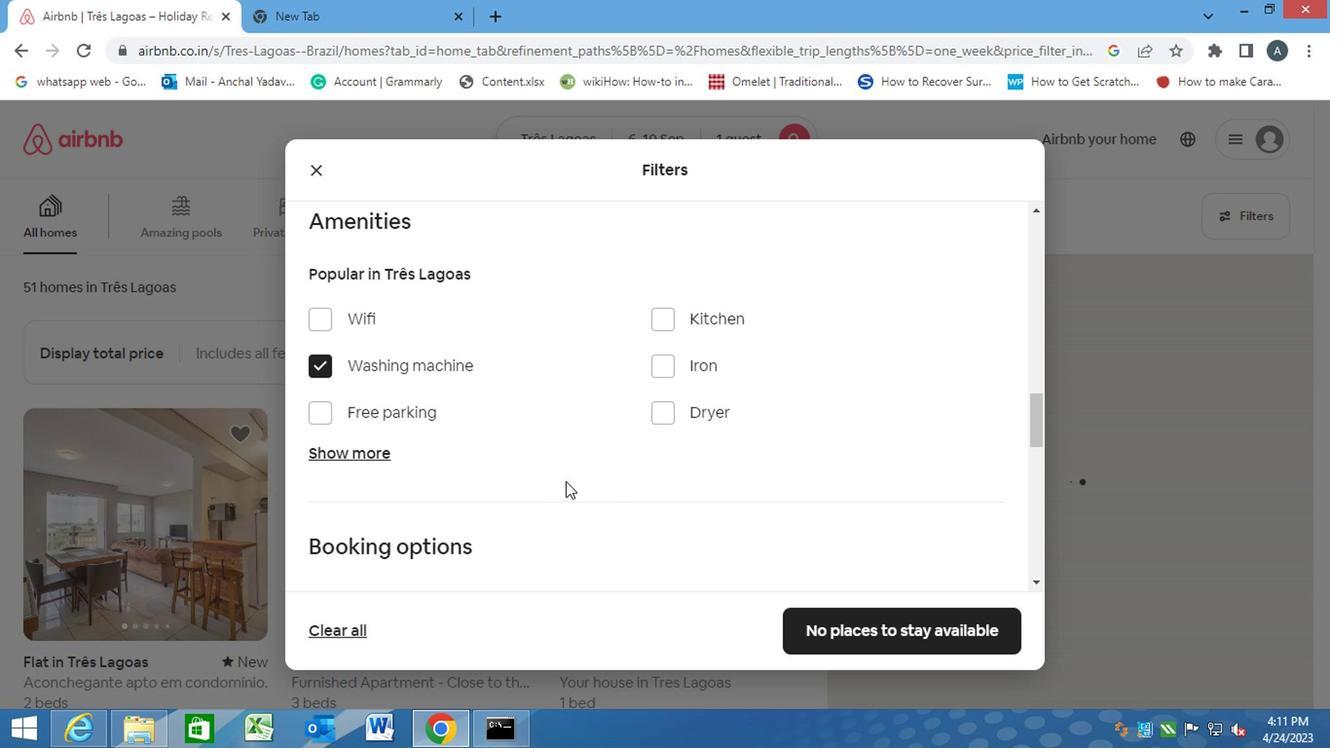 
Action: Mouse scrolled (565, 480) with delta (0, 0)
Screenshot: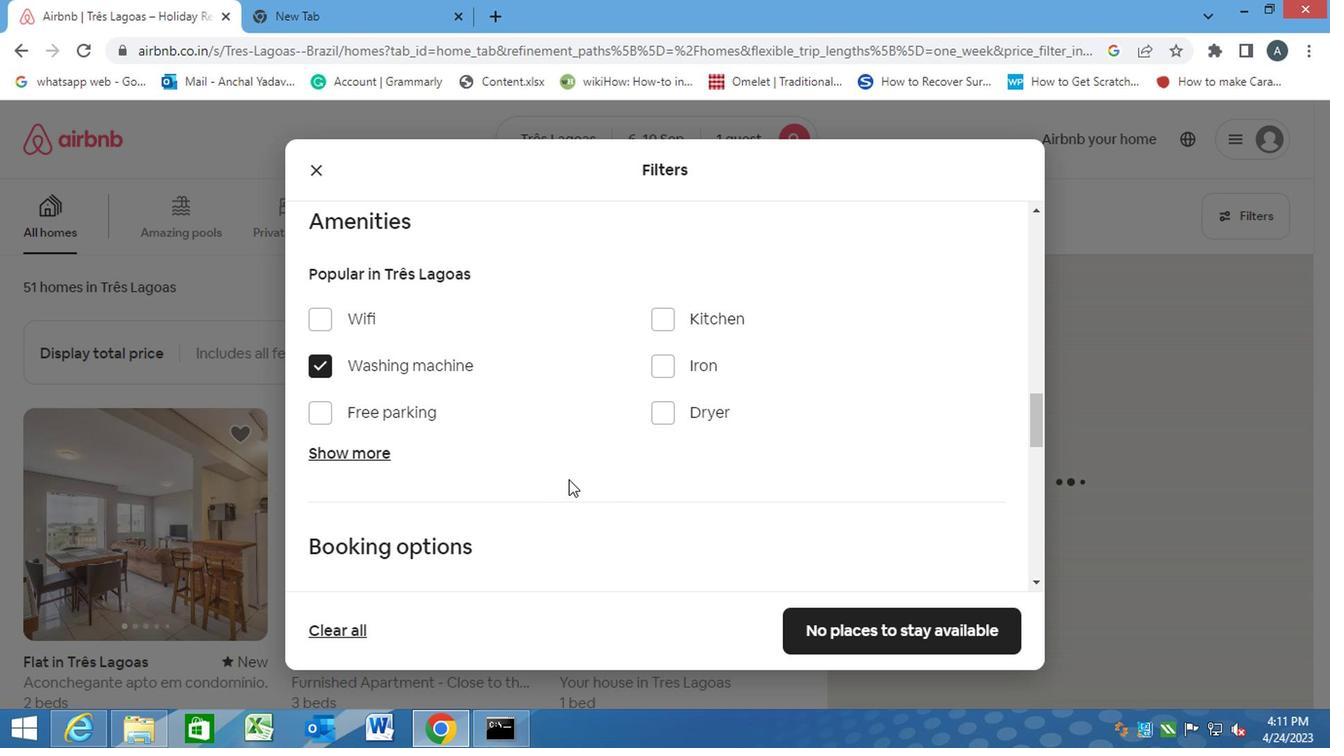 
Action: Mouse scrolled (565, 480) with delta (0, 0)
Screenshot: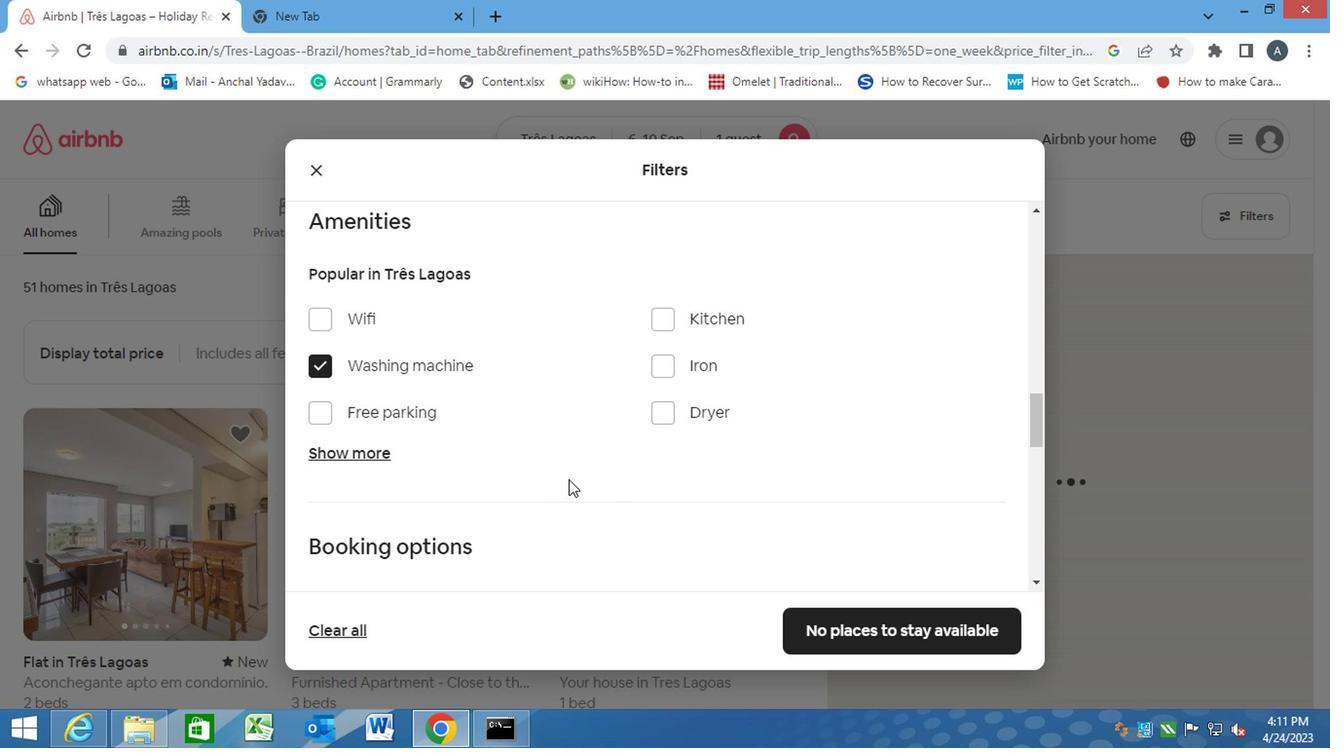 
Action: Mouse scrolled (565, 480) with delta (0, 0)
Screenshot: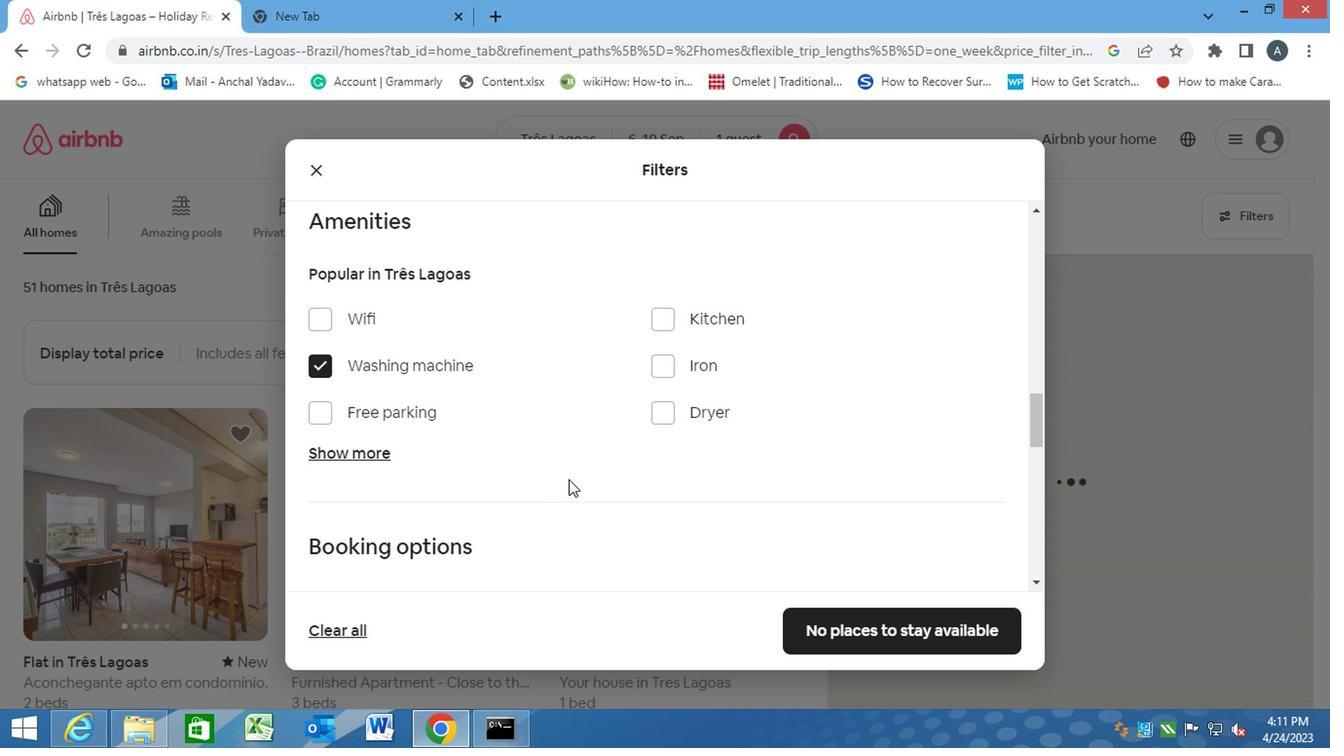 
Action: Mouse moved to (946, 377)
Screenshot: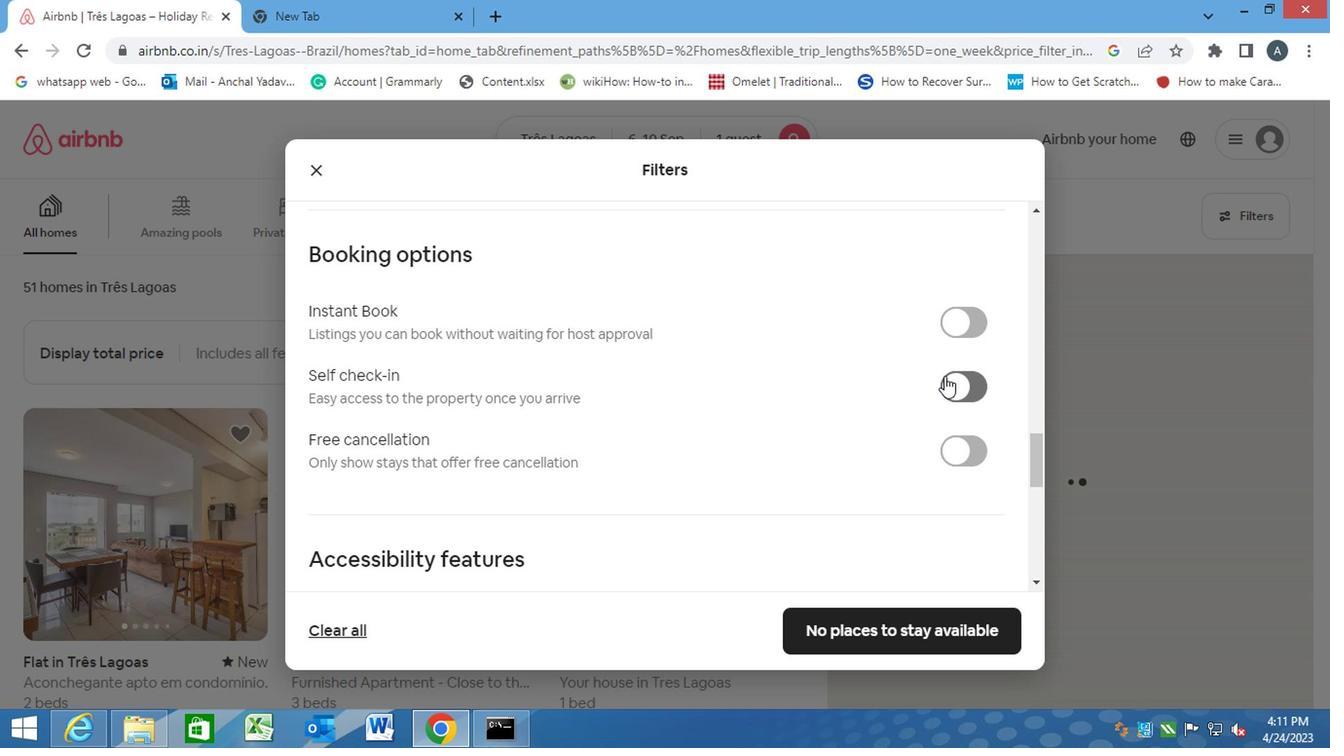 
Action: Mouse pressed left at (946, 377)
Screenshot: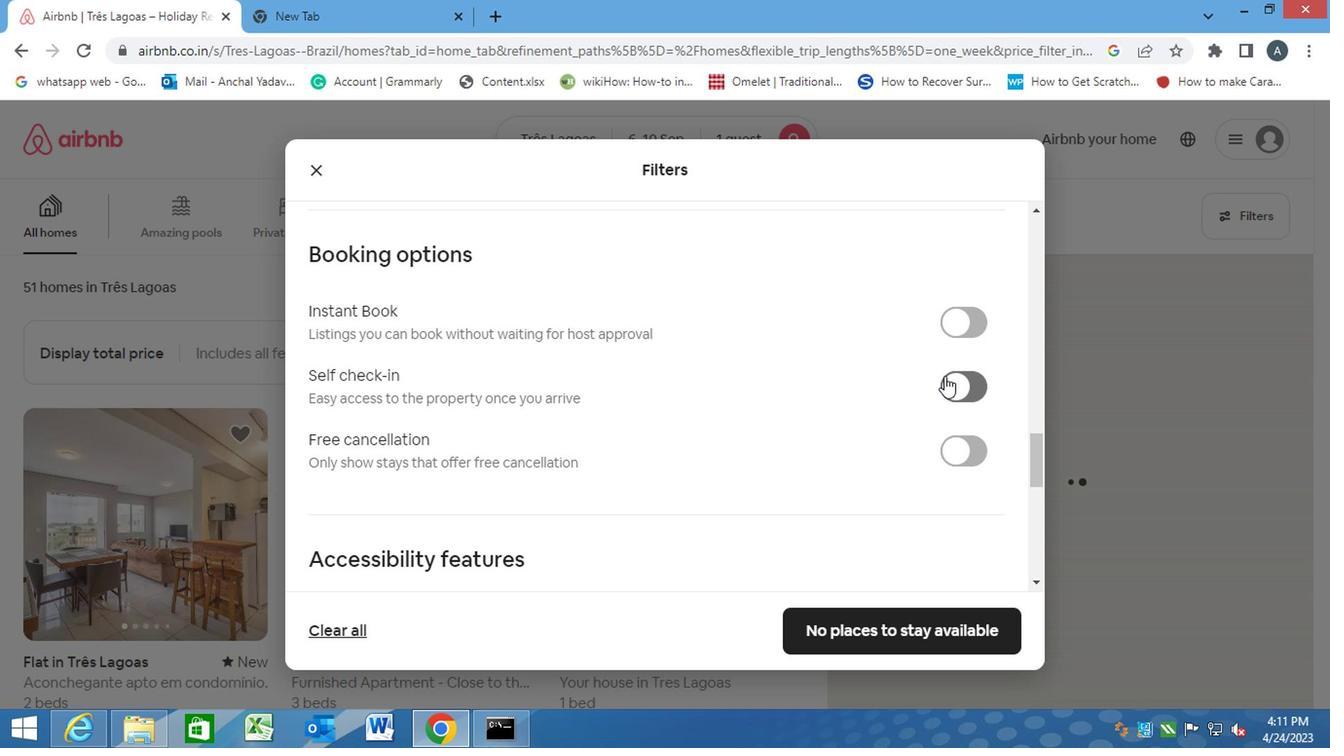 
Action: Mouse moved to (780, 457)
Screenshot: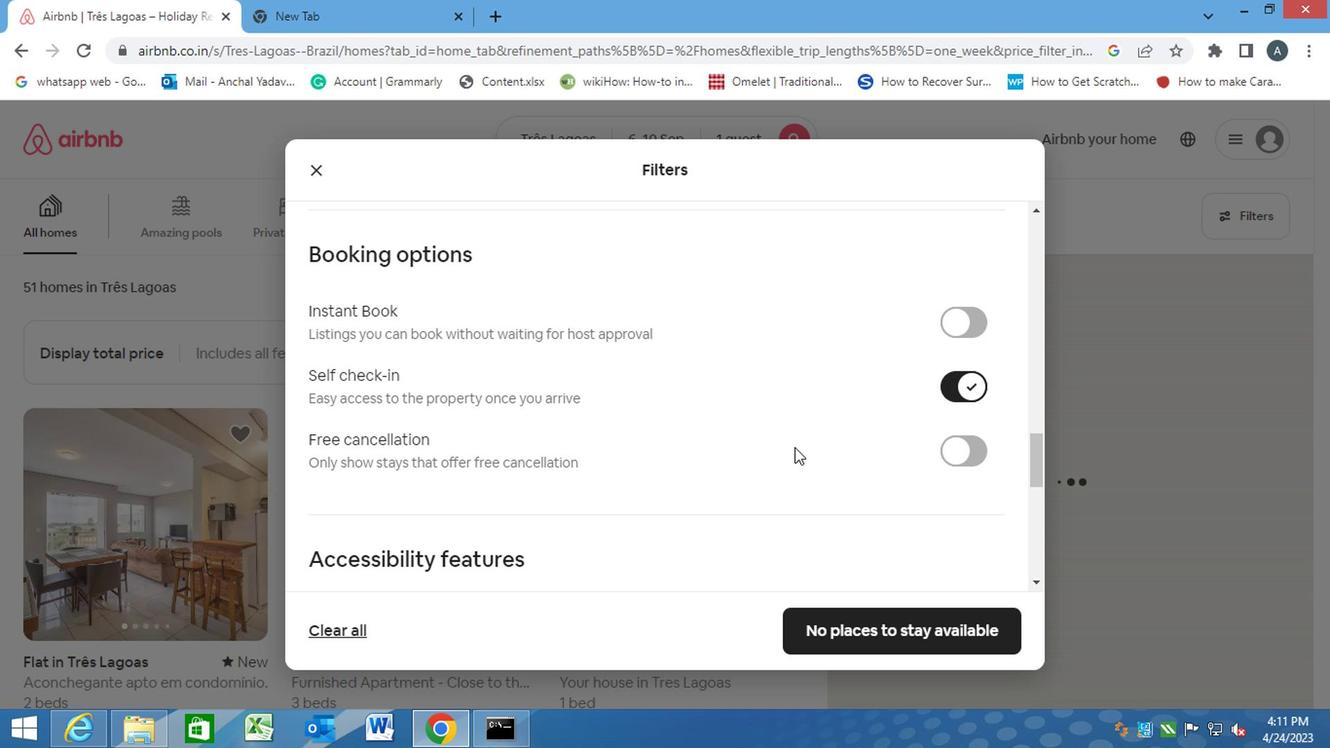
Action: Mouse scrolled (780, 456) with delta (0, 0)
Screenshot: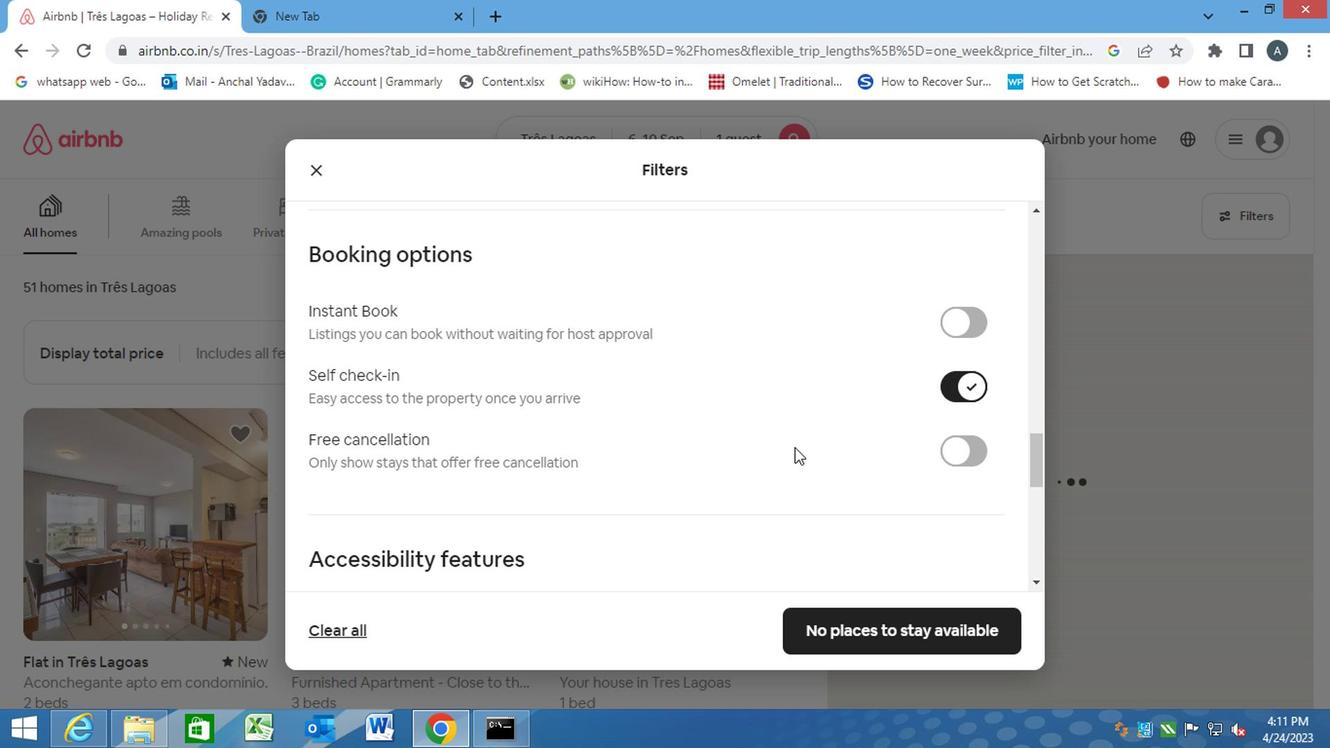 
Action: Mouse scrolled (780, 456) with delta (0, 0)
Screenshot: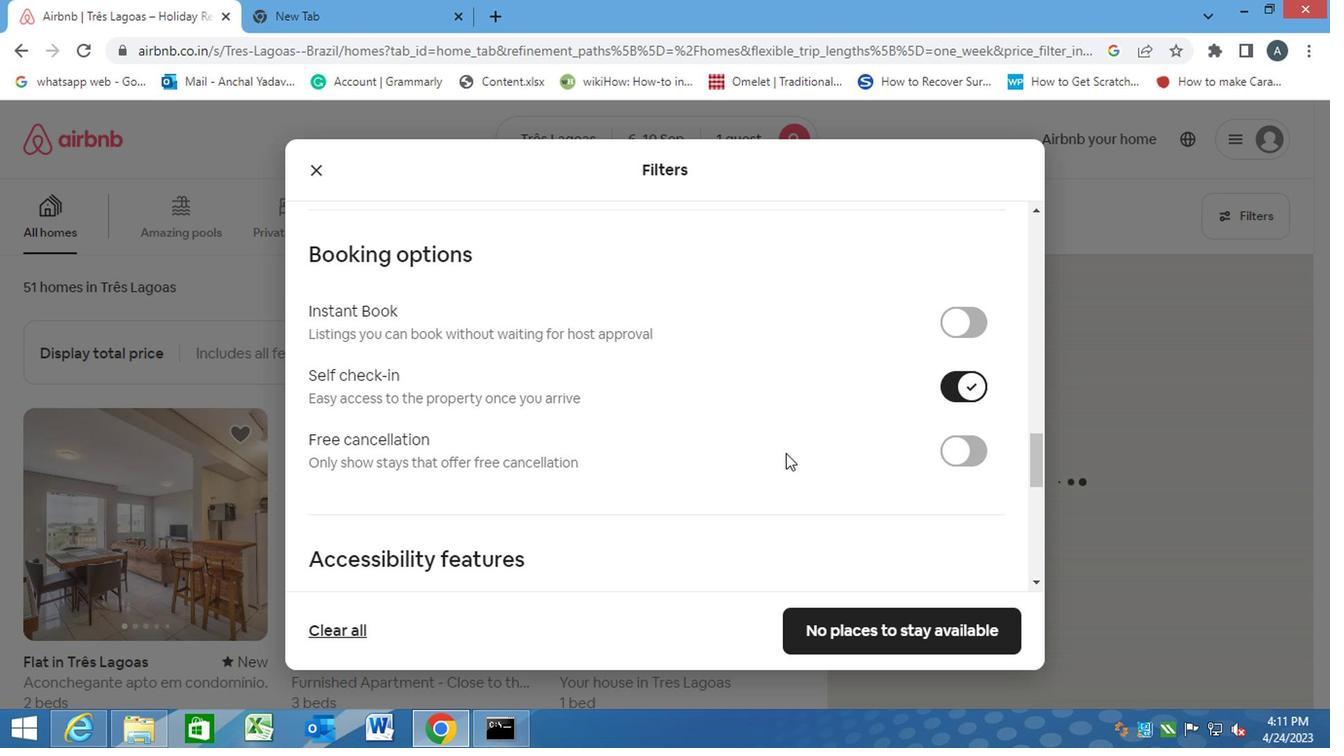 
Action: Mouse scrolled (780, 456) with delta (0, 0)
Screenshot: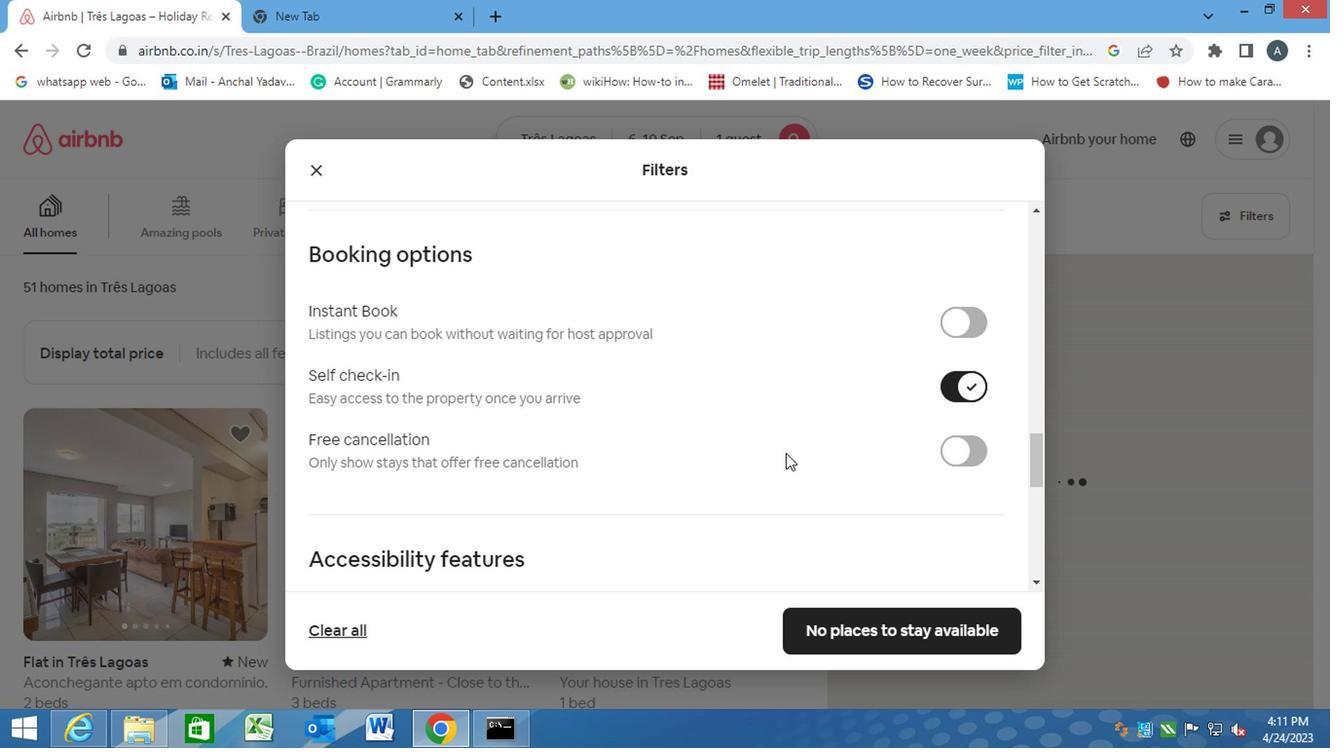 
Action: Mouse scrolled (780, 456) with delta (0, 0)
Screenshot: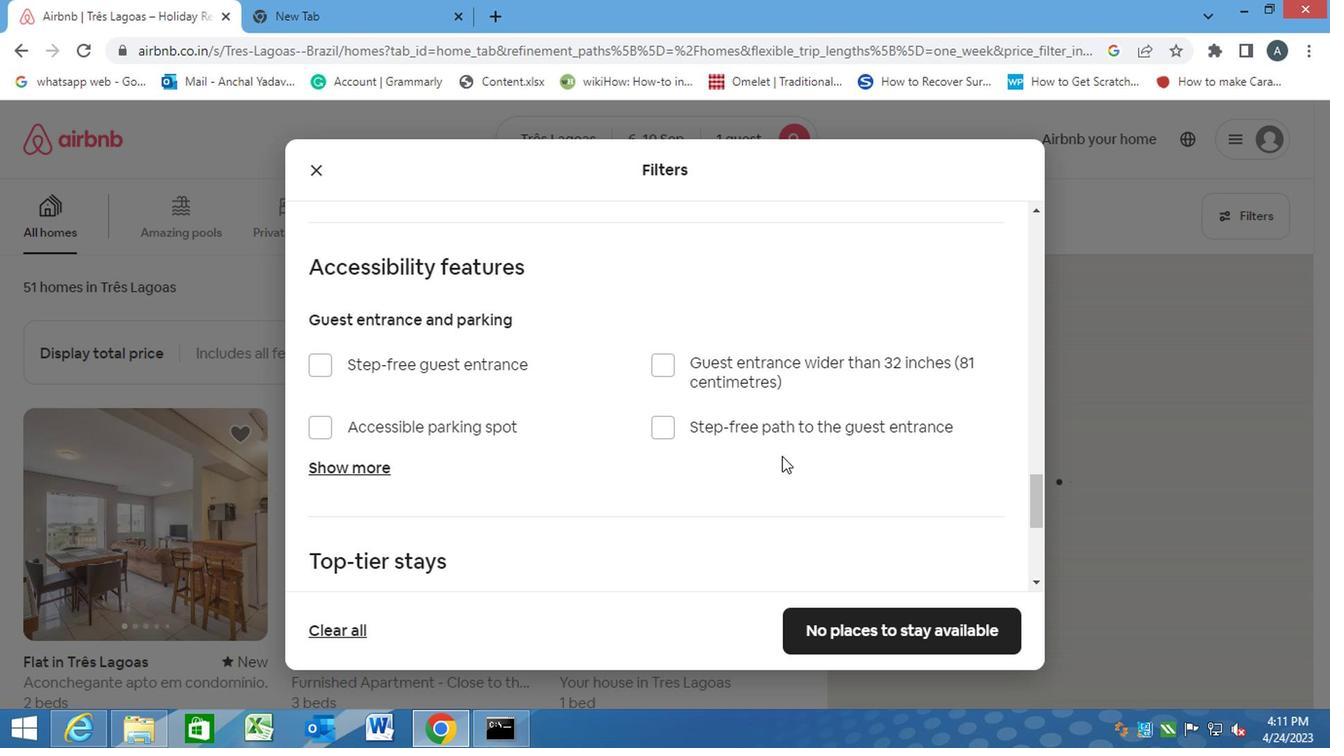 
Action: Mouse scrolled (780, 456) with delta (0, 0)
Screenshot: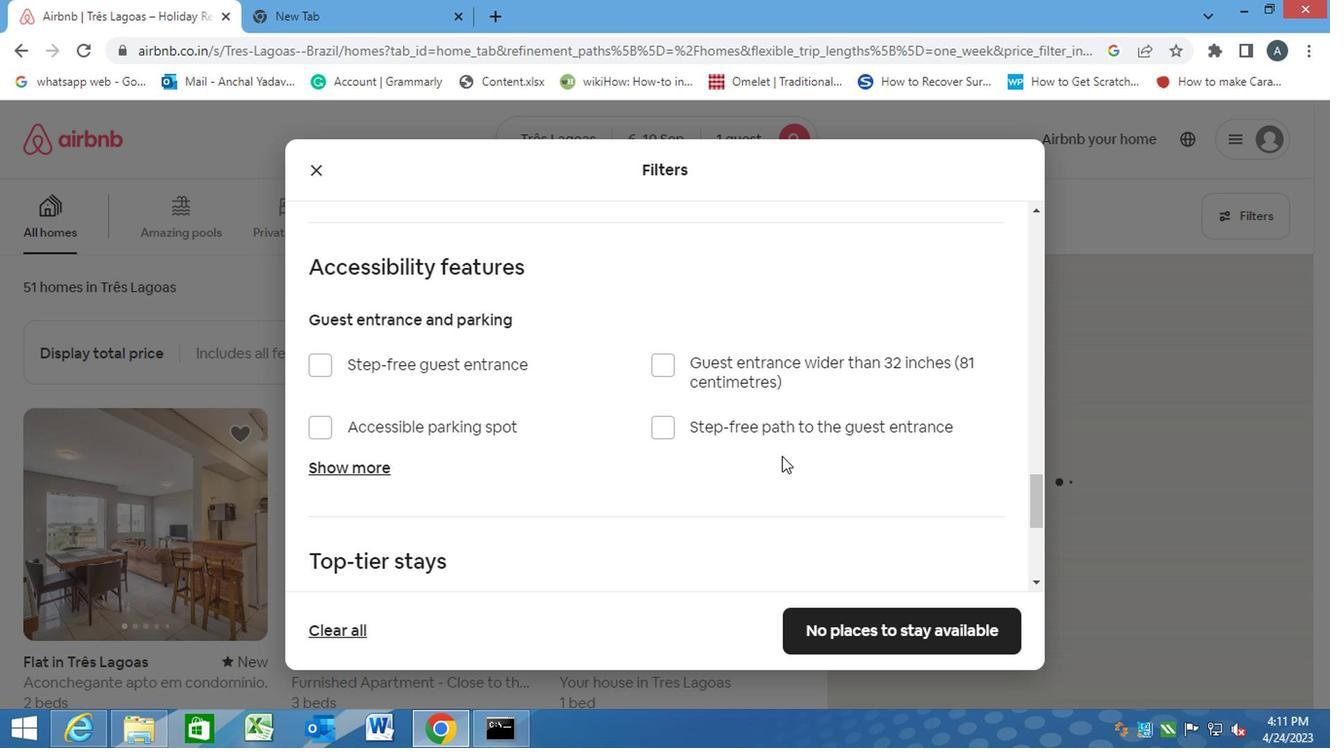 
Action: Mouse scrolled (780, 456) with delta (0, 0)
Screenshot: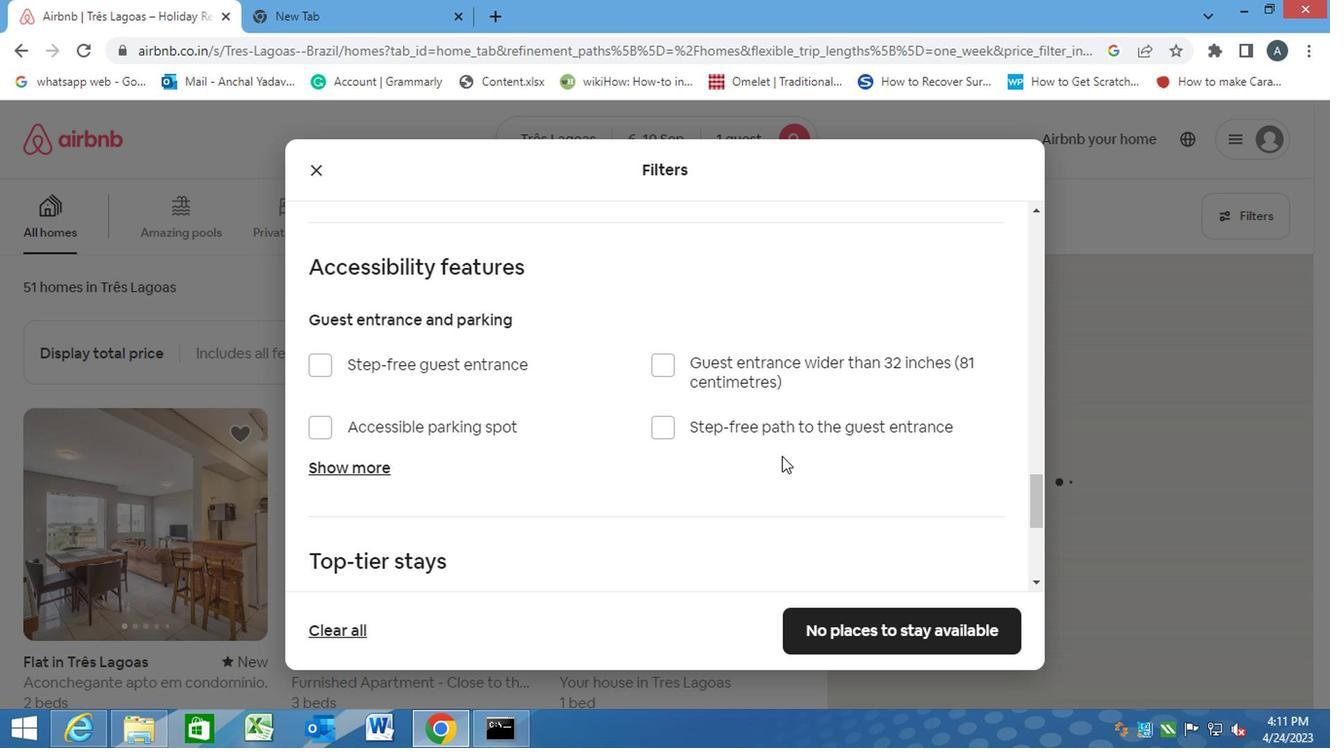 
Action: Mouse scrolled (780, 456) with delta (0, 0)
Screenshot: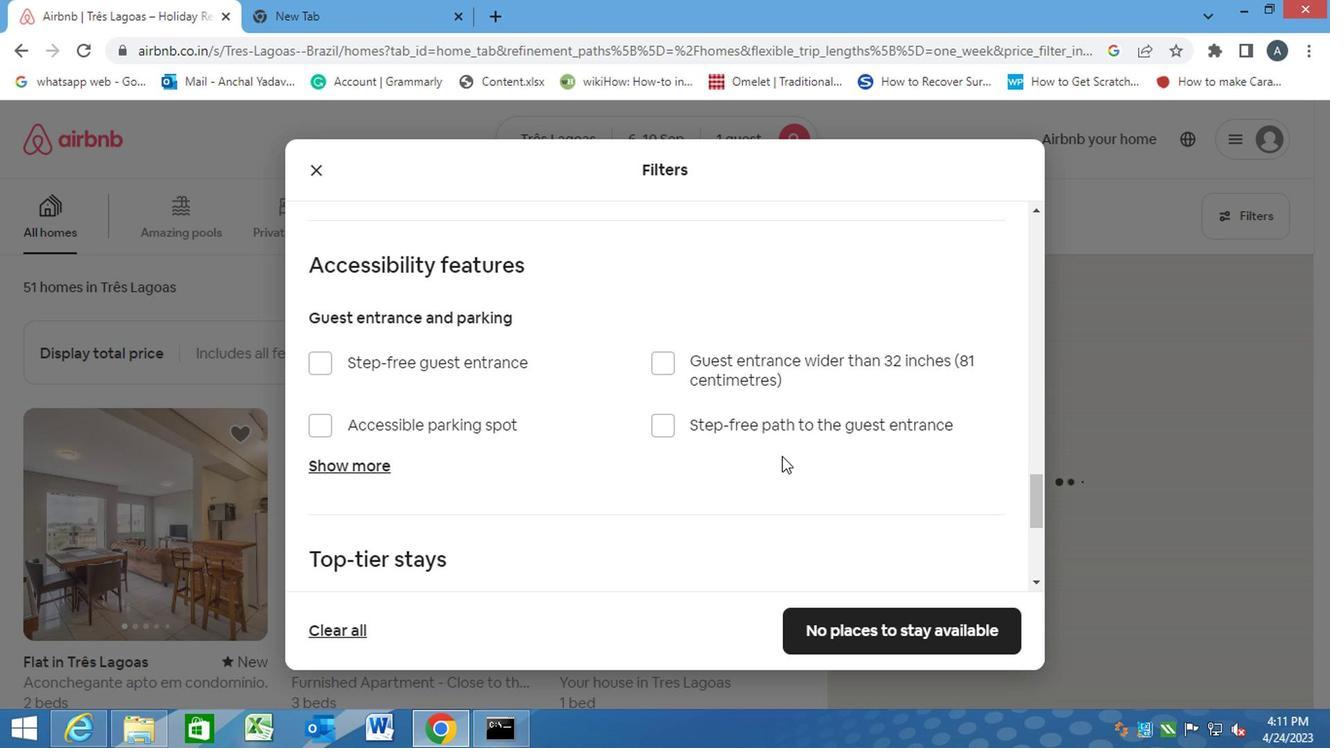 
Action: Mouse moved to (665, 485)
Screenshot: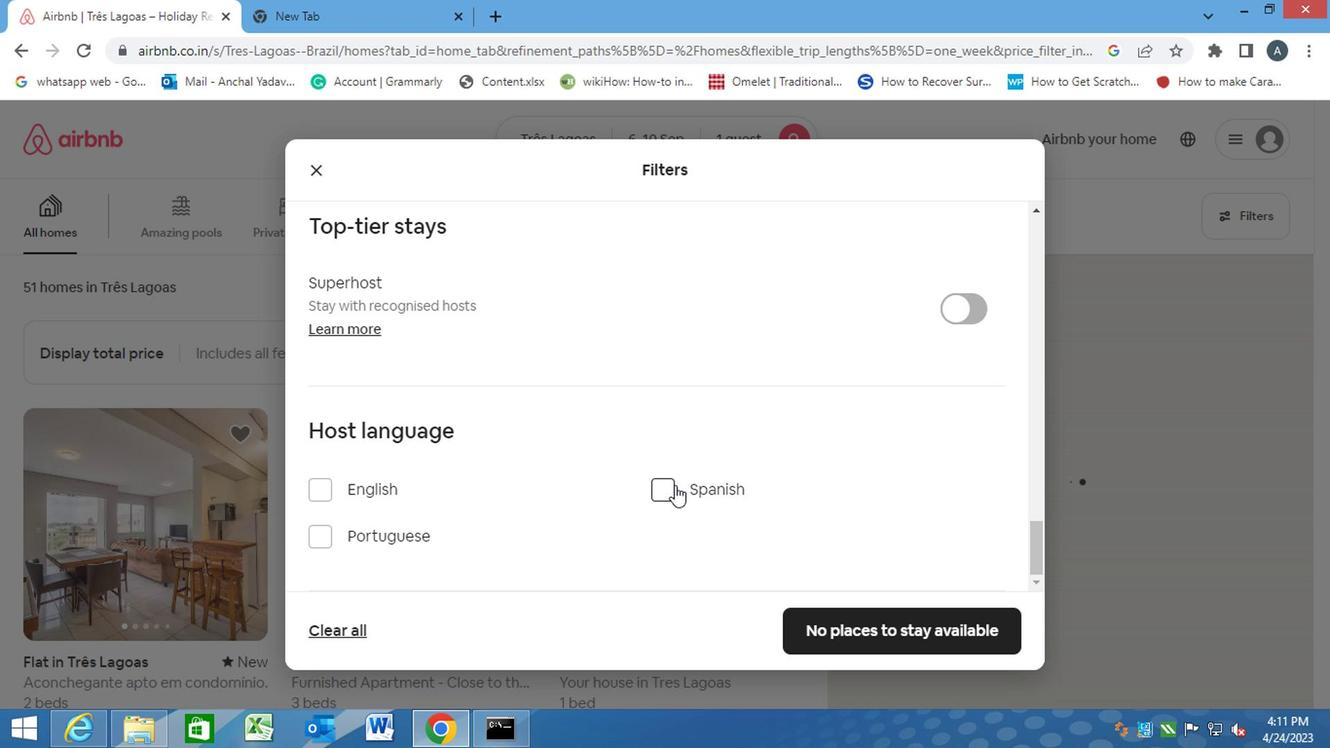 
Action: Mouse pressed left at (665, 485)
Screenshot: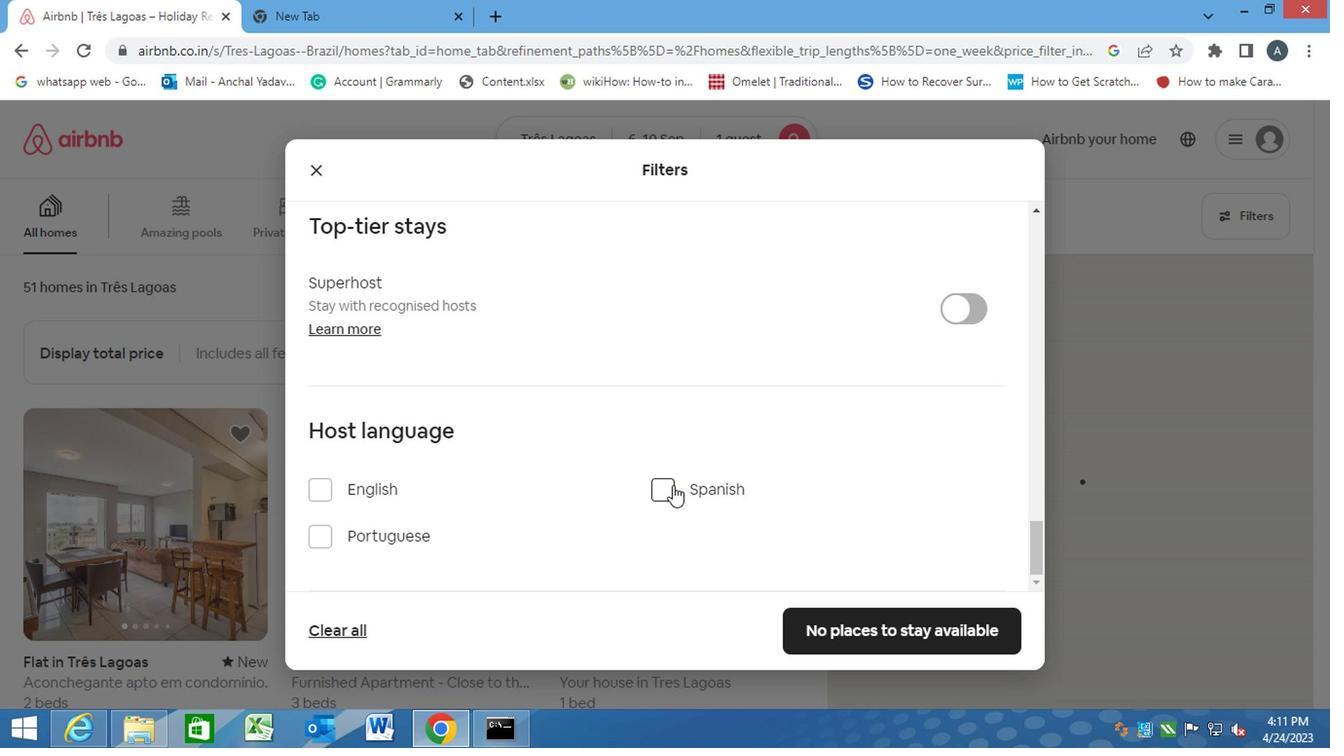 
Action: Mouse moved to (904, 625)
Screenshot: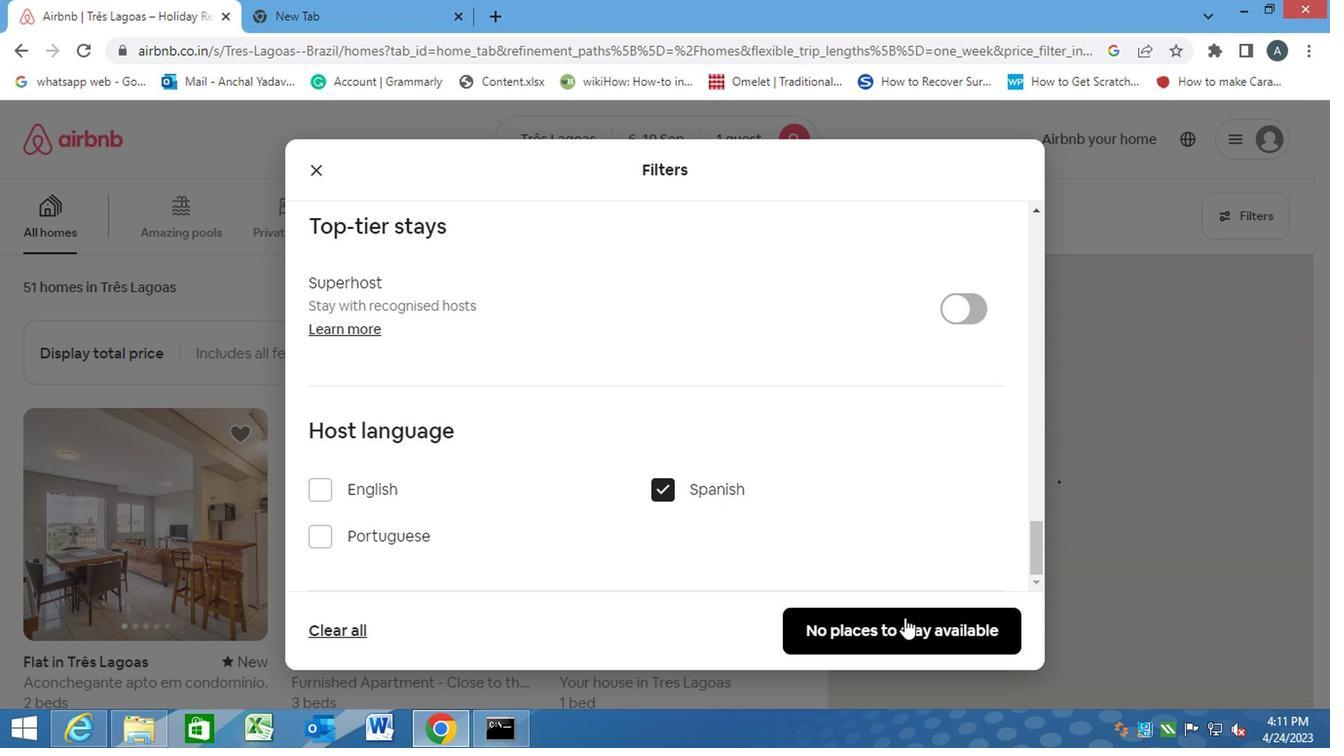 
Action: Mouse pressed left at (904, 625)
Screenshot: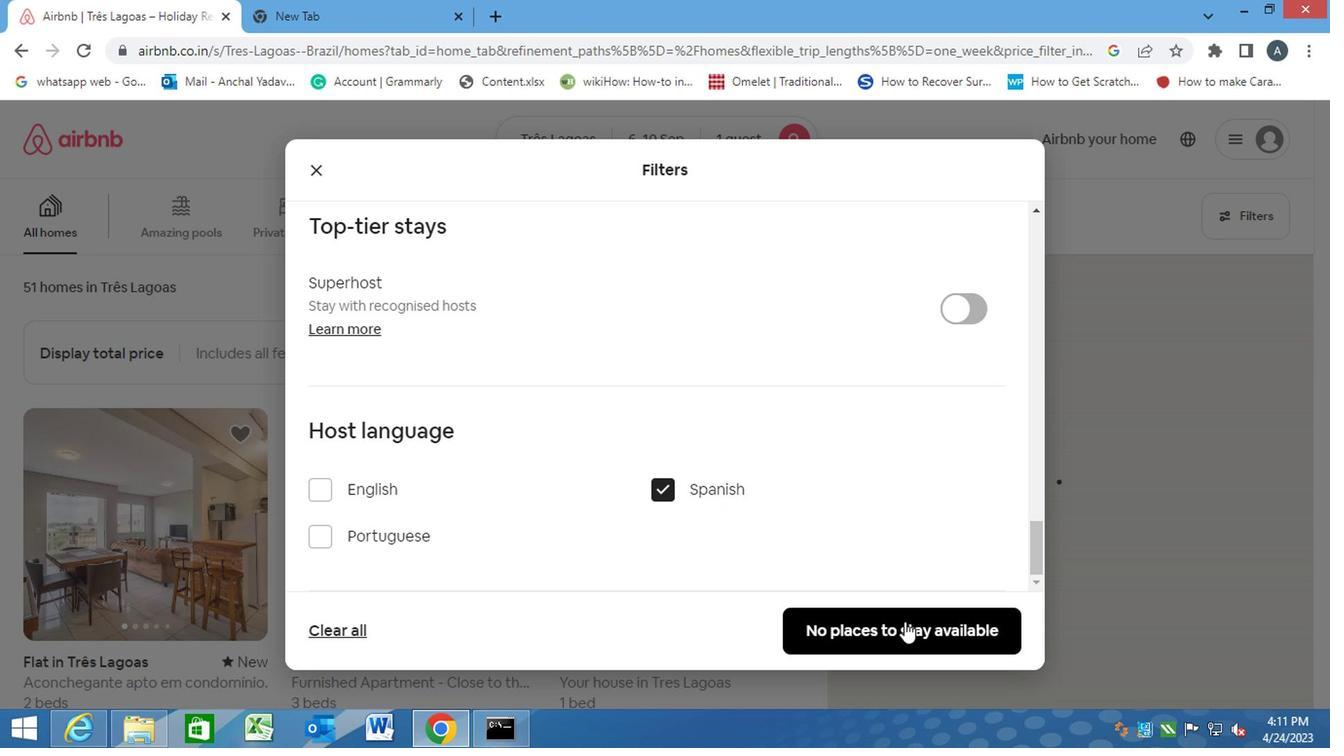 
Action: Mouse moved to (904, 627)
Screenshot: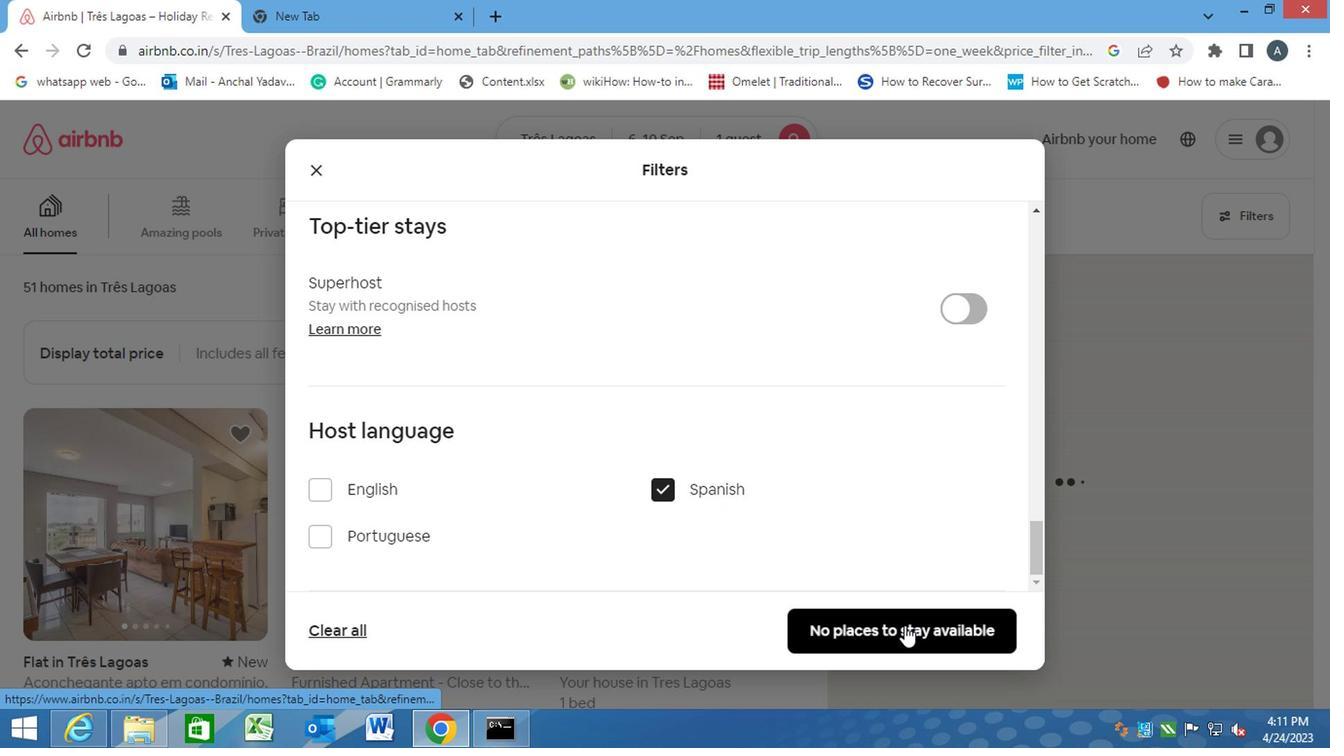 
